 Task: Create a due date automation trigger when advanced on, 2 working days before a card is due add fields with custom field "Resume" set to a date more than 1 working days from now at 11:00 AM.
Action: Mouse moved to (1112, 323)
Screenshot: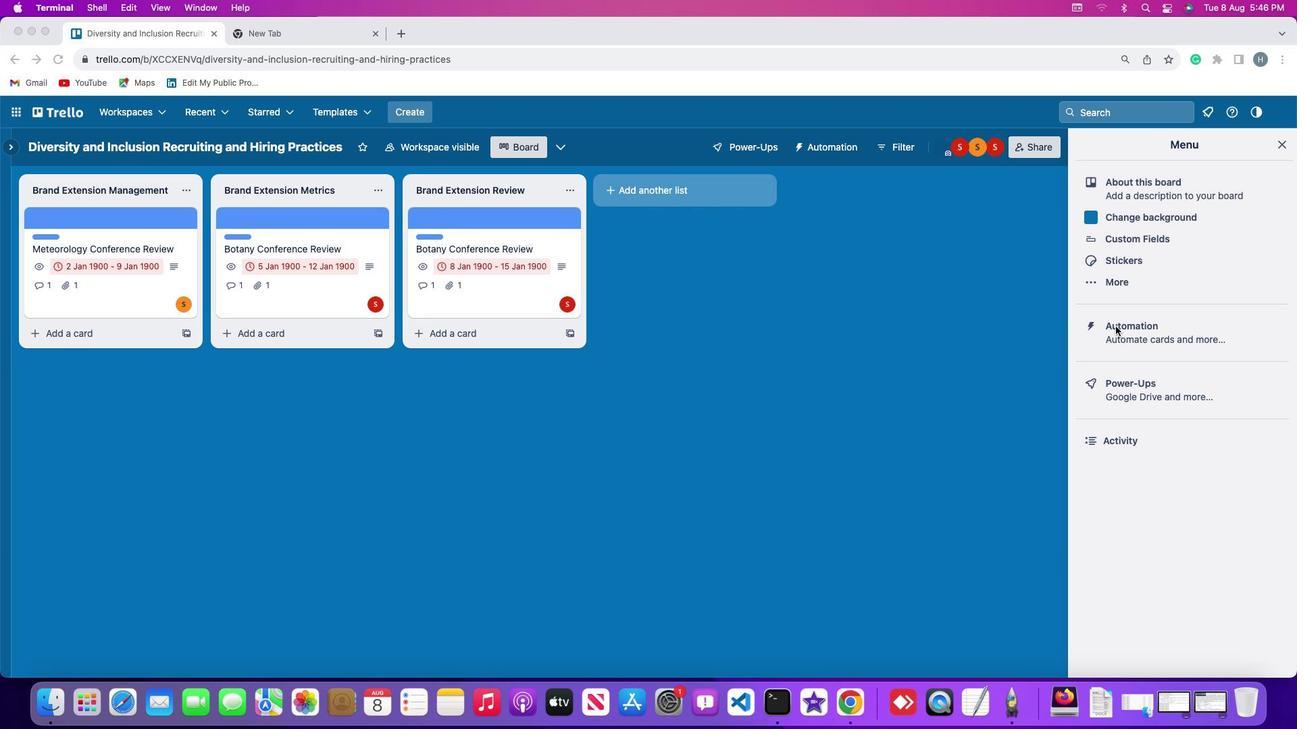 
Action: Mouse pressed left at (1112, 323)
Screenshot: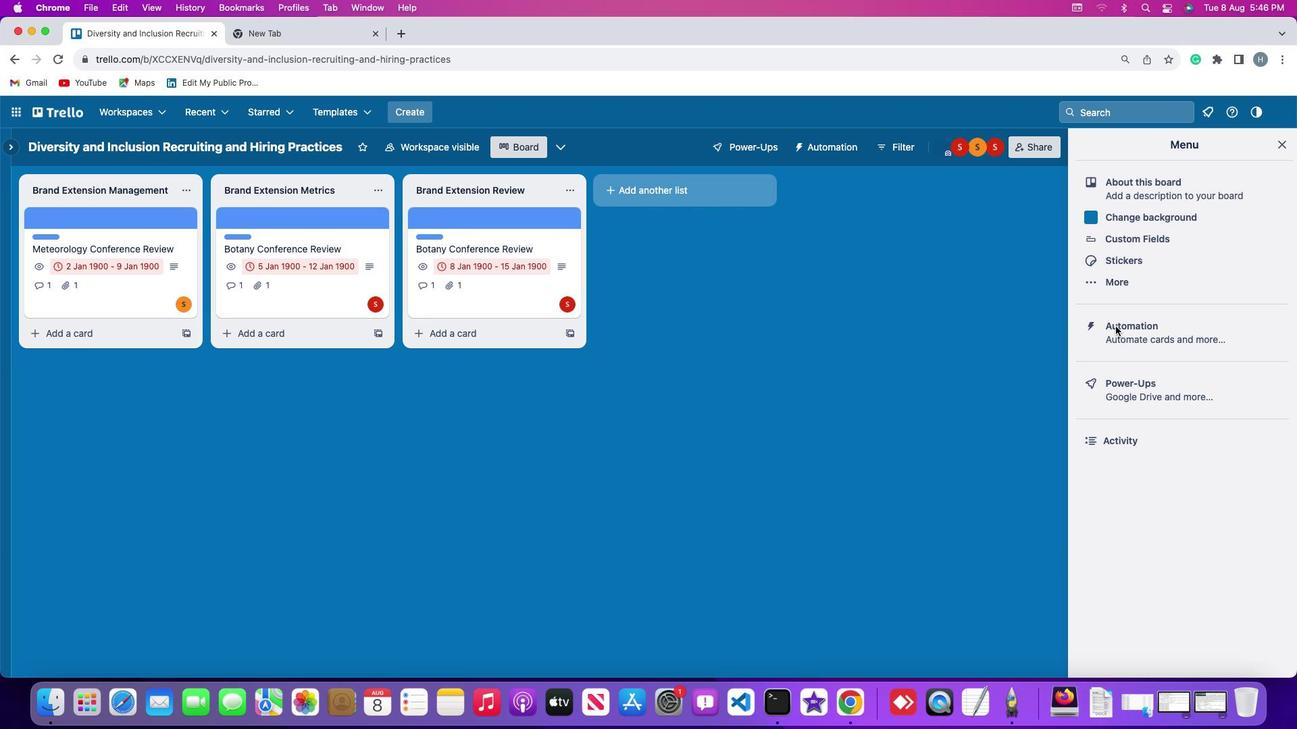 
Action: Mouse moved to (1112, 323)
Screenshot: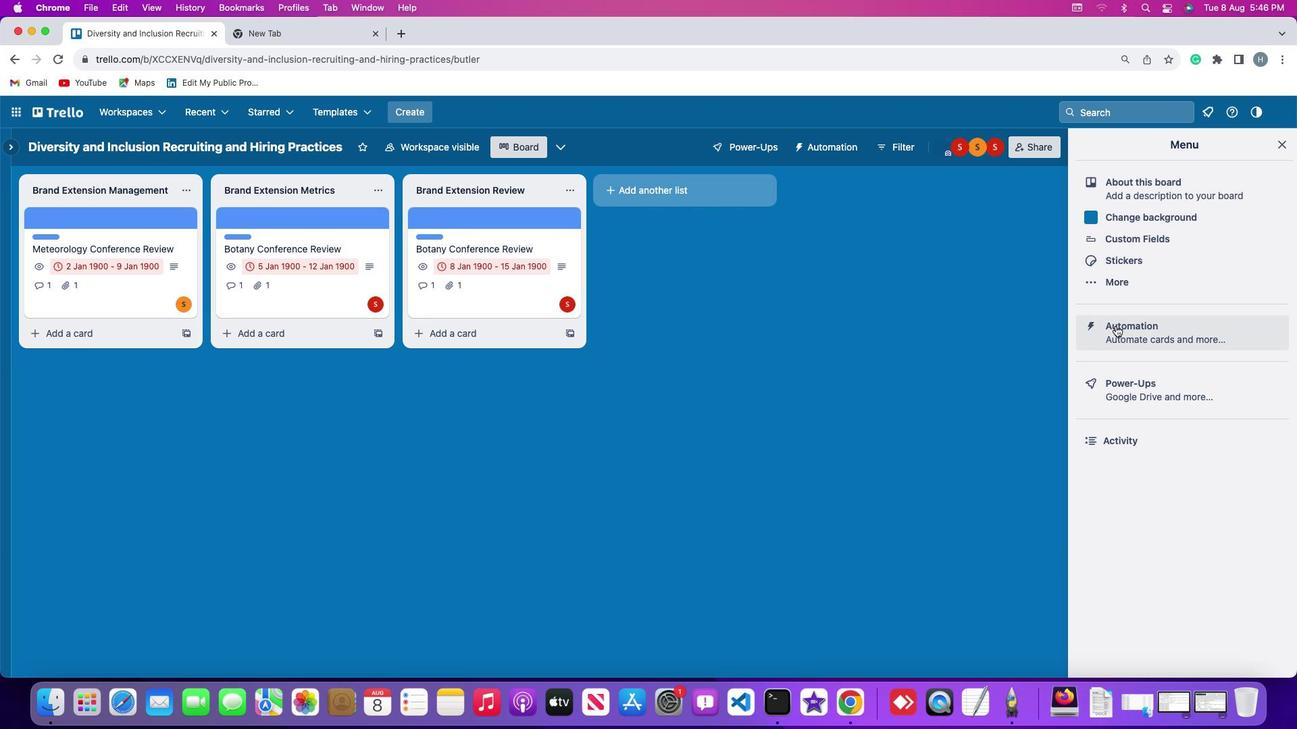 
Action: Mouse pressed left at (1112, 323)
Screenshot: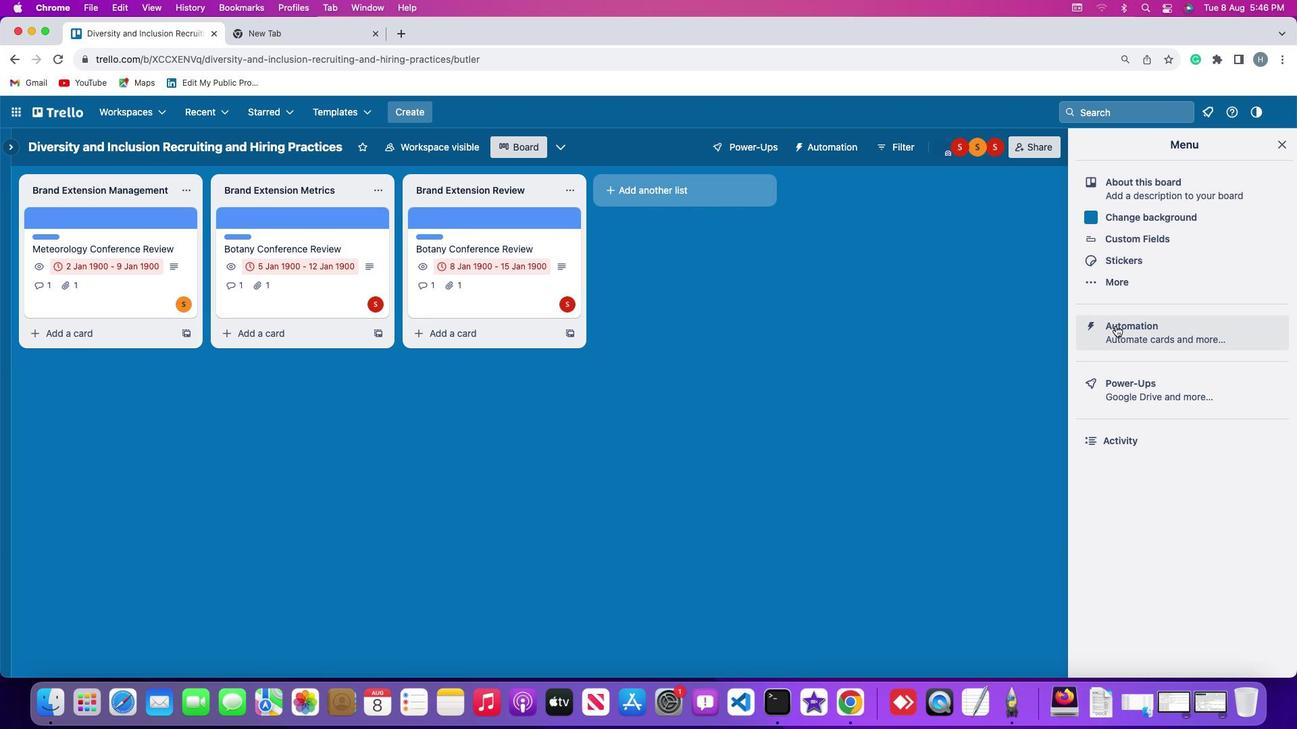 
Action: Mouse moved to (69, 320)
Screenshot: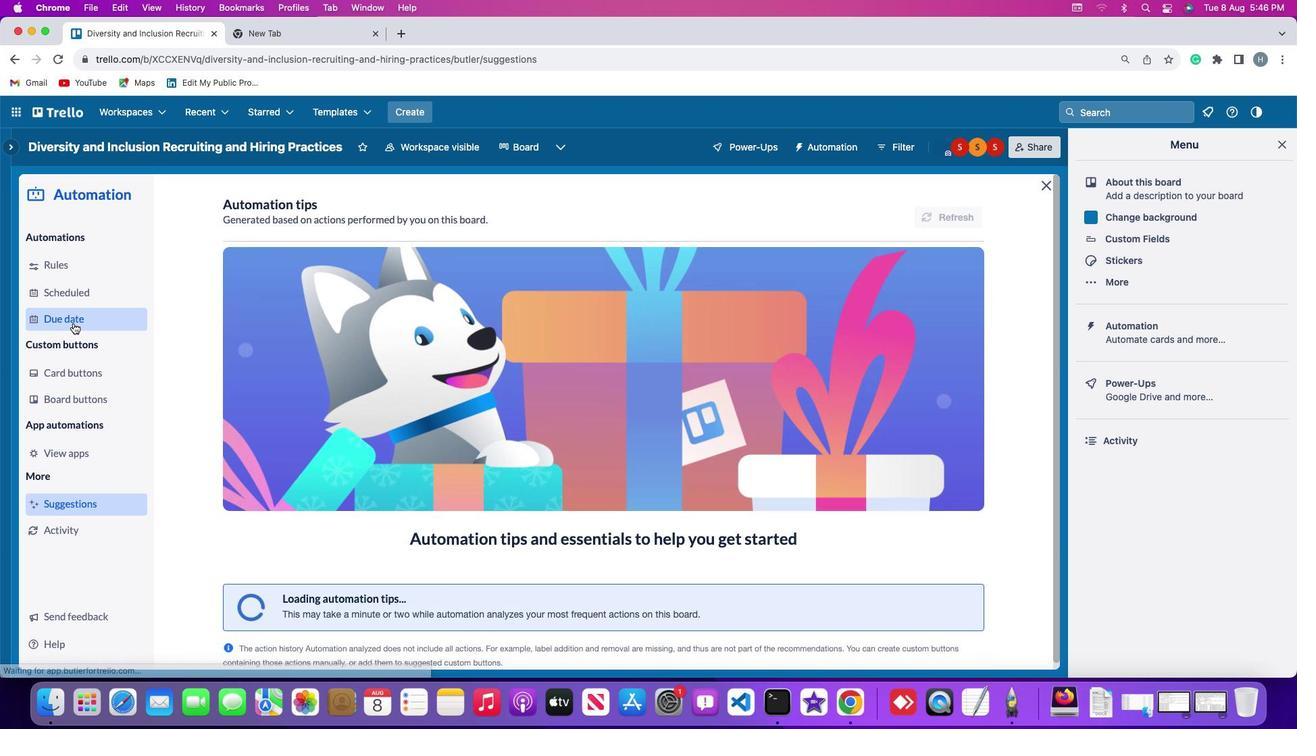 
Action: Mouse pressed left at (69, 320)
Screenshot: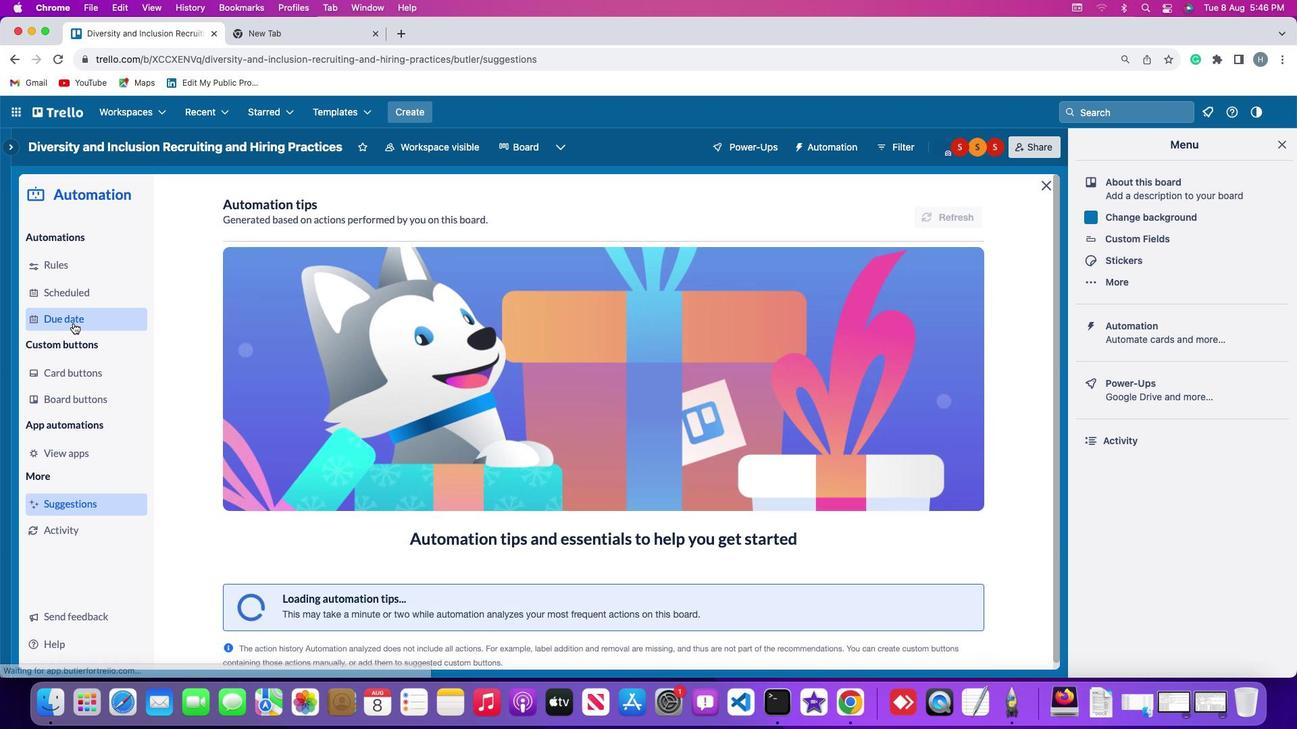 
Action: Mouse moved to (925, 204)
Screenshot: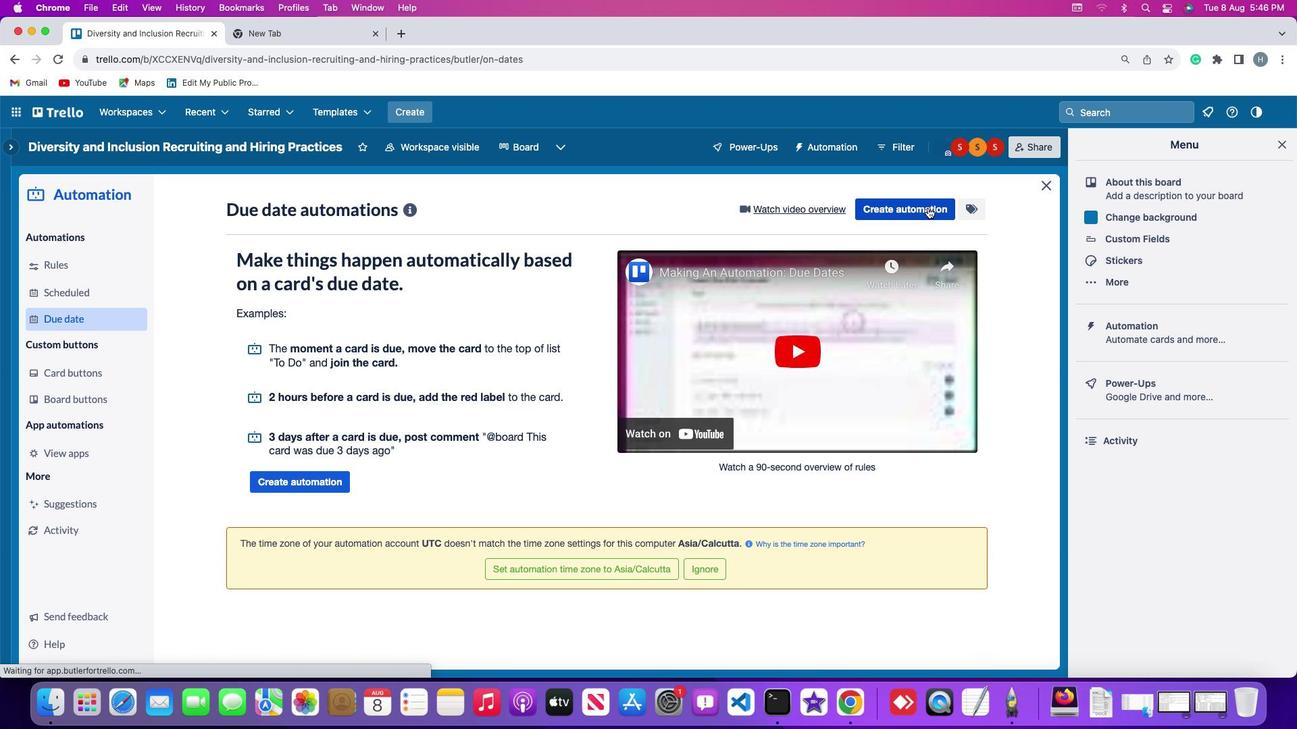 
Action: Mouse pressed left at (925, 204)
Screenshot: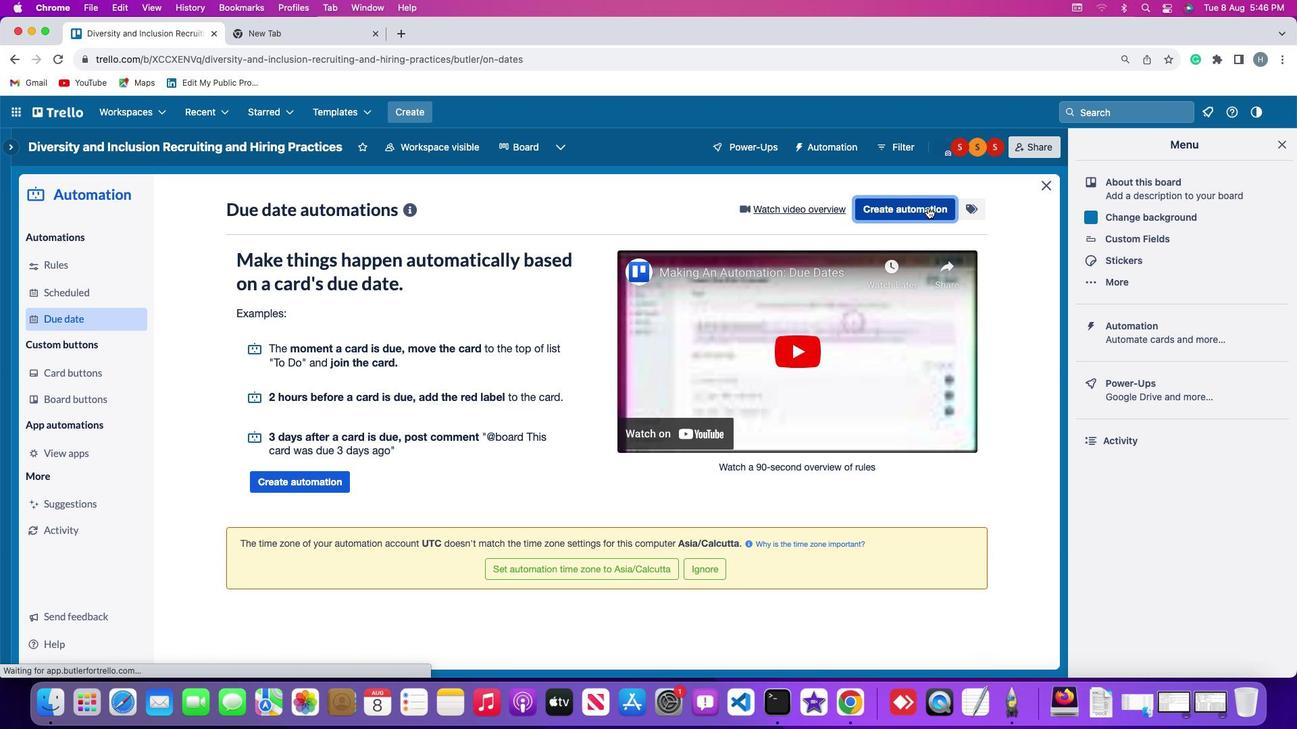 
Action: Mouse moved to (411, 339)
Screenshot: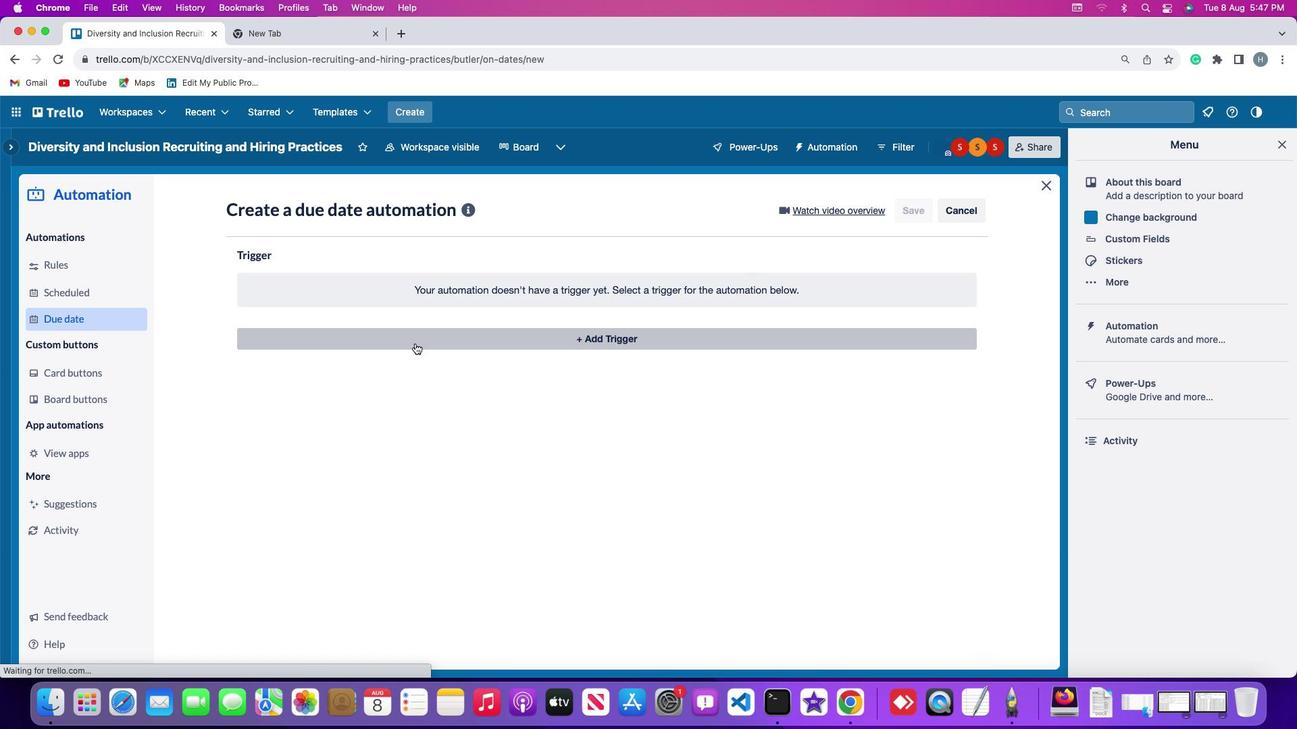 
Action: Mouse pressed left at (411, 339)
Screenshot: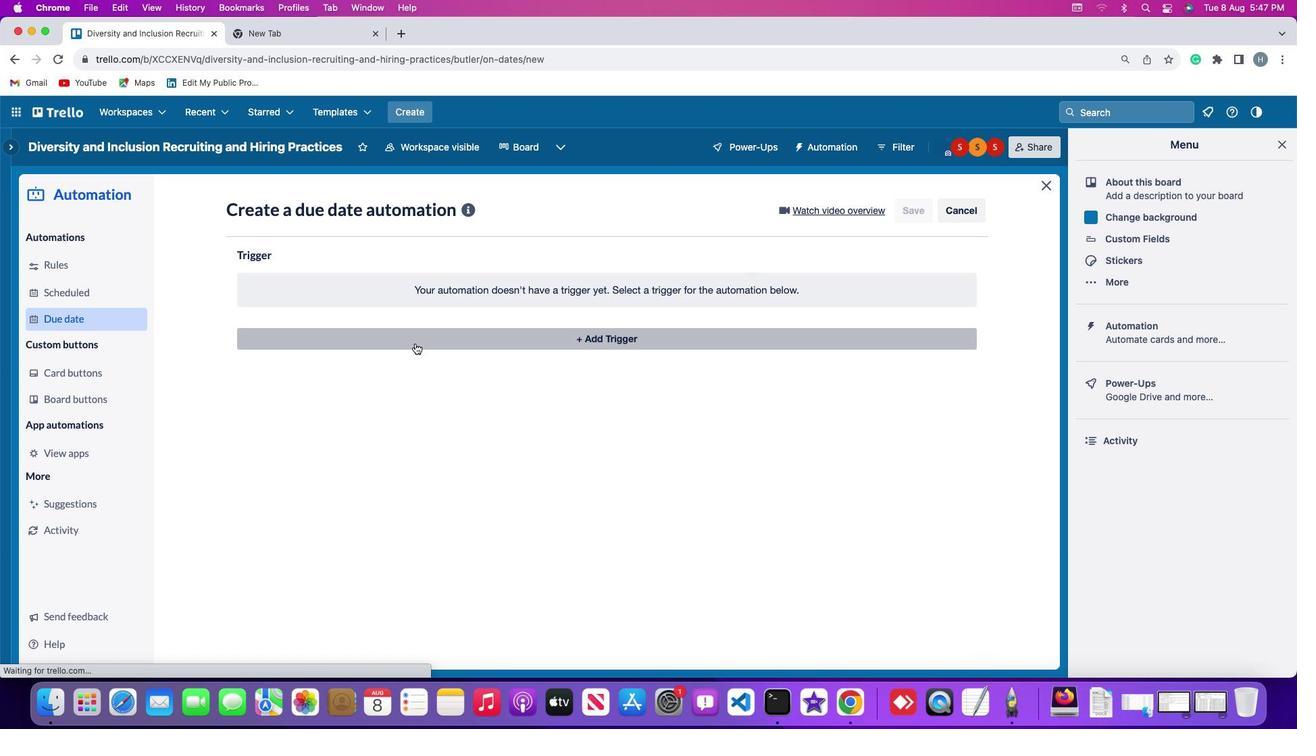 
Action: Mouse moved to (256, 547)
Screenshot: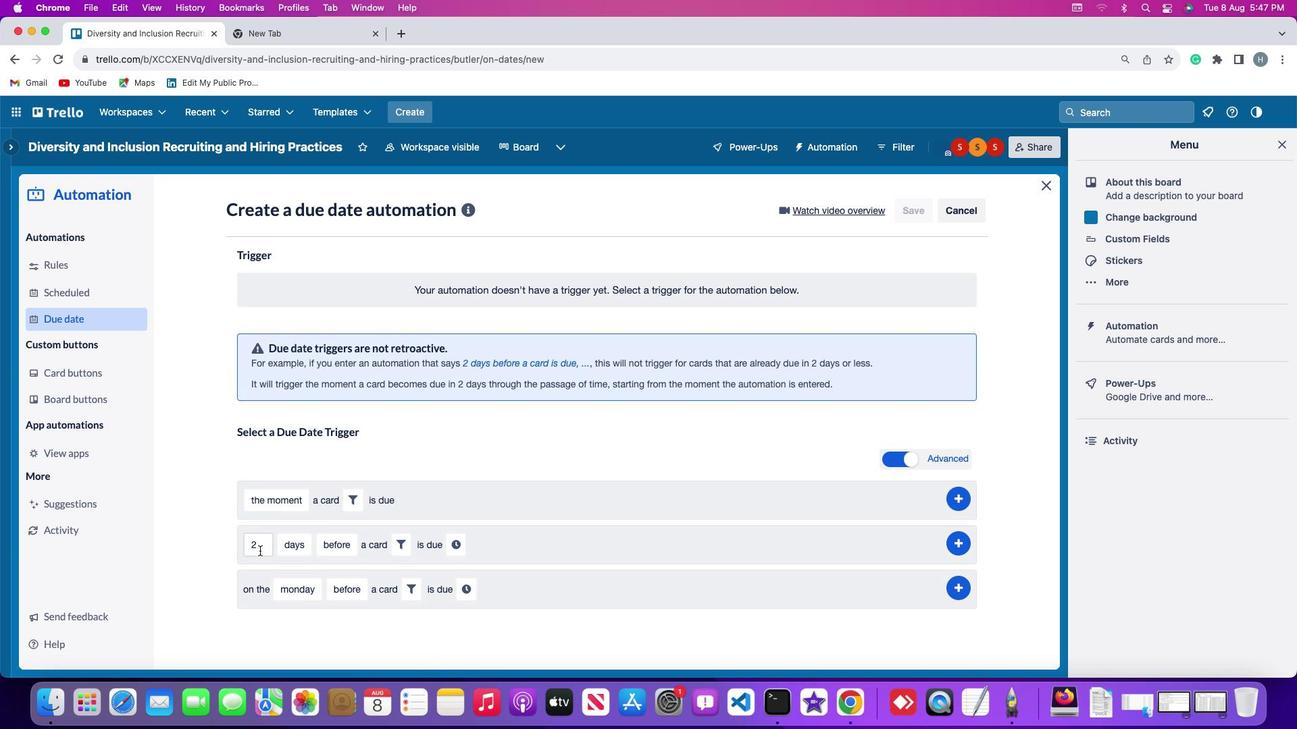 
Action: Mouse pressed left at (256, 547)
Screenshot: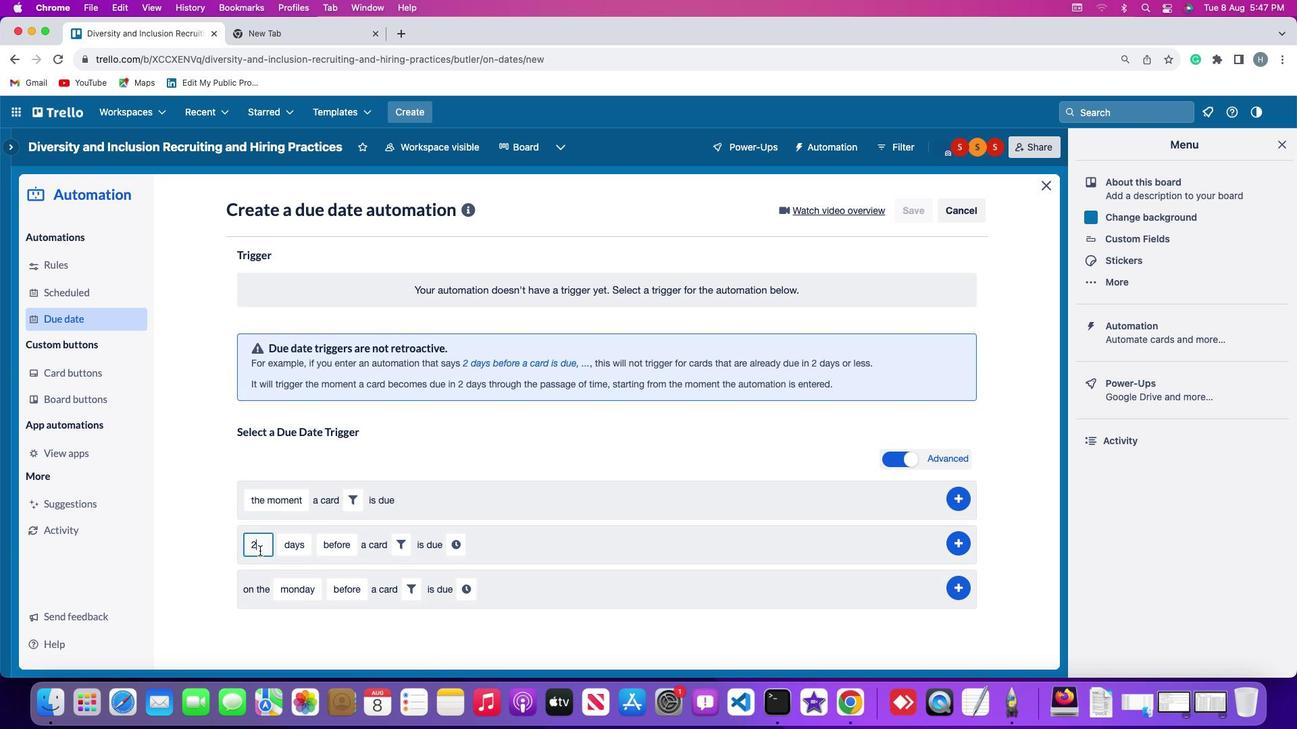 
Action: Key pressed Key.backspace'2'
Screenshot: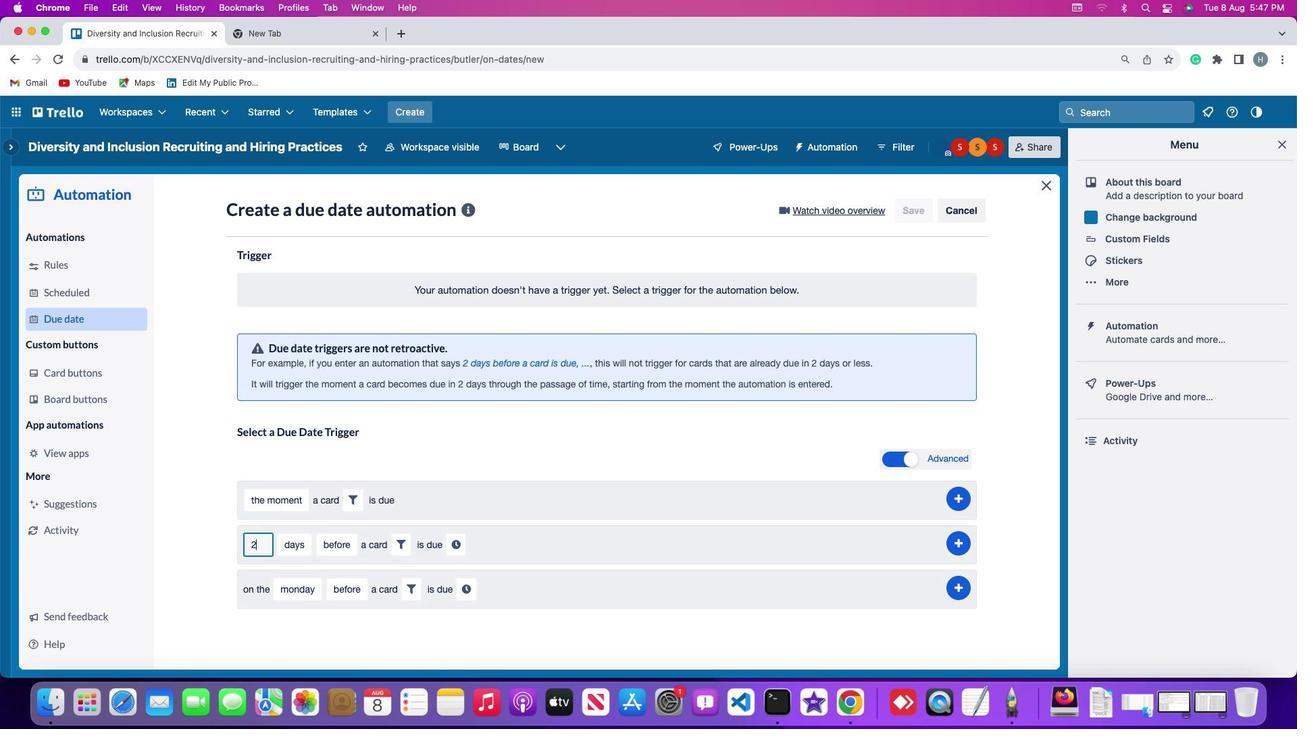 
Action: Mouse moved to (288, 548)
Screenshot: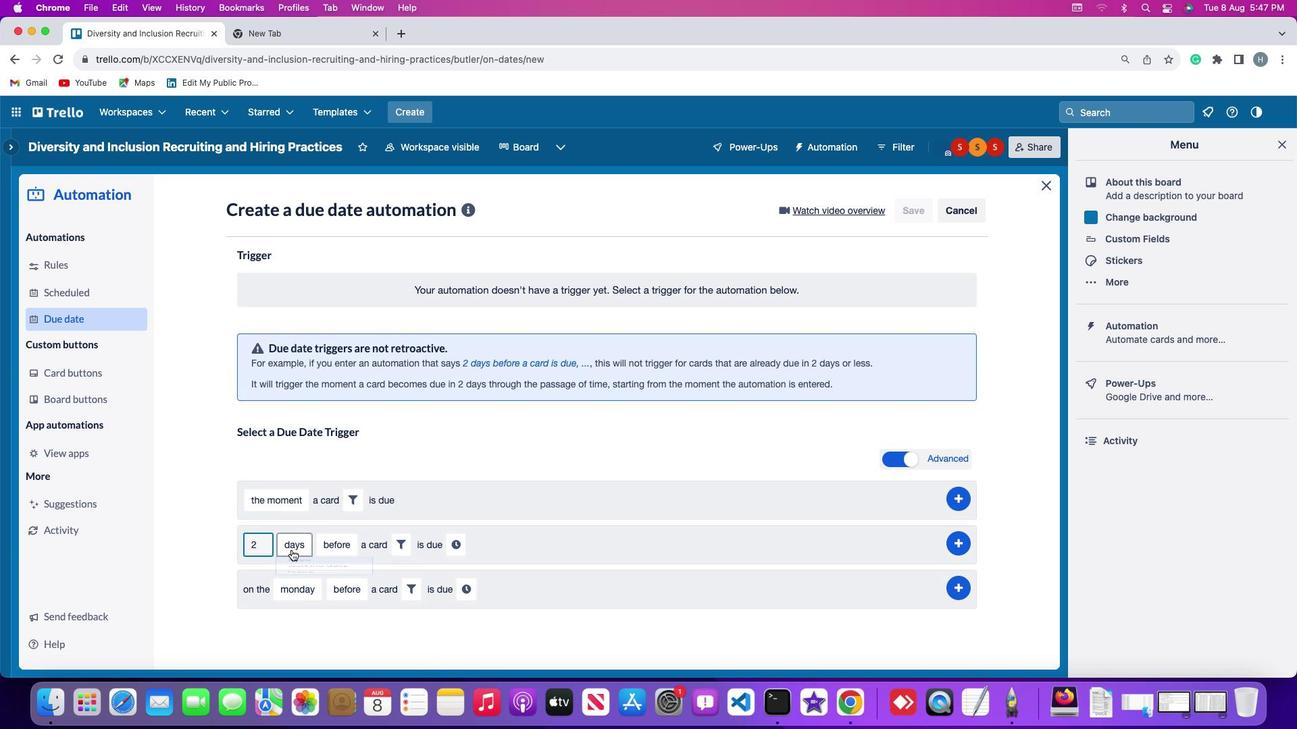 
Action: Mouse pressed left at (288, 548)
Screenshot: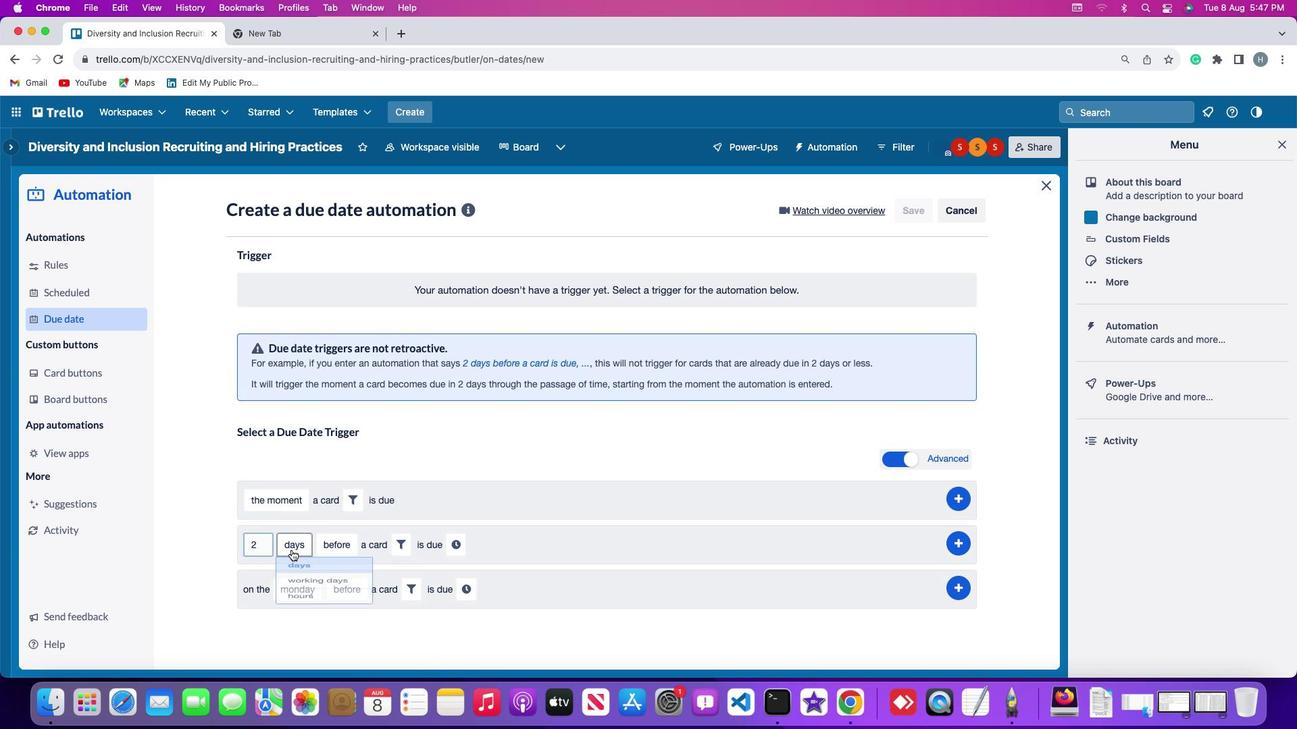 
Action: Mouse moved to (306, 596)
Screenshot: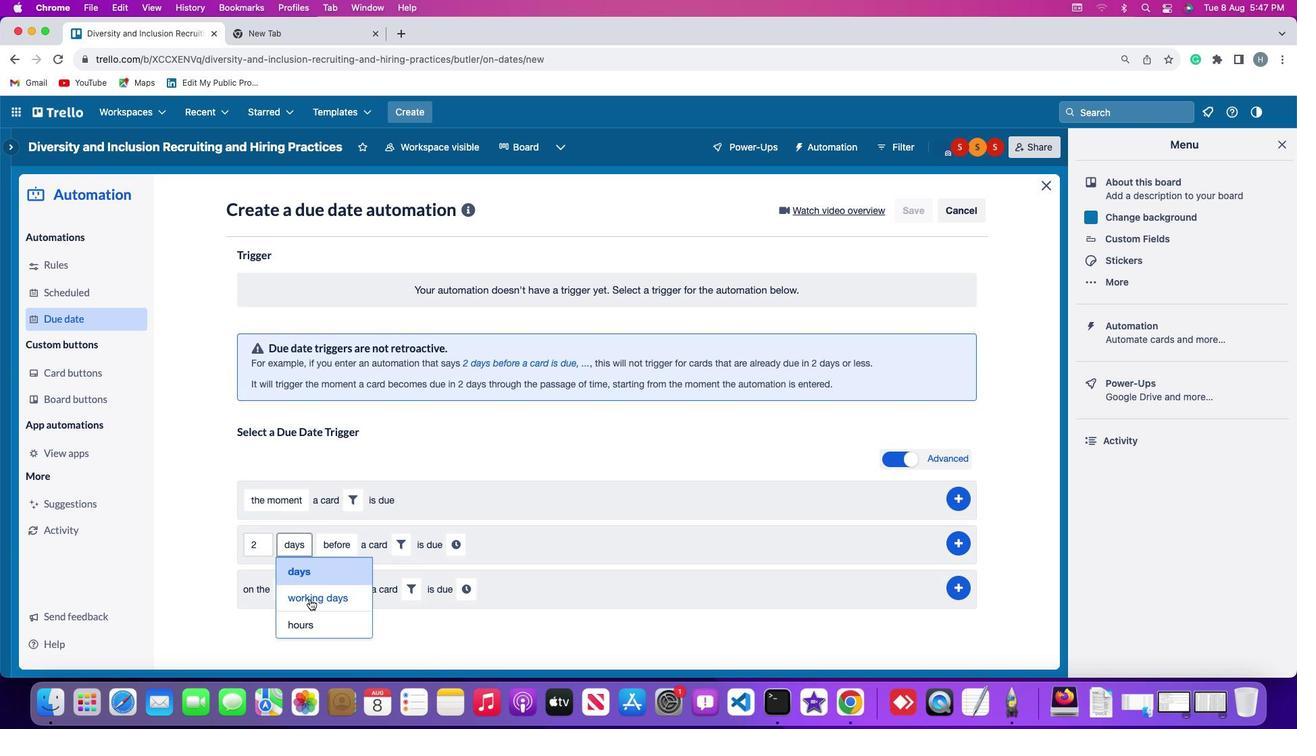 
Action: Mouse pressed left at (306, 596)
Screenshot: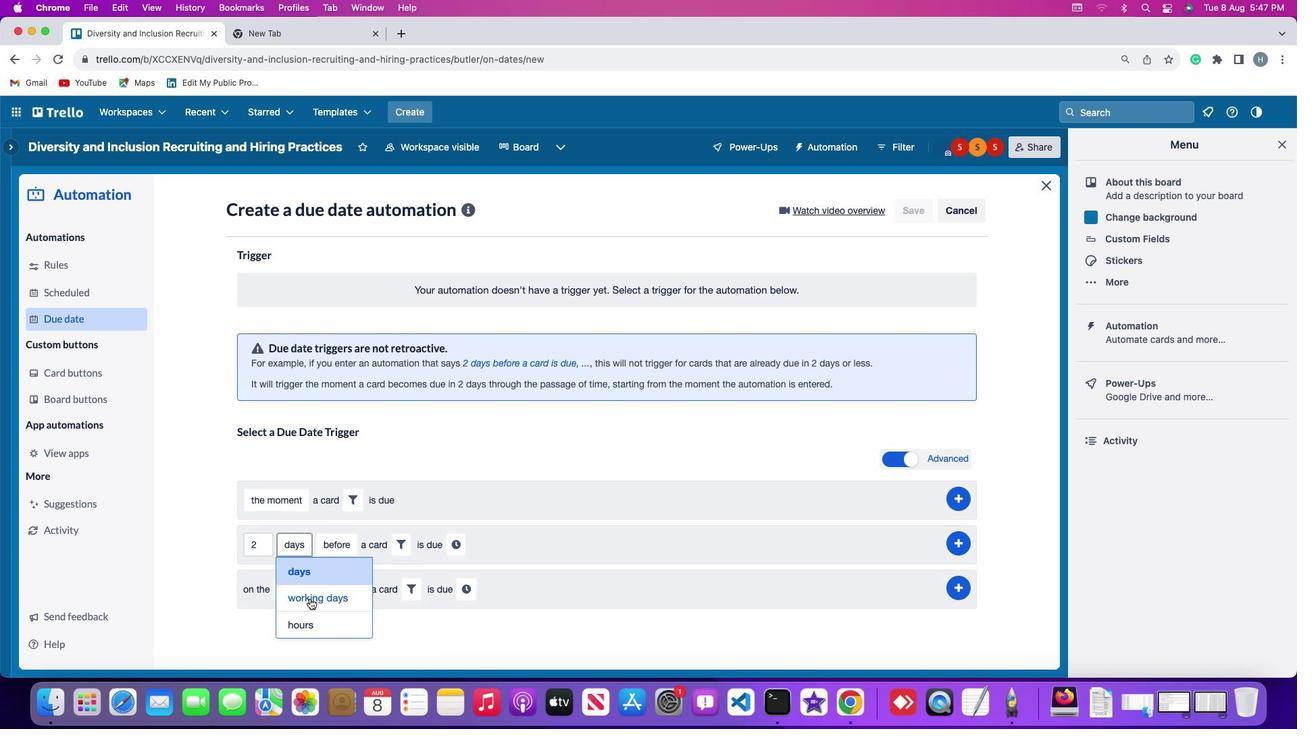 
Action: Mouse moved to (372, 535)
Screenshot: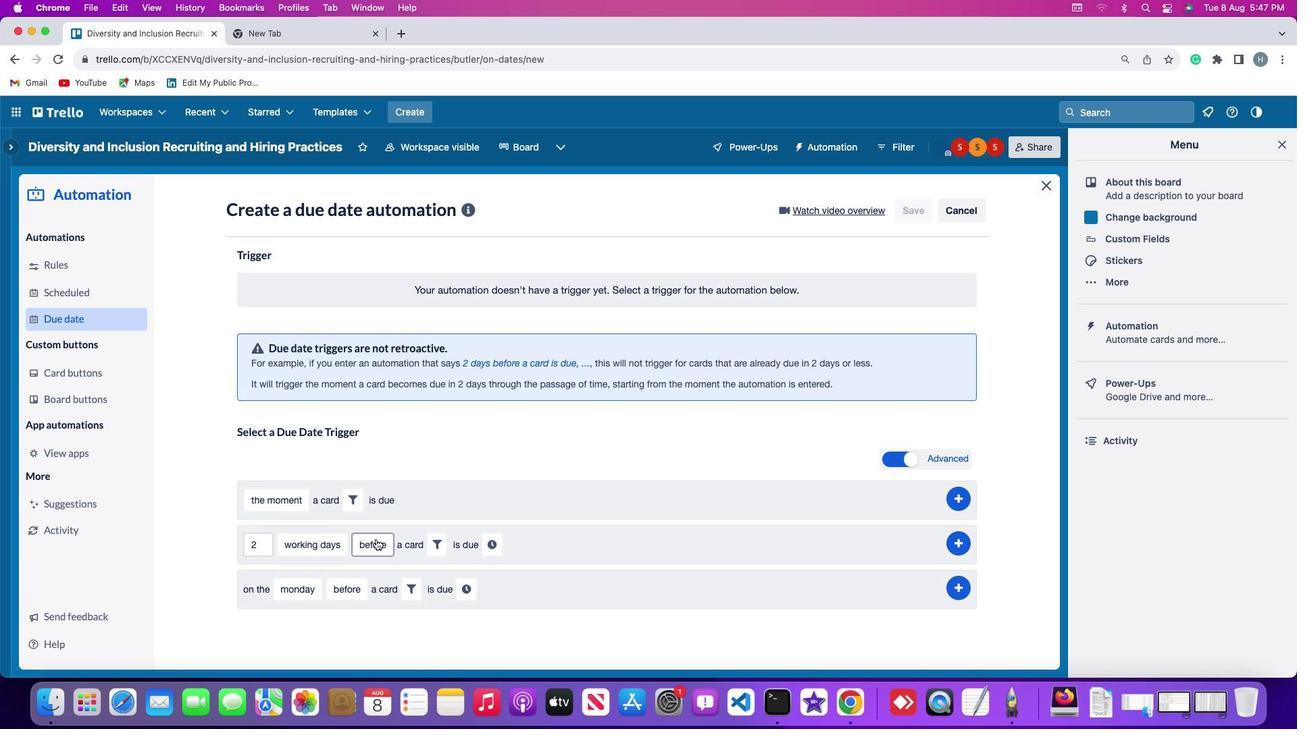 
Action: Mouse pressed left at (372, 535)
Screenshot: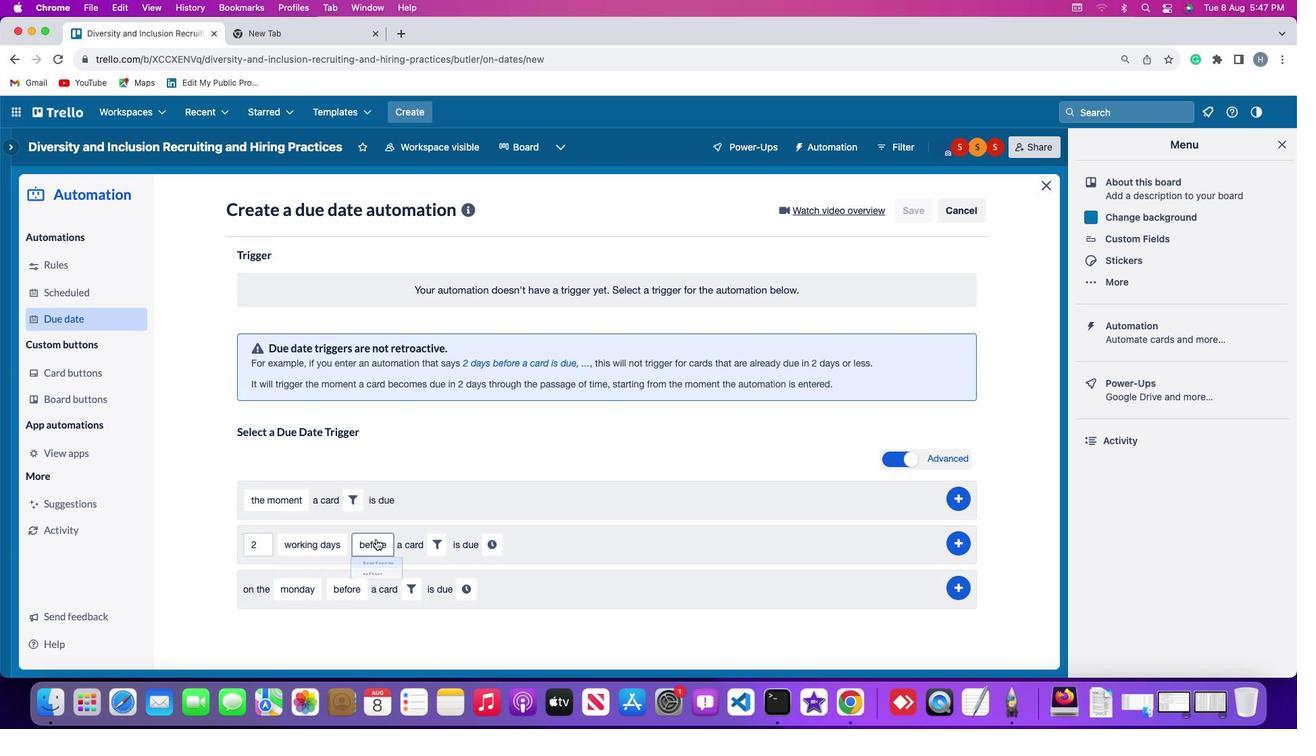 
Action: Mouse moved to (379, 564)
Screenshot: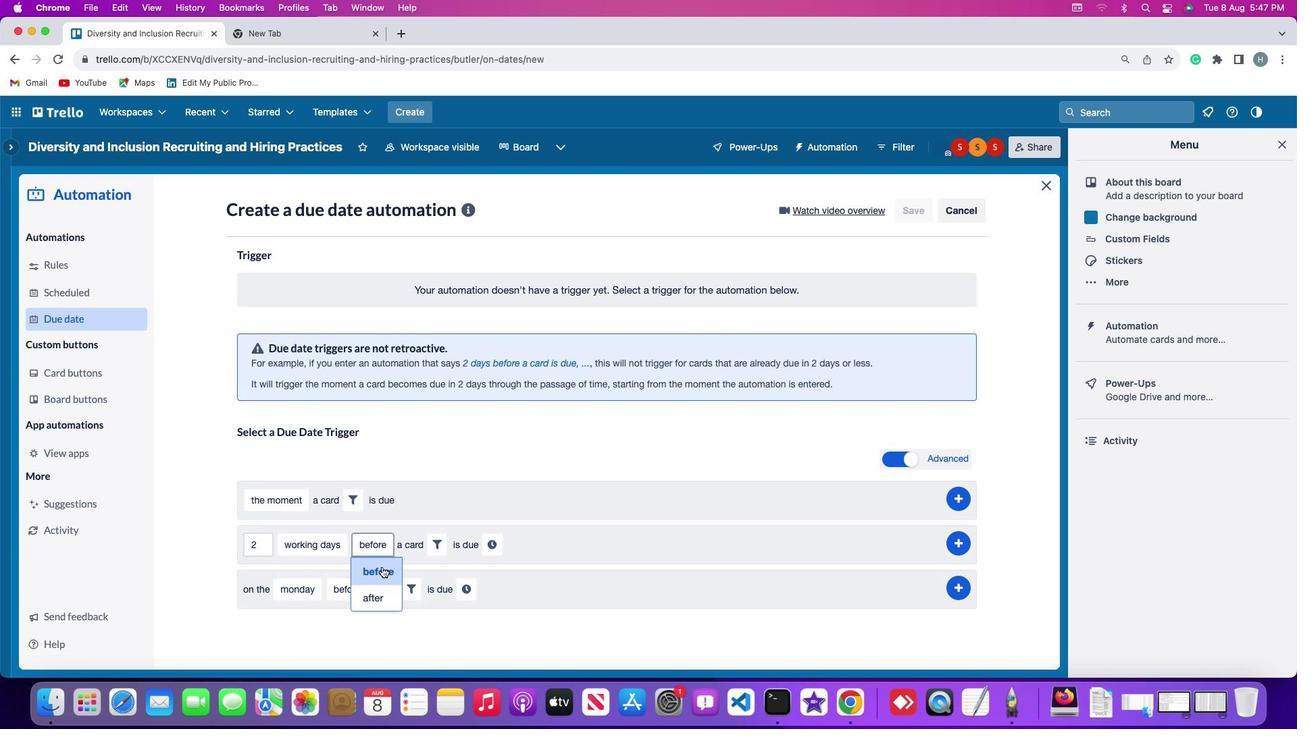 
Action: Mouse pressed left at (379, 564)
Screenshot: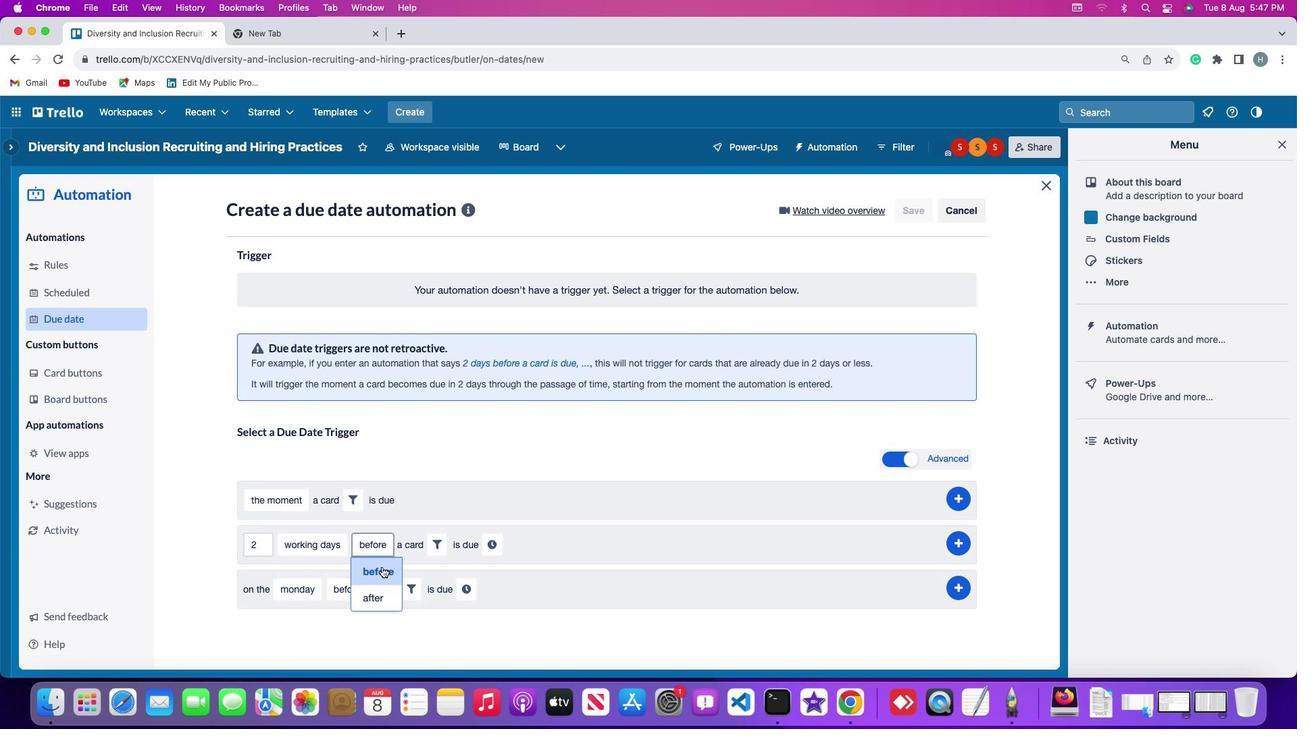 
Action: Mouse moved to (429, 543)
Screenshot: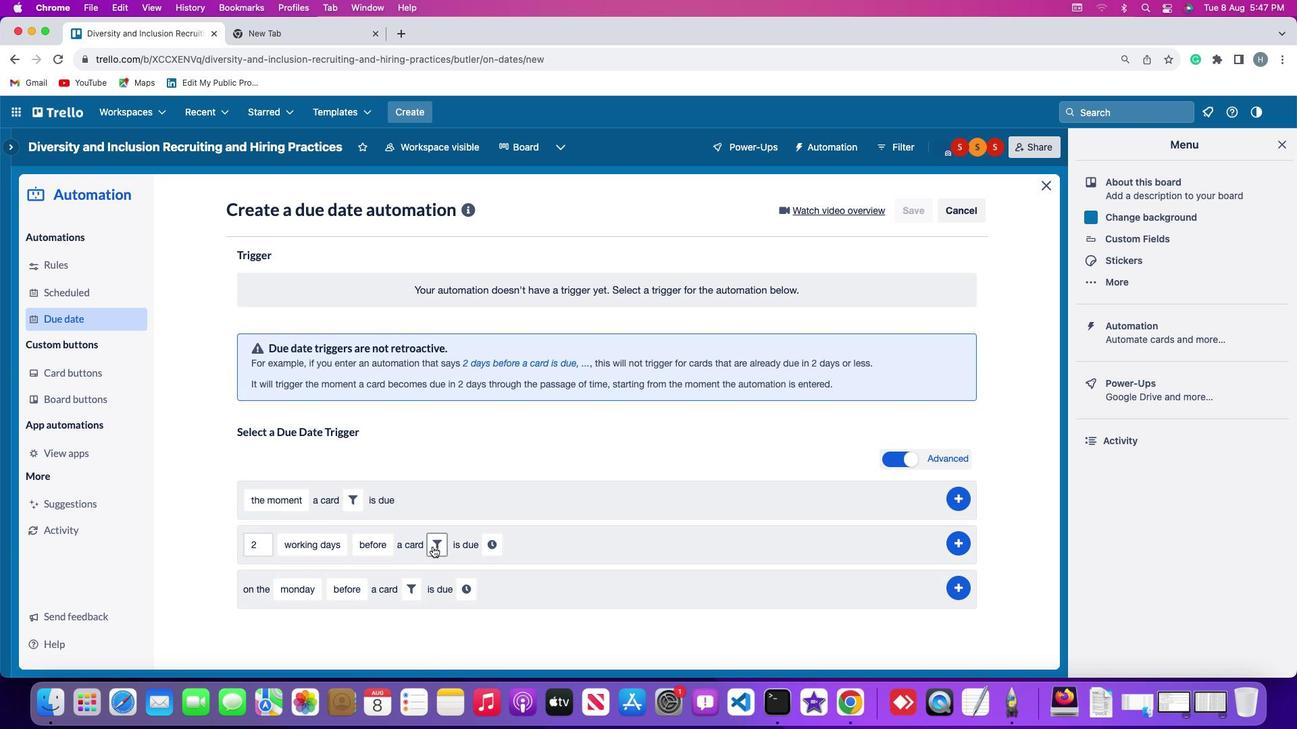 
Action: Mouse pressed left at (429, 543)
Screenshot: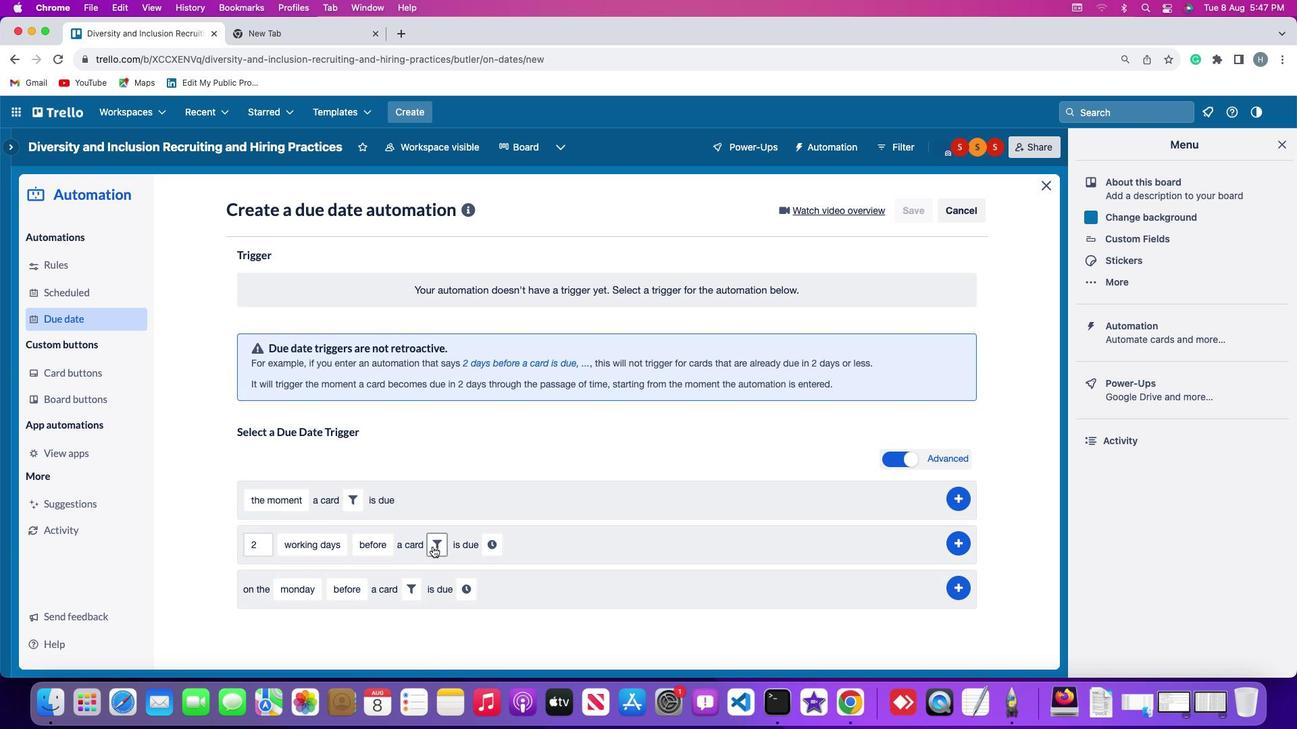 
Action: Mouse moved to (657, 579)
Screenshot: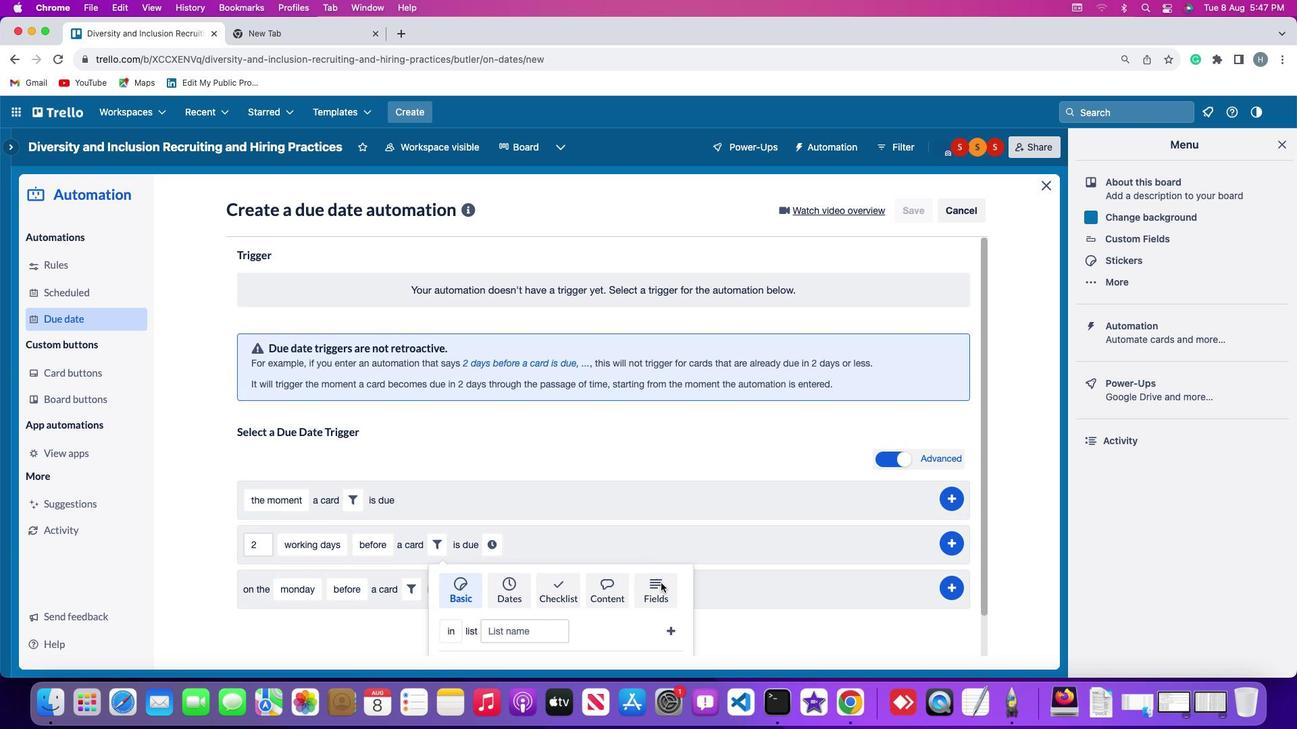
Action: Mouse pressed left at (657, 579)
Screenshot: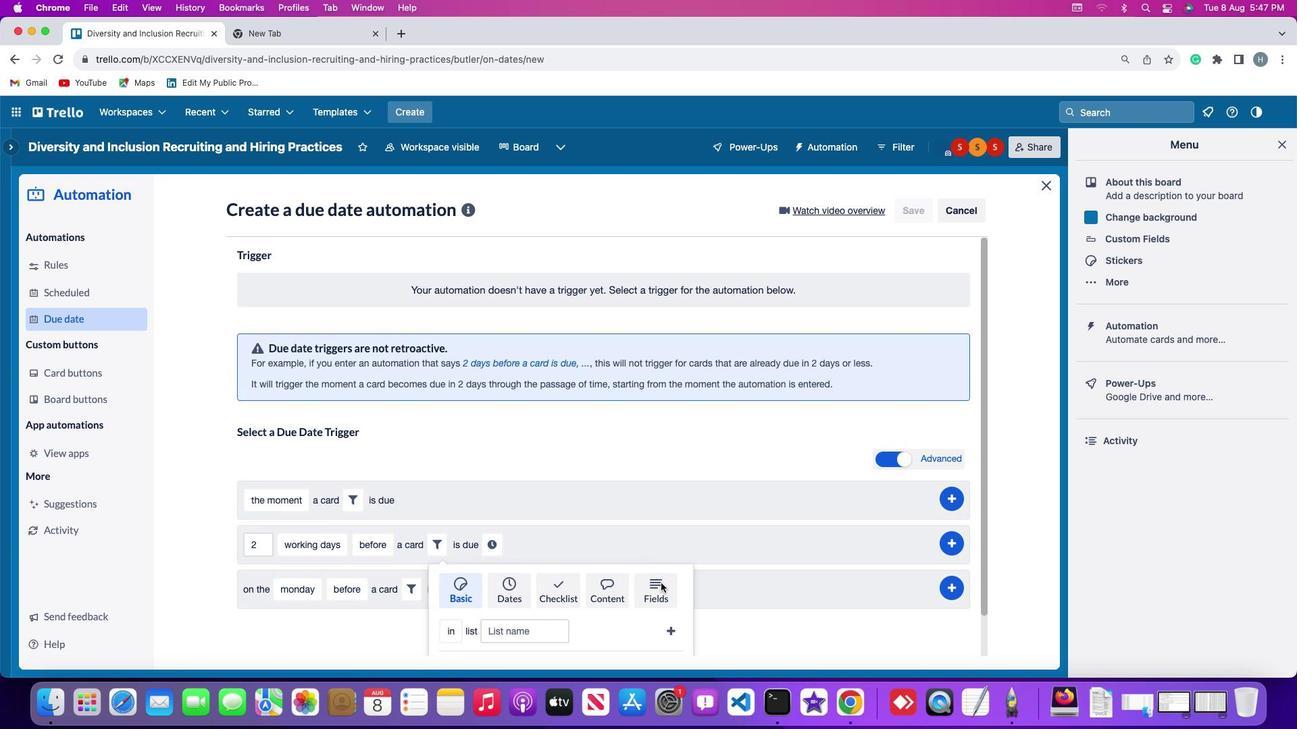
Action: Mouse moved to (399, 619)
Screenshot: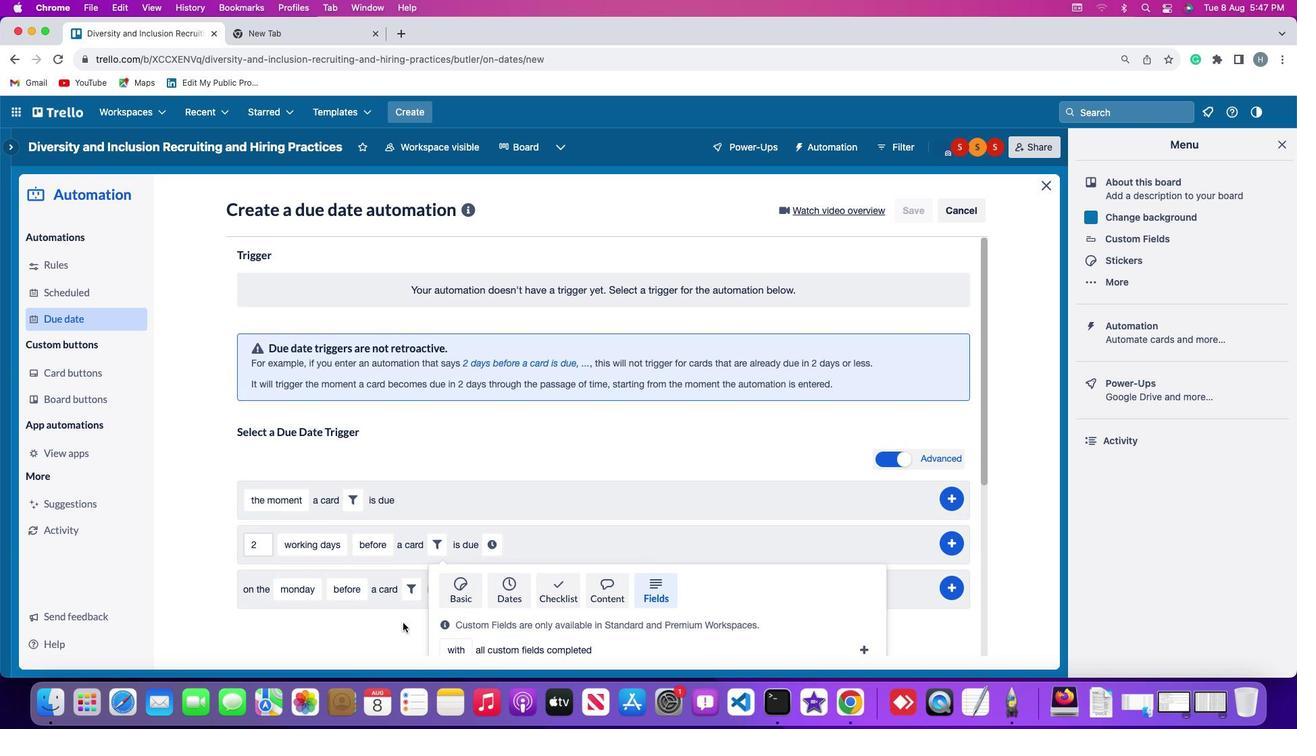 
Action: Mouse scrolled (399, 619) with delta (-2, -3)
Screenshot: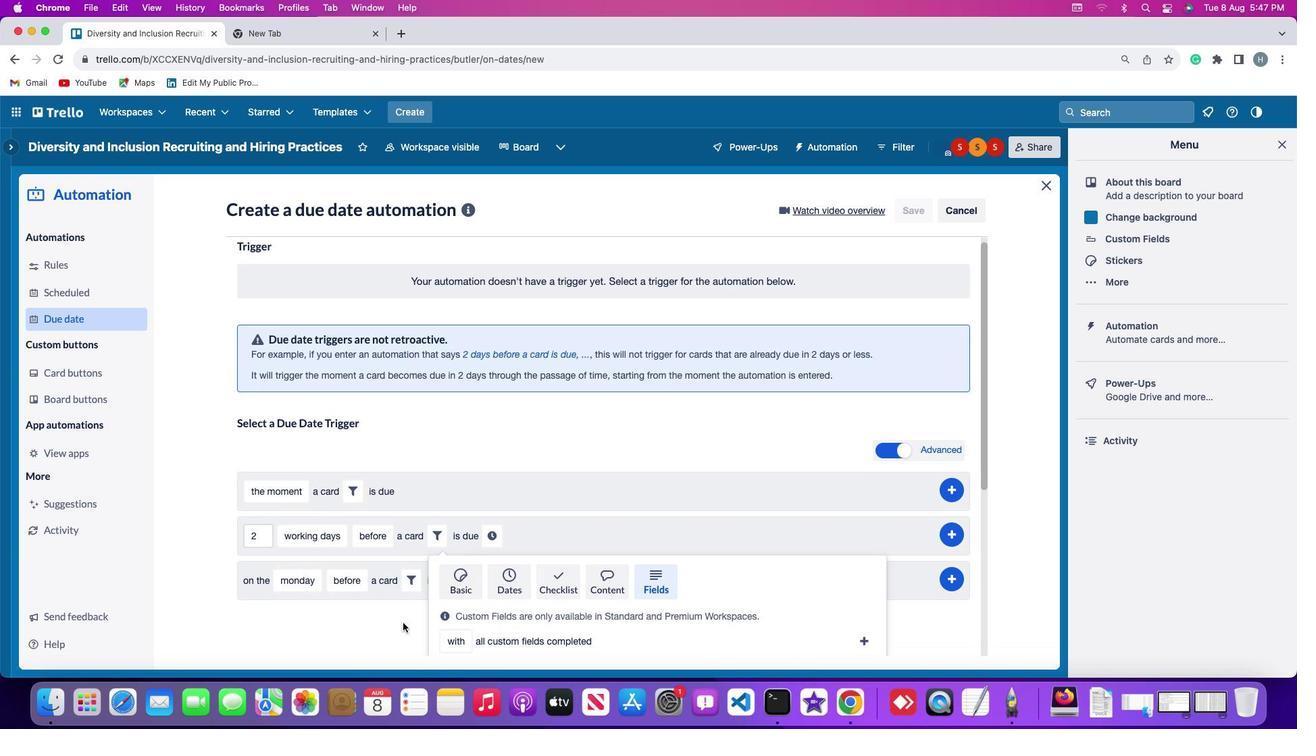 
Action: Mouse scrolled (399, 619) with delta (-2, -3)
Screenshot: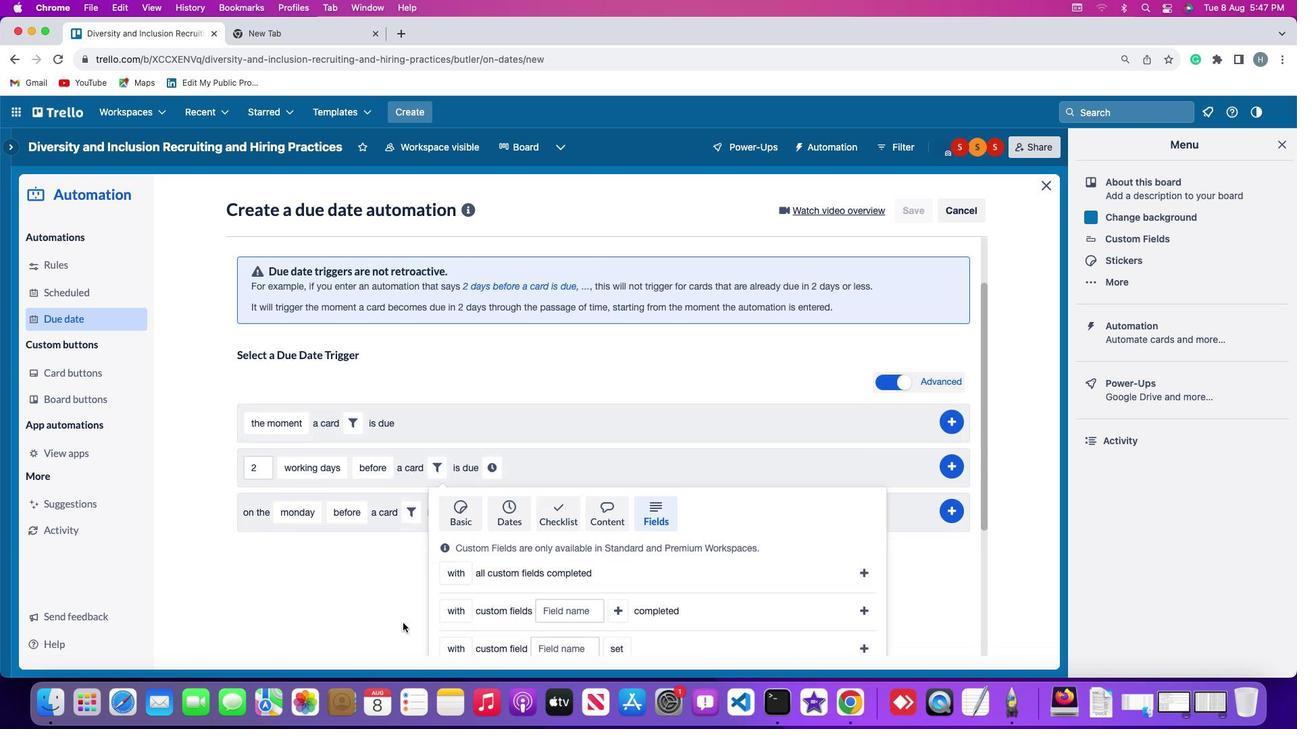 
Action: Mouse scrolled (399, 619) with delta (-2, -4)
Screenshot: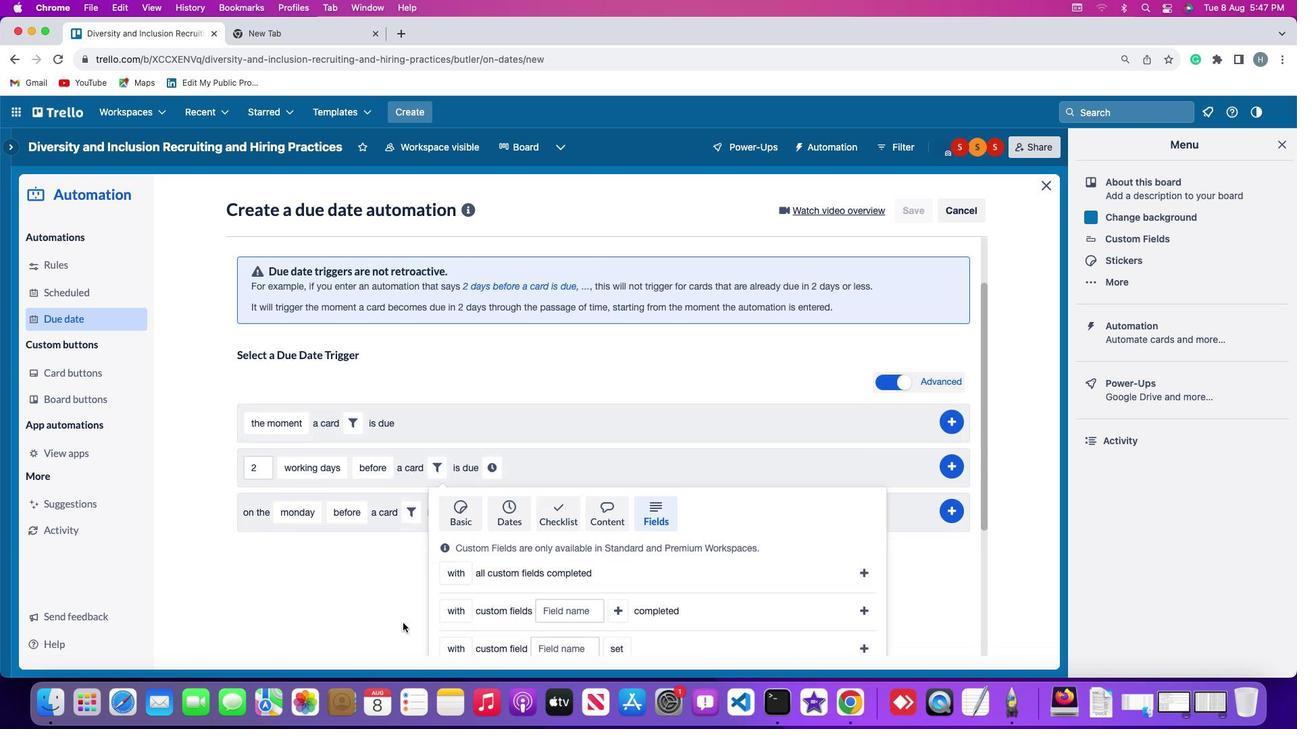 
Action: Mouse scrolled (399, 619) with delta (-2, -6)
Screenshot: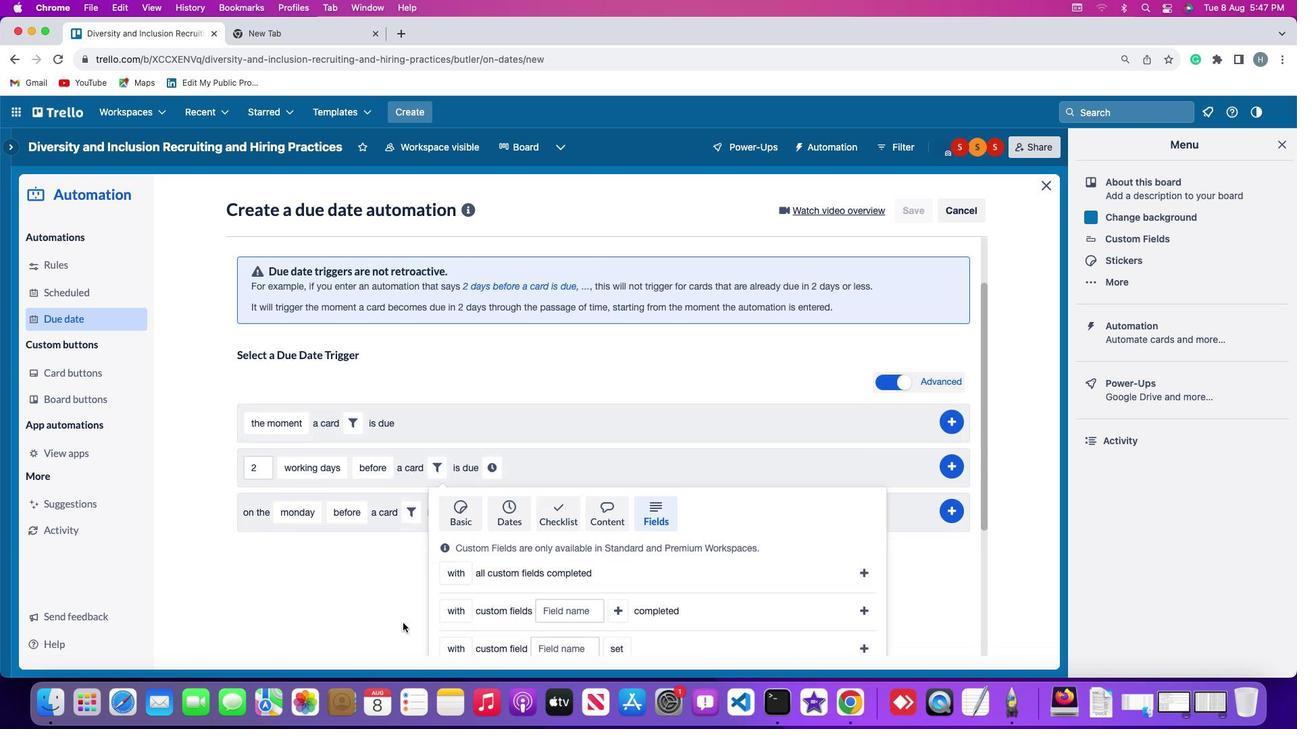 
Action: Mouse scrolled (399, 619) with delta (-2, -6)
Screenshot: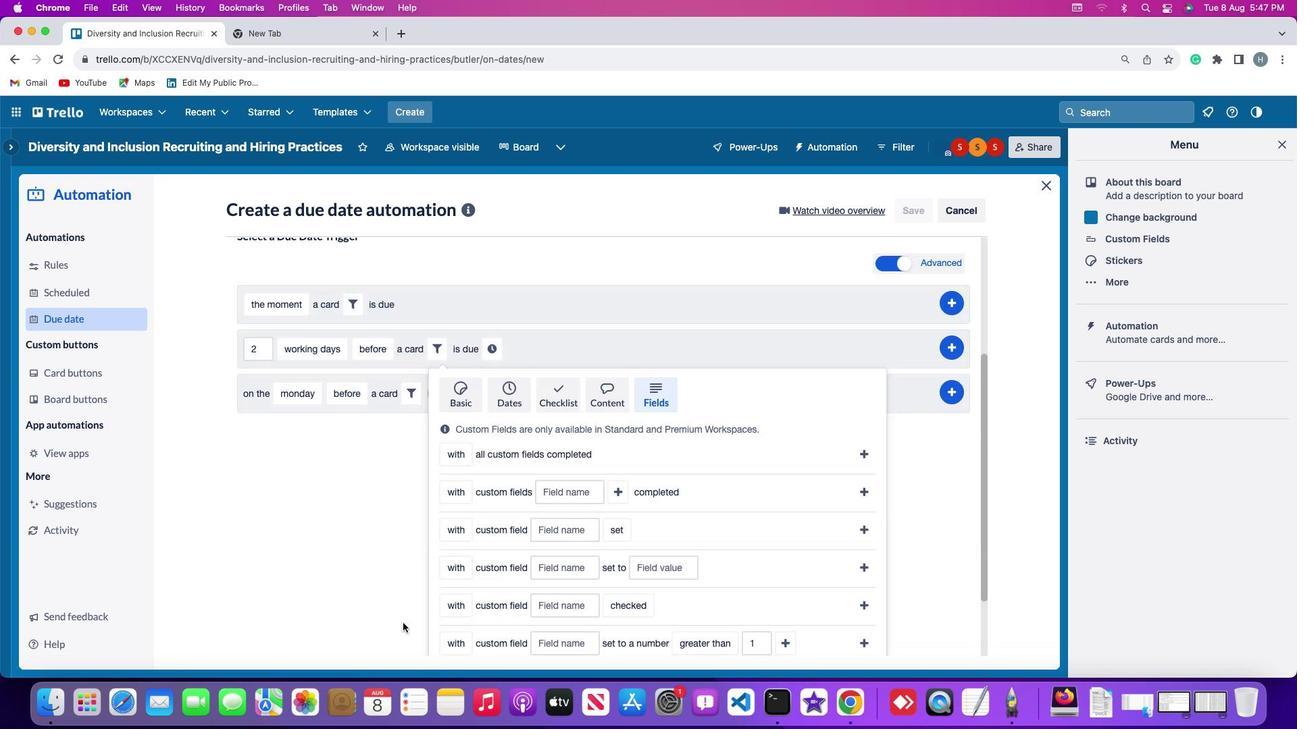 
Action: Mouse scrolled (399, 619) with delta (-2, -7)
Screenshot: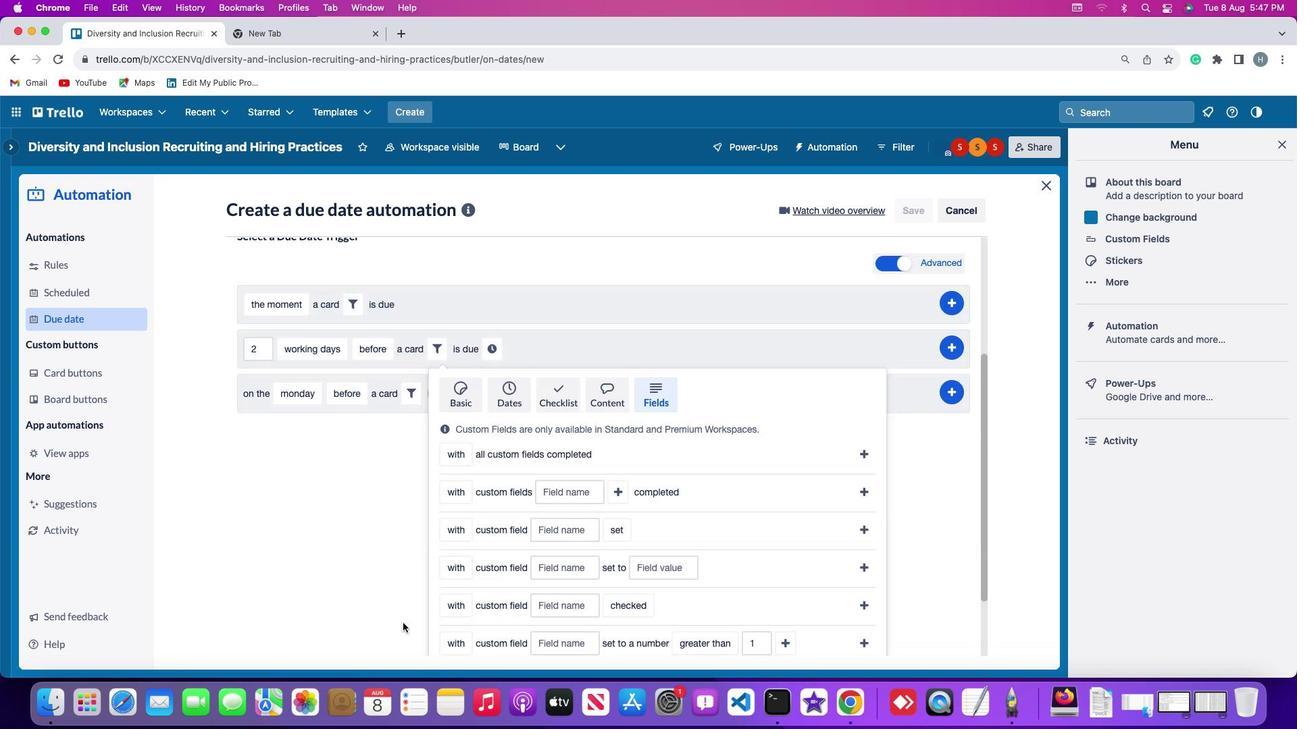 
Action: Mouse scrolled (399, 619) with delta (-2, -7)
Screenshot: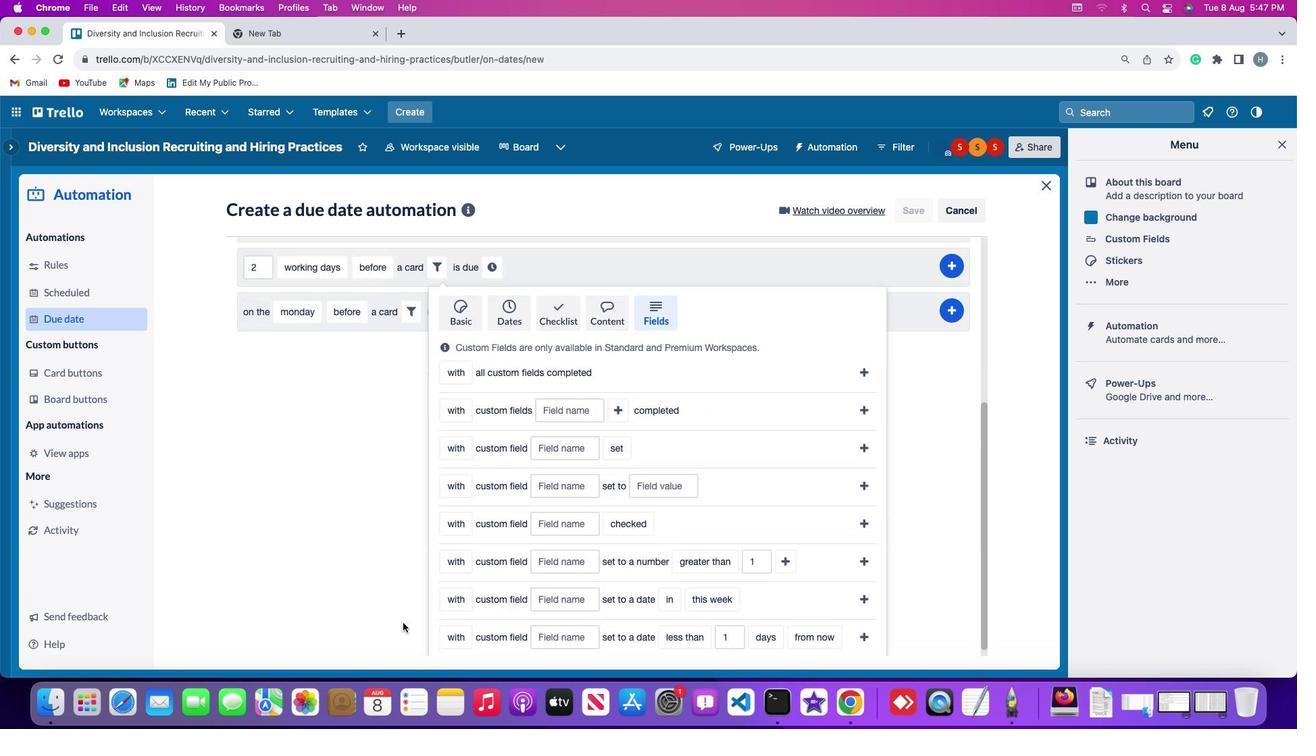 
Action: Mouse scrolled (399, 619) with delta (-2, -8)
Screenshot: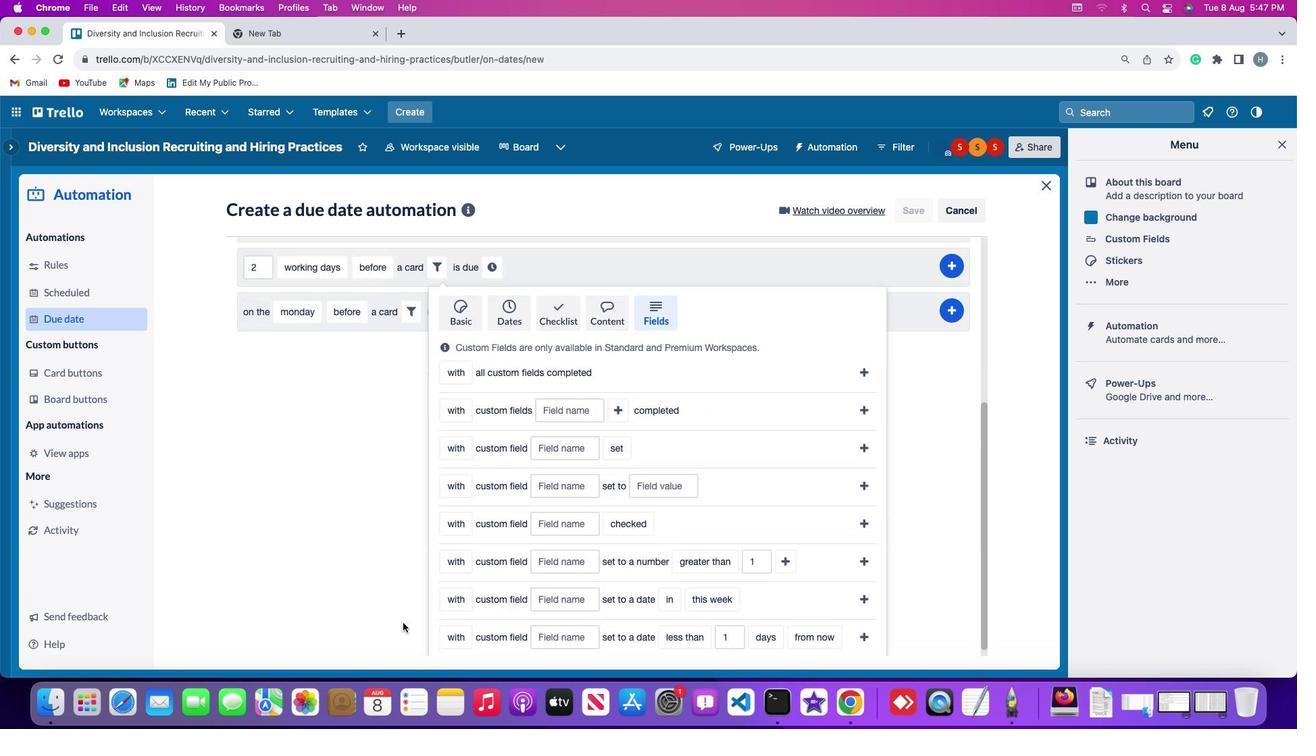 
Action: Mouse scrolled (399, 619) with delta (-2, -3)
Screenshot: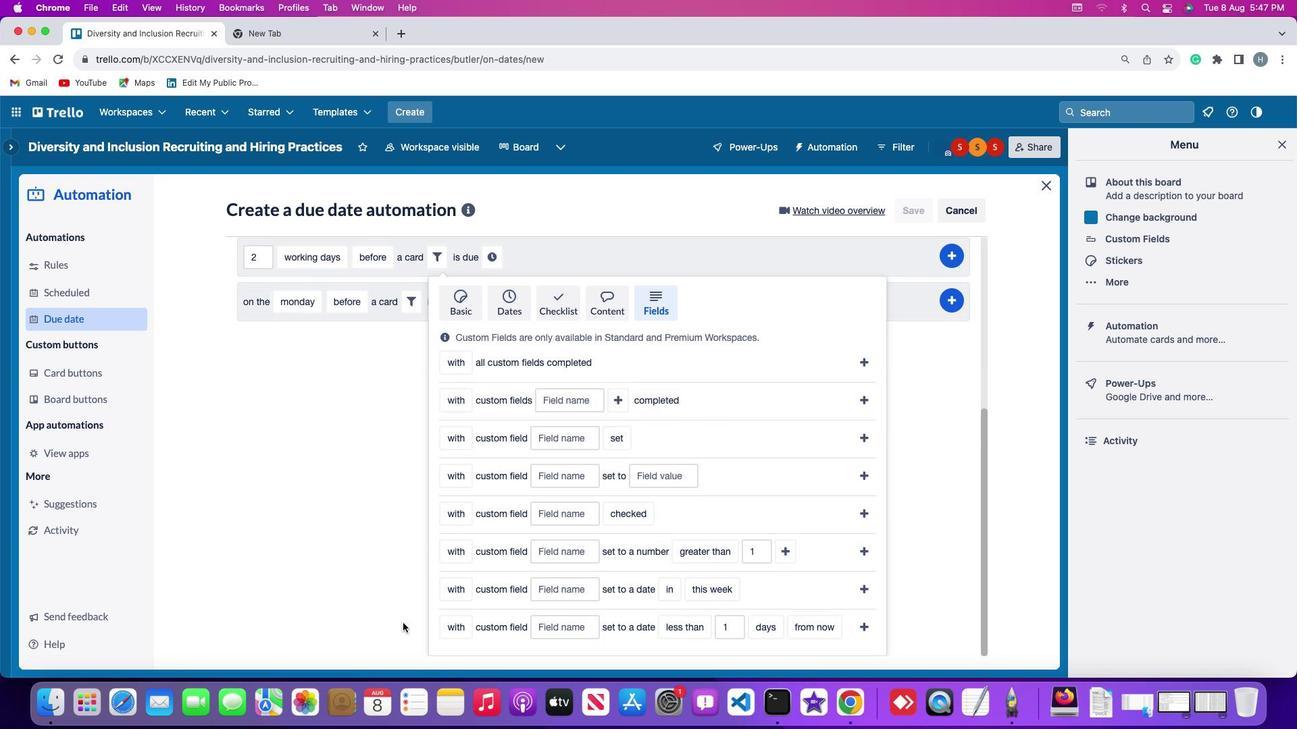 
Action: Mouse scrolled (399, 619) with delta (-2, -3)
Screenshot: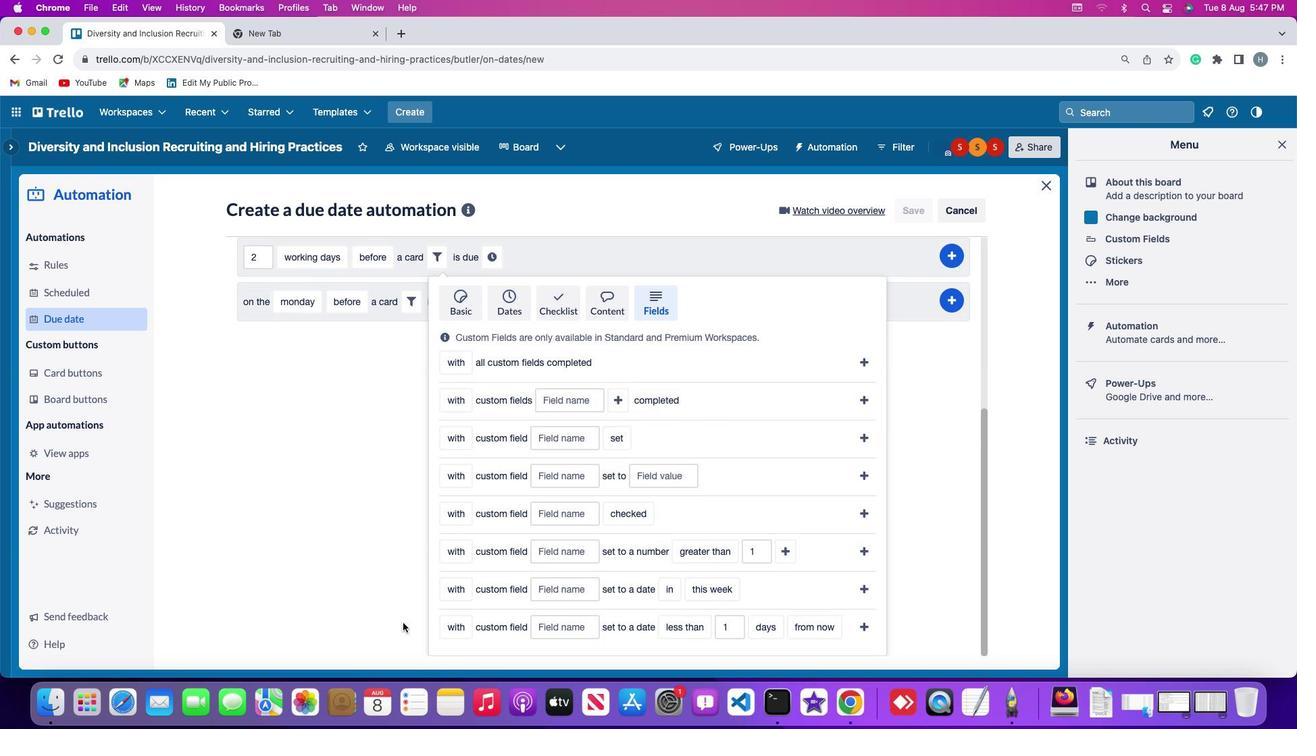 
Action: Mouse scrolled (399, 619) with delta (-2, -5)
Screenshot: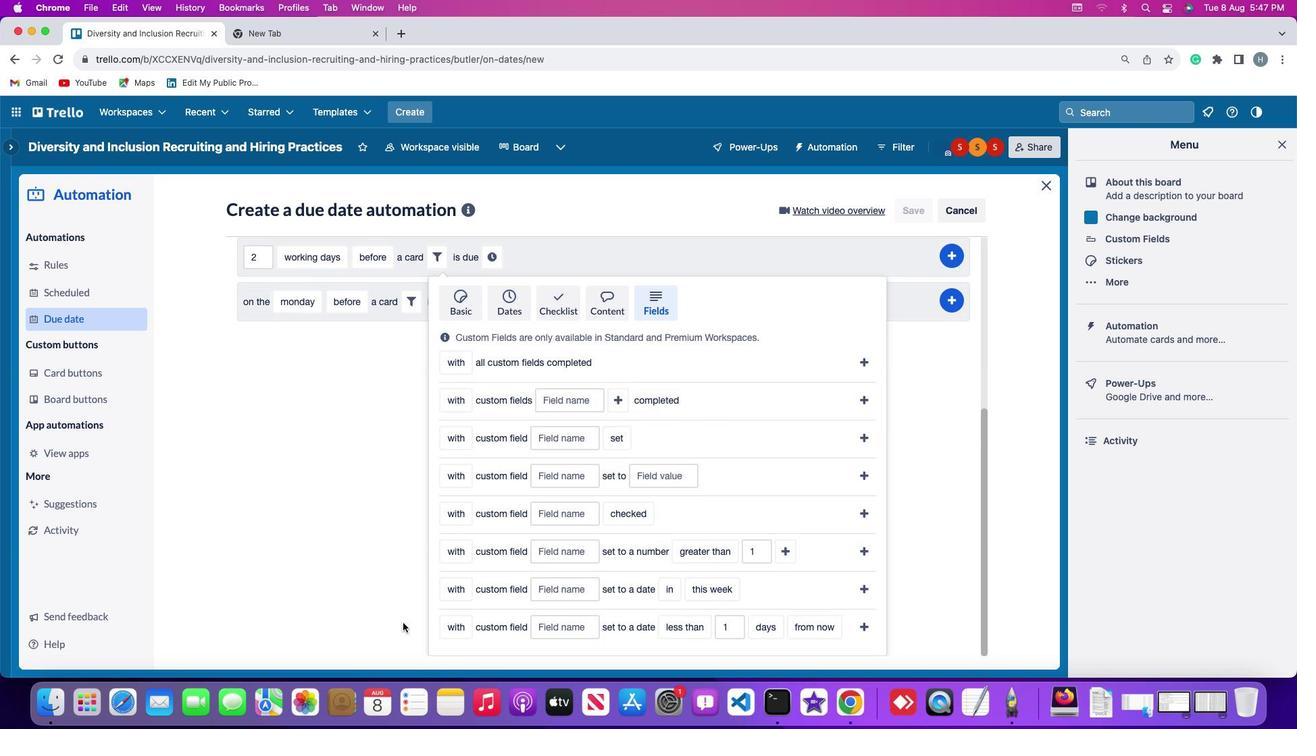 
Action: Mouse scrolled (399, 619) with delta (-2, -6)
Screenshot: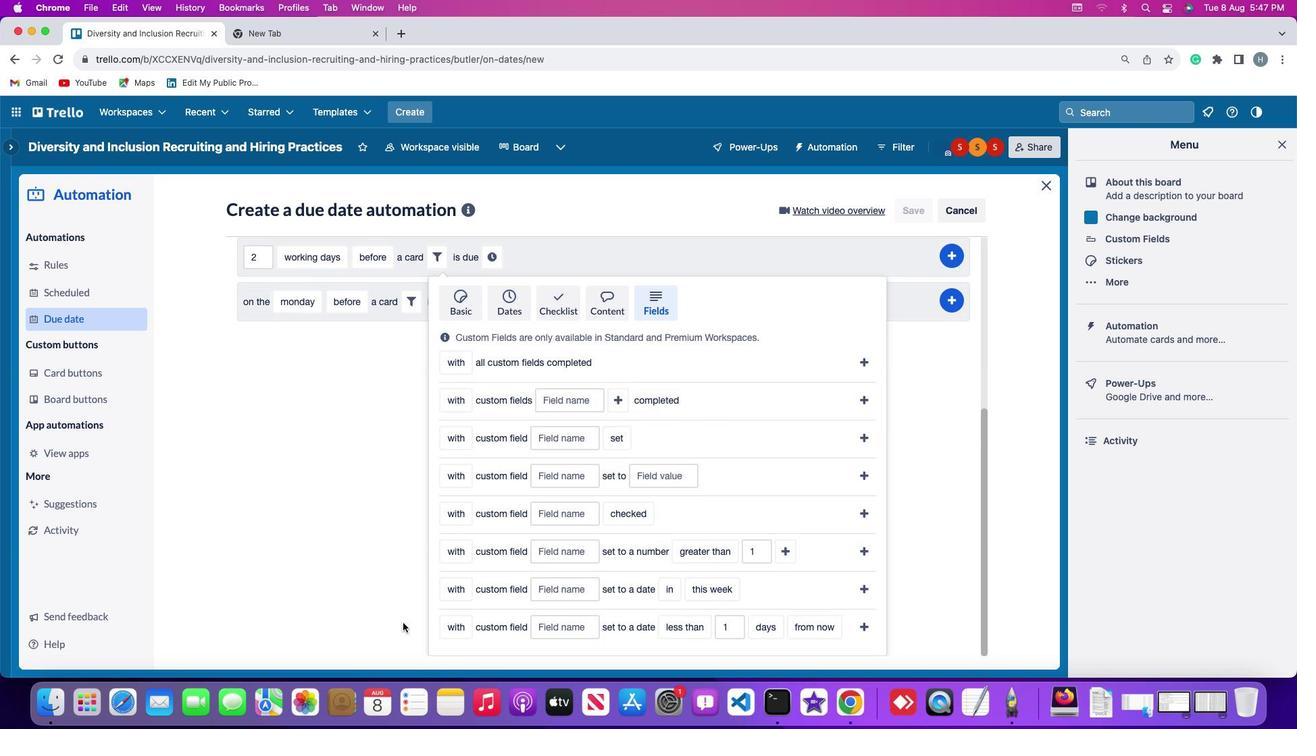 
Action: Mouse scrolled (399, 619) with delta (-2, -6)
Screenshot: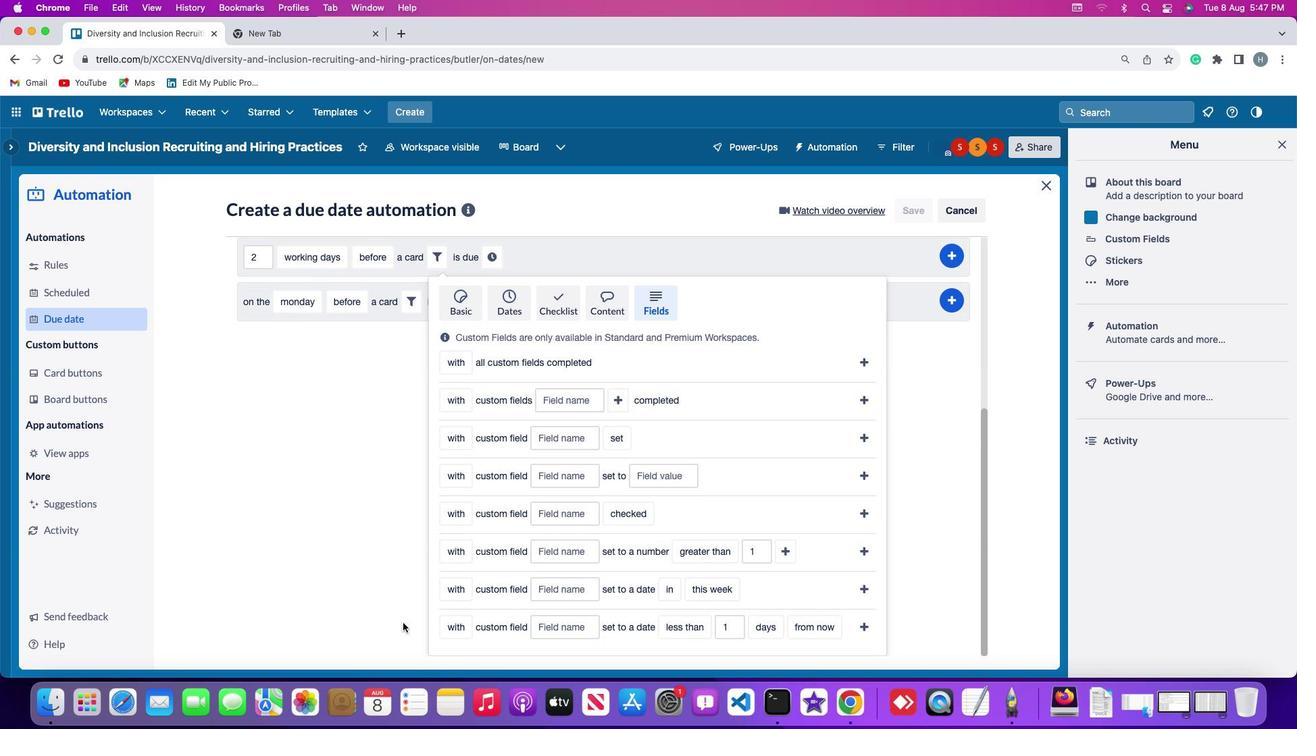 
Action: Mouse moved to (439, 619)
Screenshot: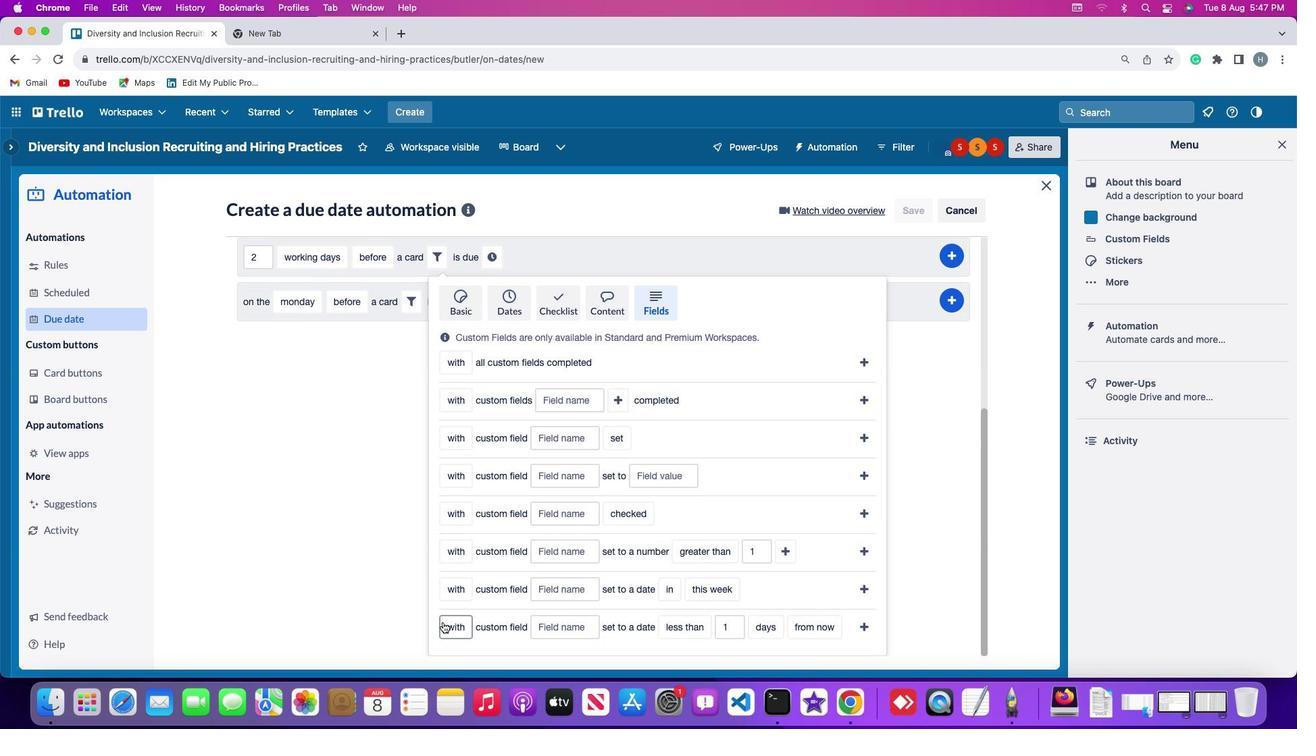 
Action: Mouse pressed left at (439, 619)
Screenshot: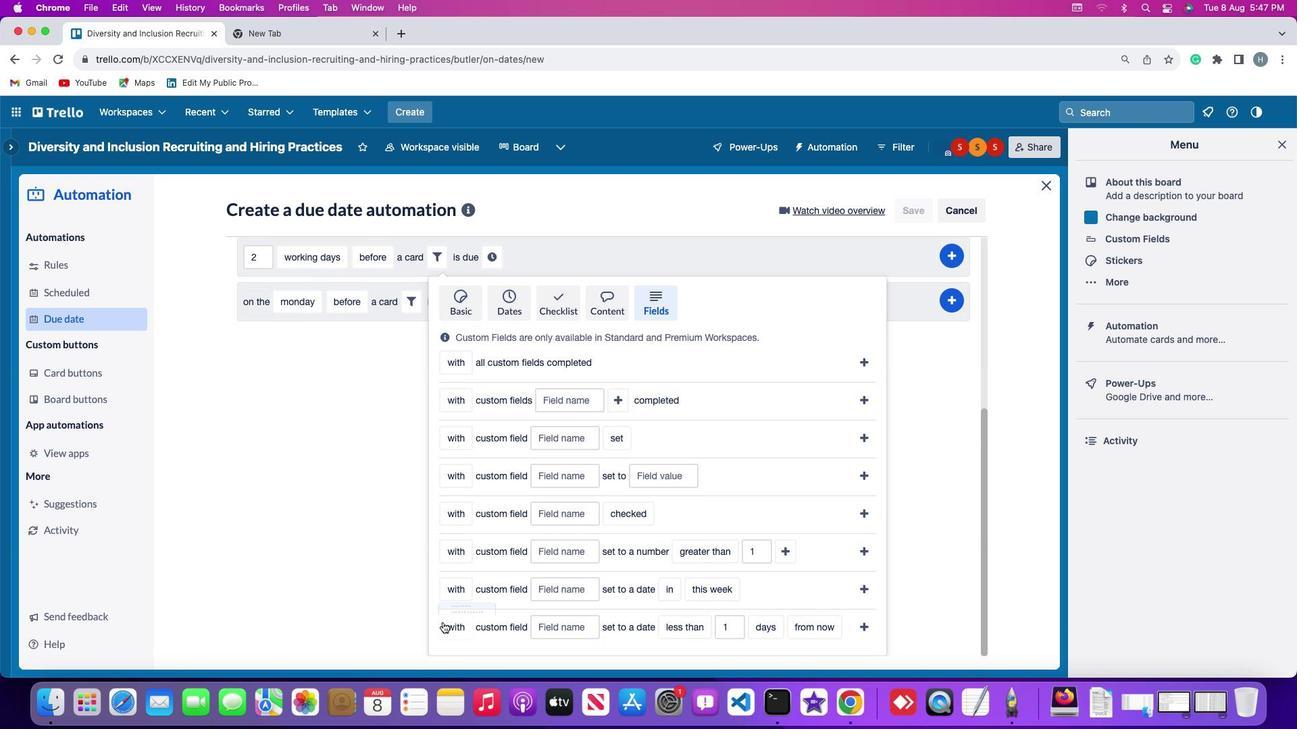 
Action: Mouse moved to (467, 573)
Screenshot: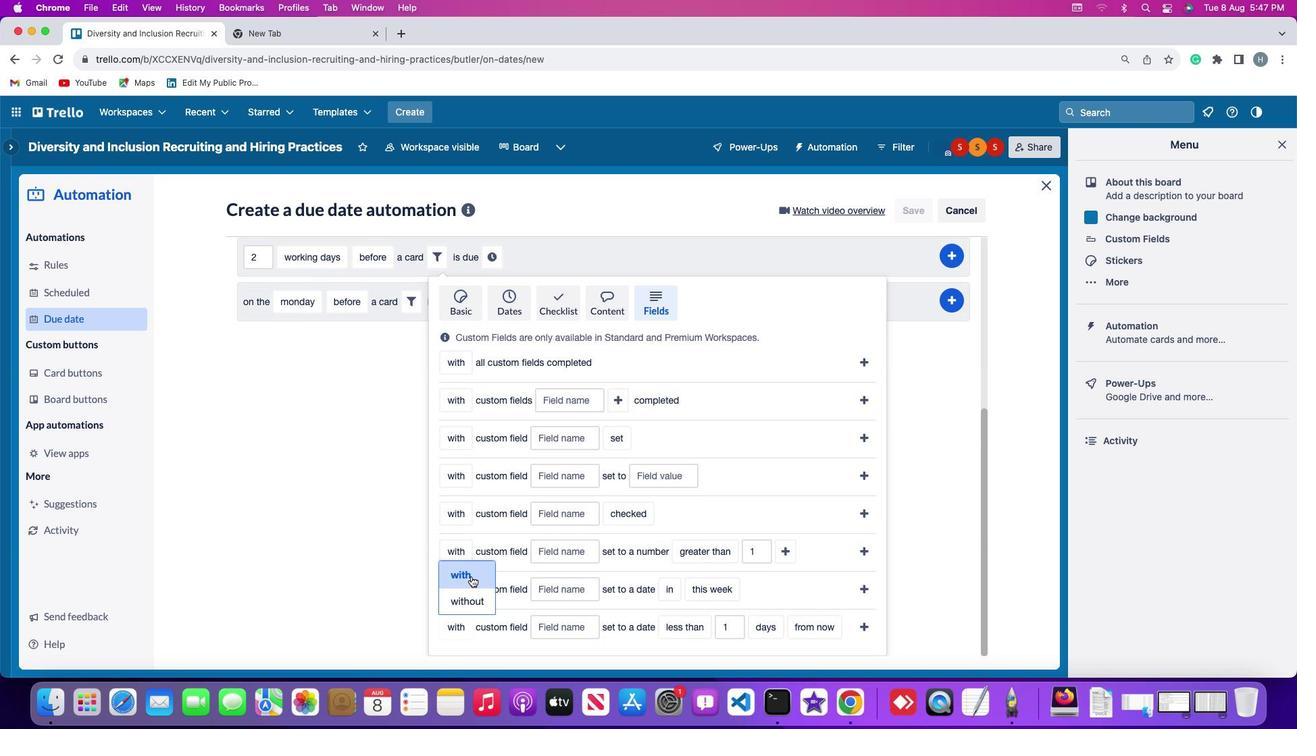 
Action: Mouse pressed left at (467, 573)
Screenshot: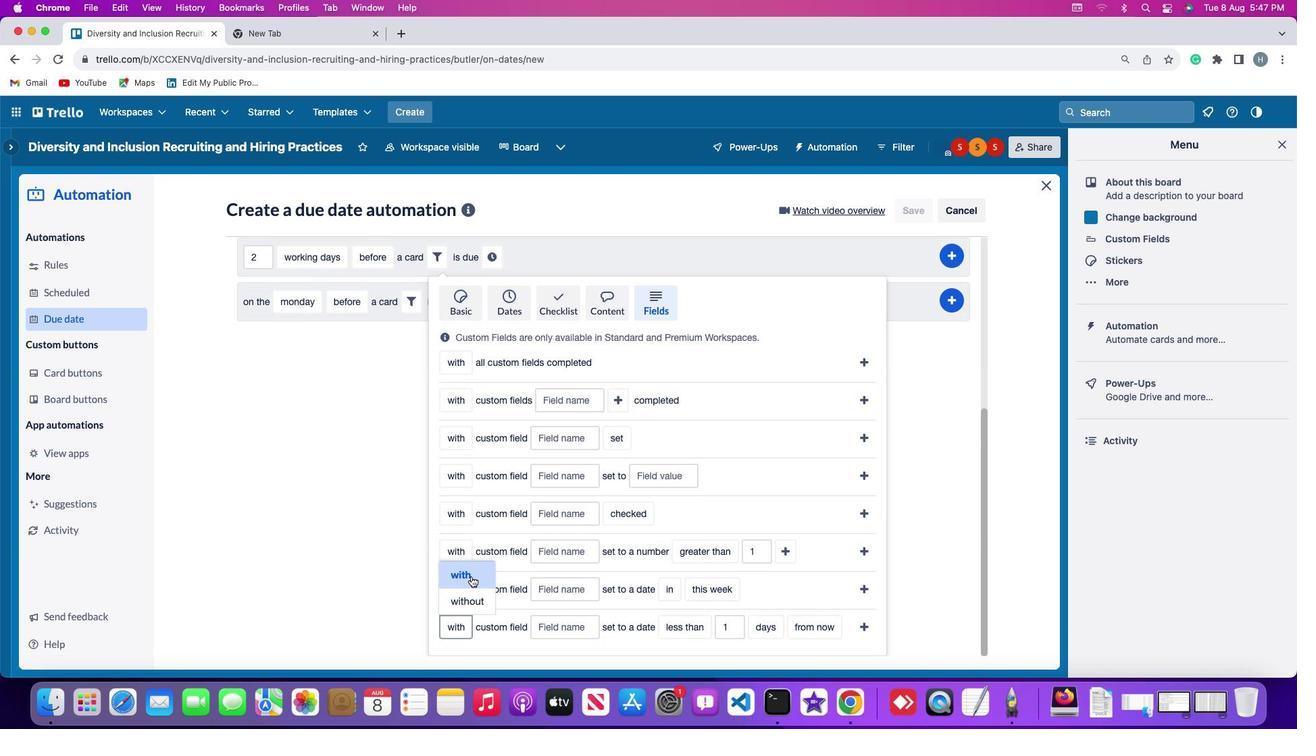 
Action: Mouse moved to (564, 625)
Screenshot: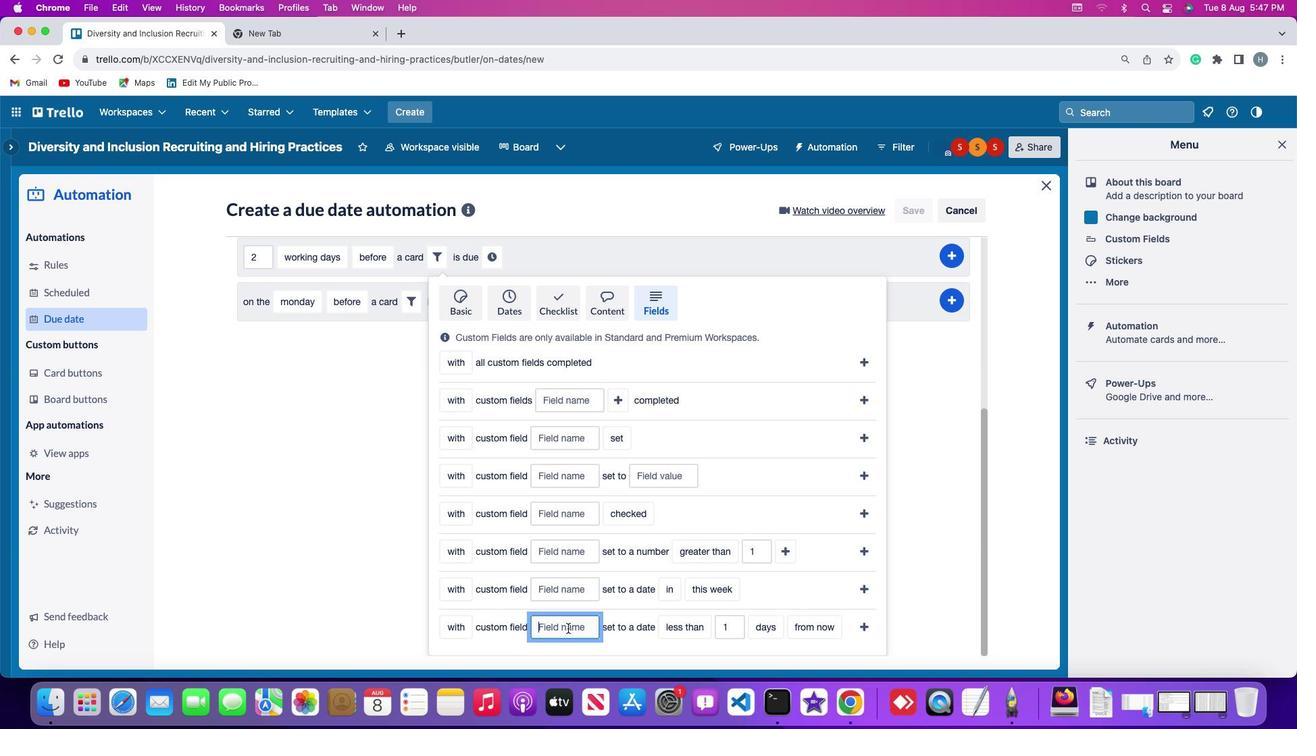 
Action: Mouse pressed left at (564, 625)
Screenshot: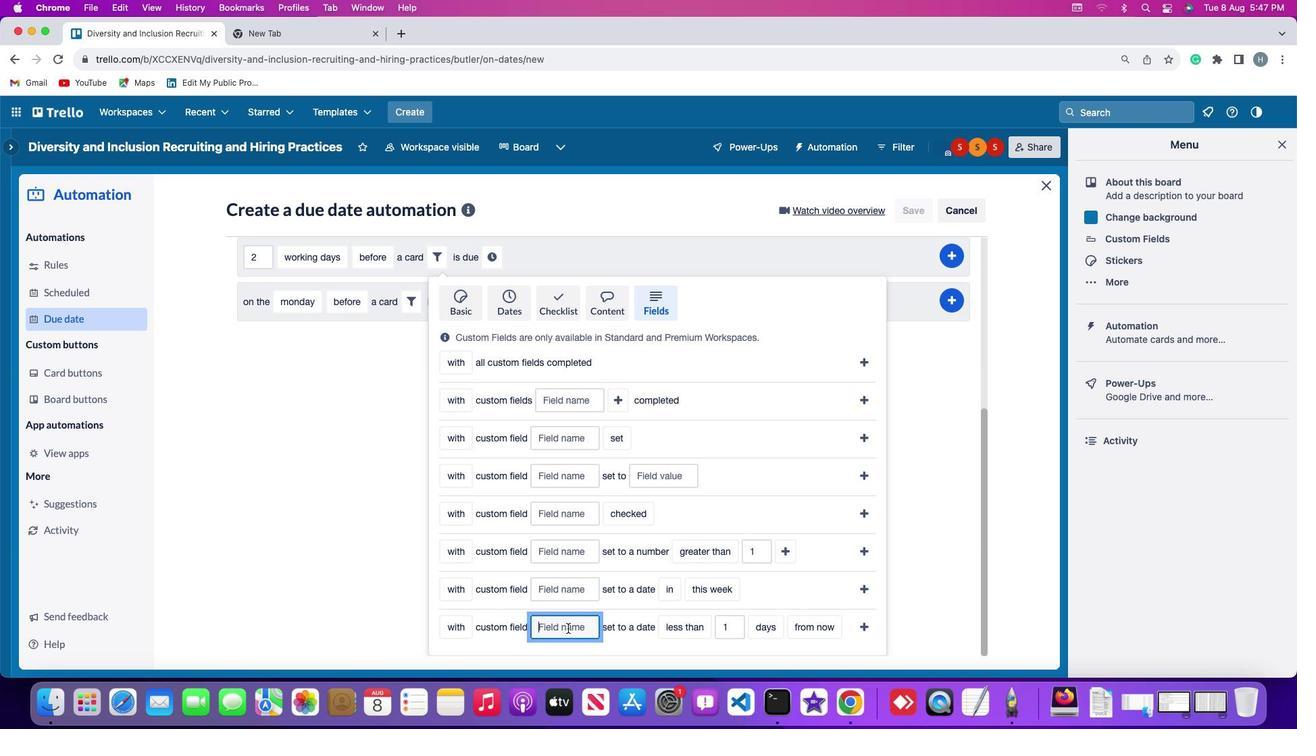 
Action: Key pressed Key.shift'R''e''s''u''m''e'
Screenshot: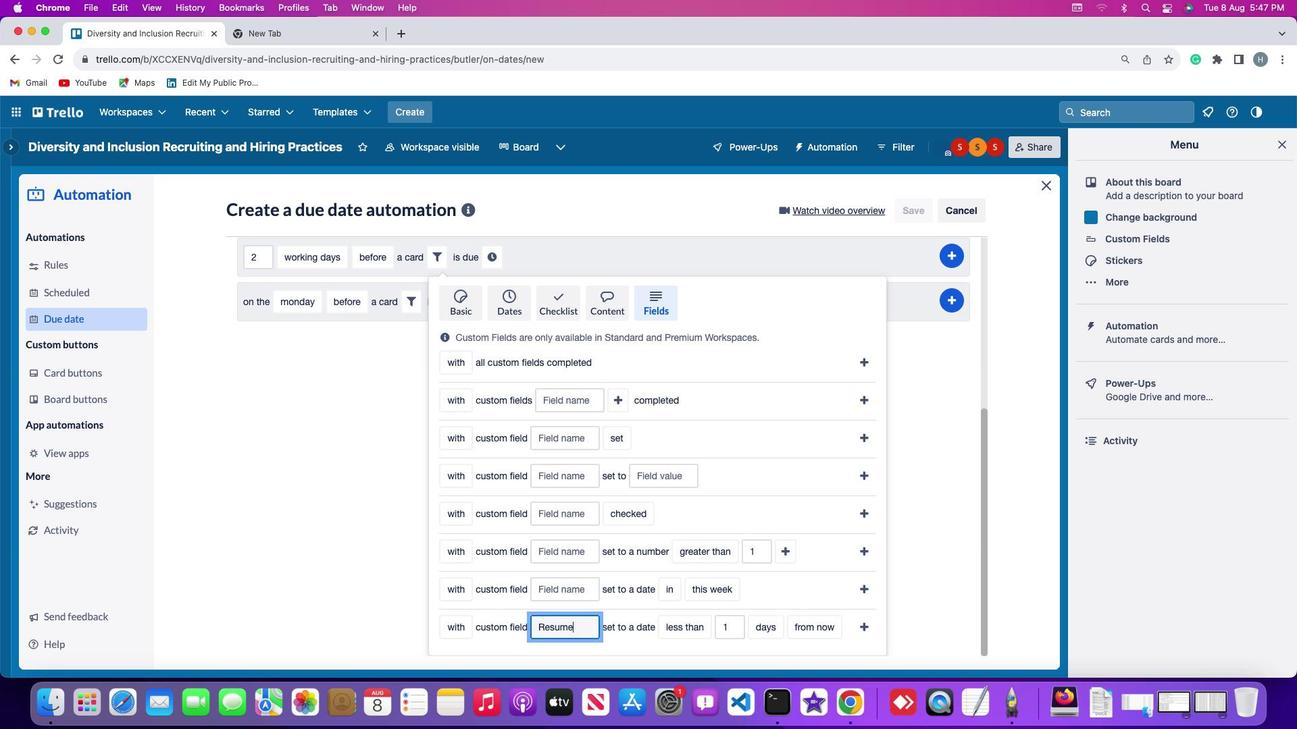
Action: Mouse moved to (681, 631)
Screenshot: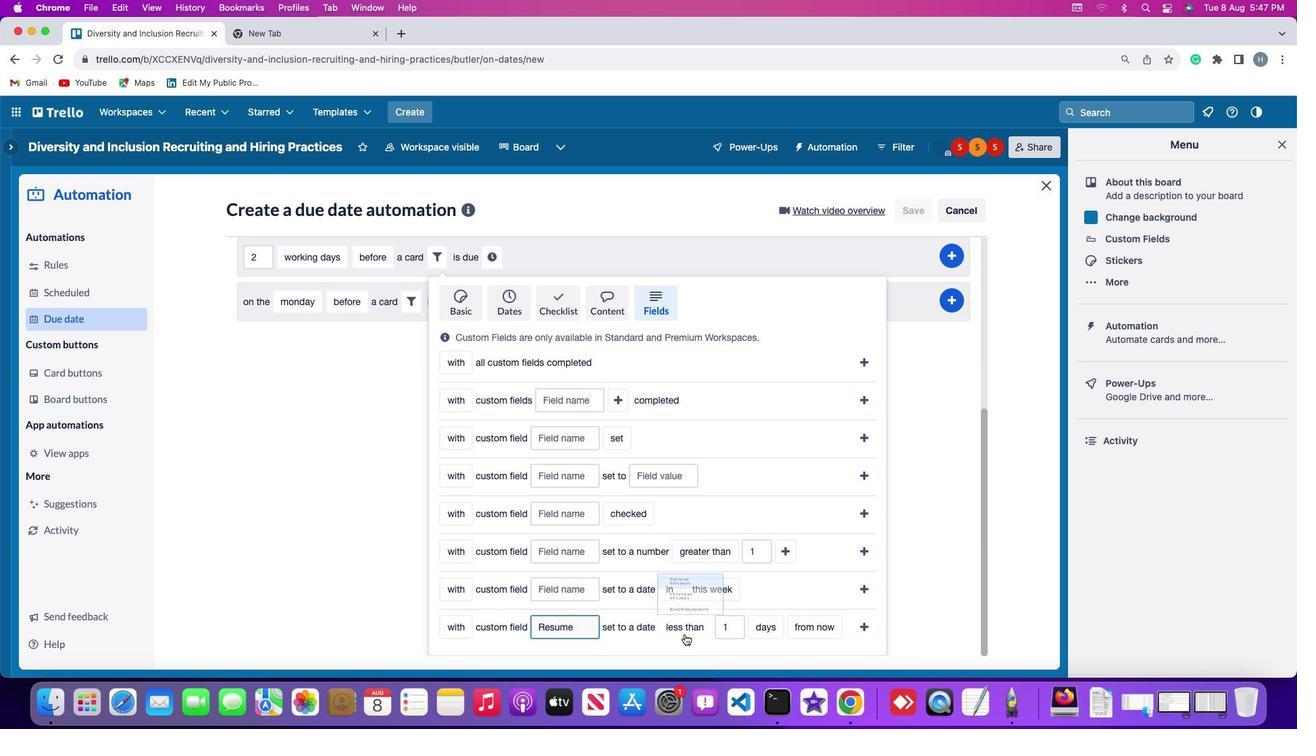 
Action: Mouse pressed left at (681, 631)
Screenshot: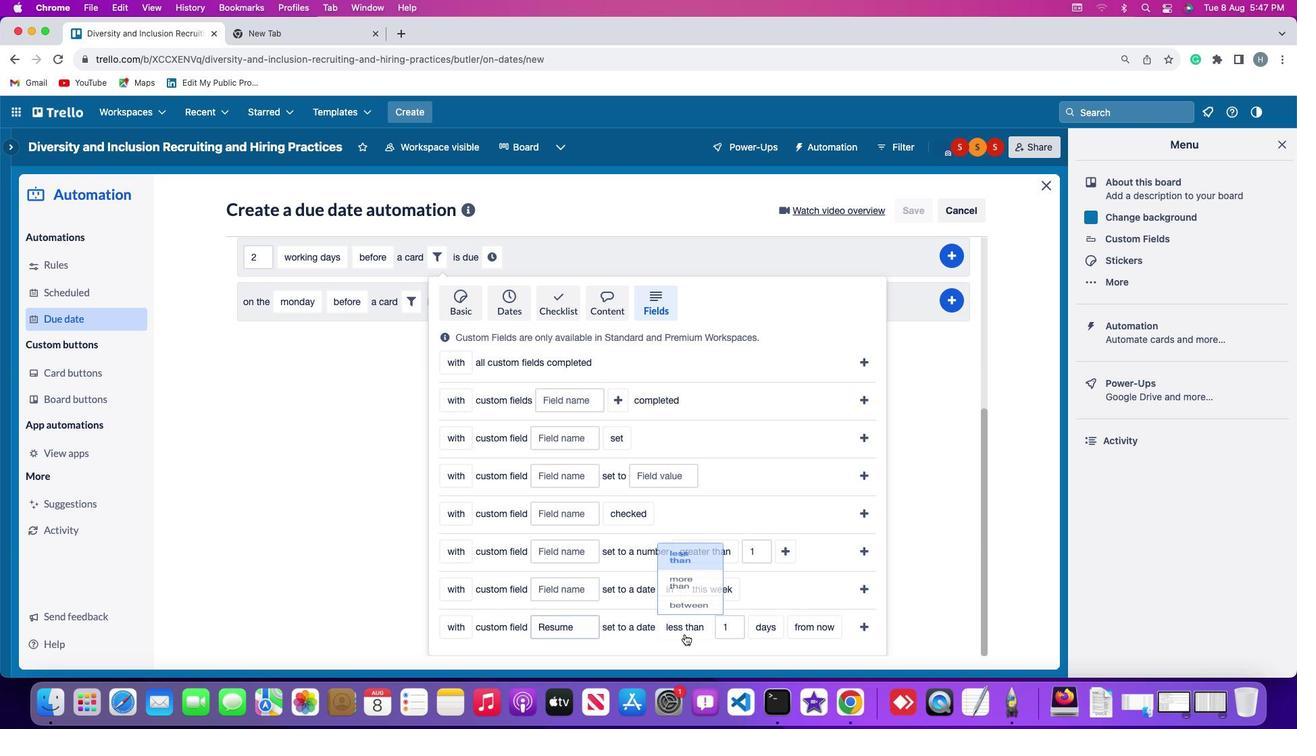
Action: Mouse moved to (686, 571)
Screenshot: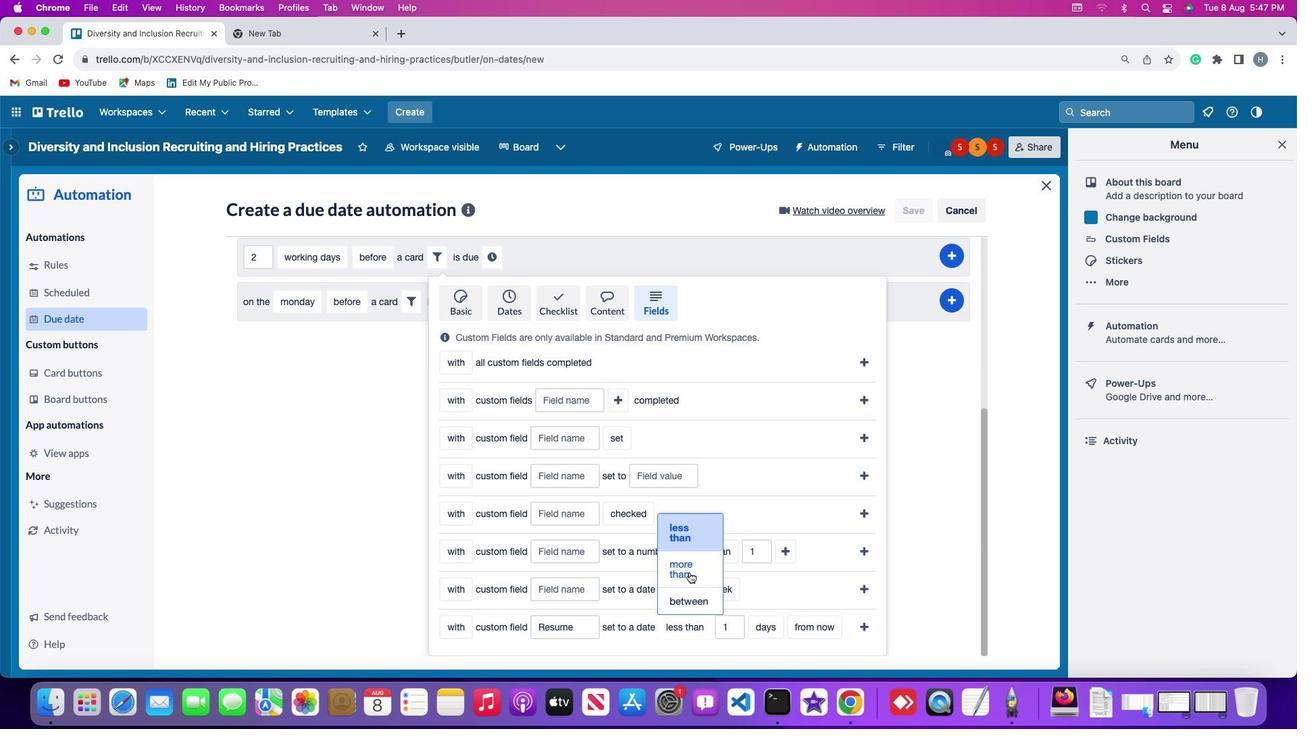 
Action: Mouse pressed left at (686, 571)
Screenshot: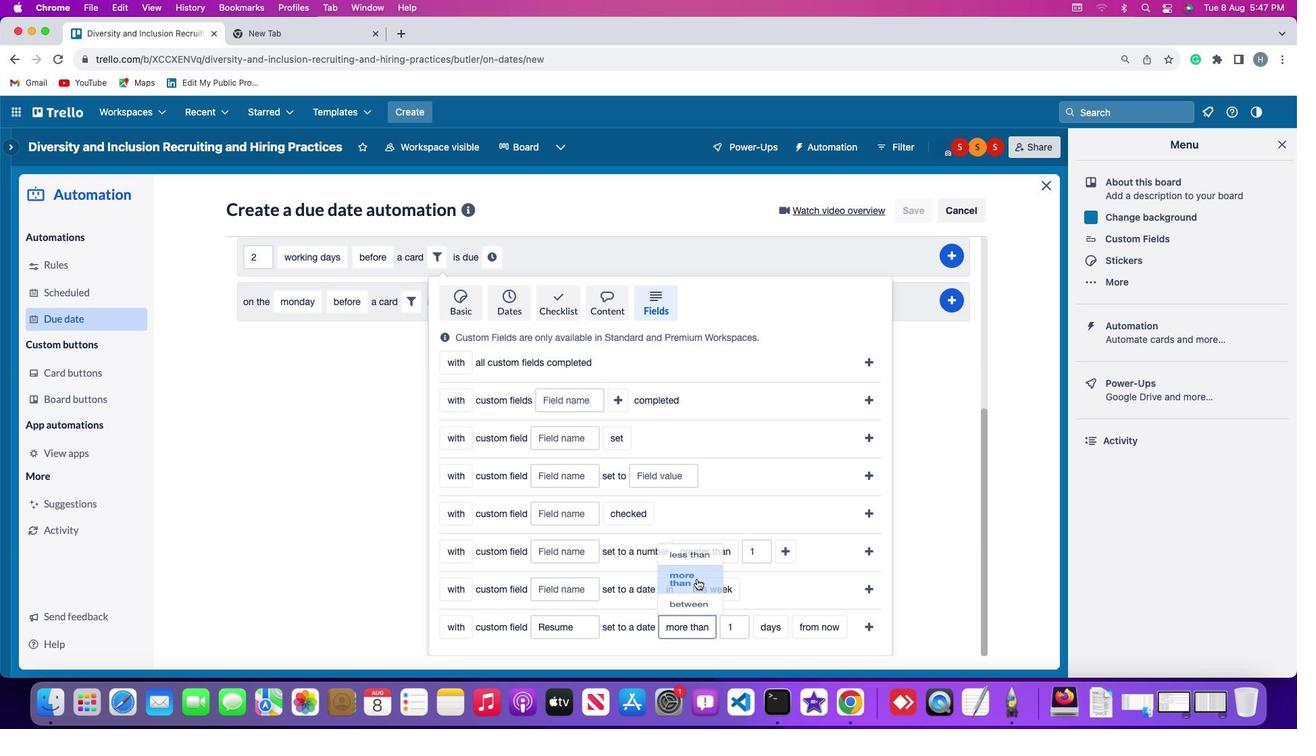 
Action: Mouse moved to (733, 622)
Screenshot: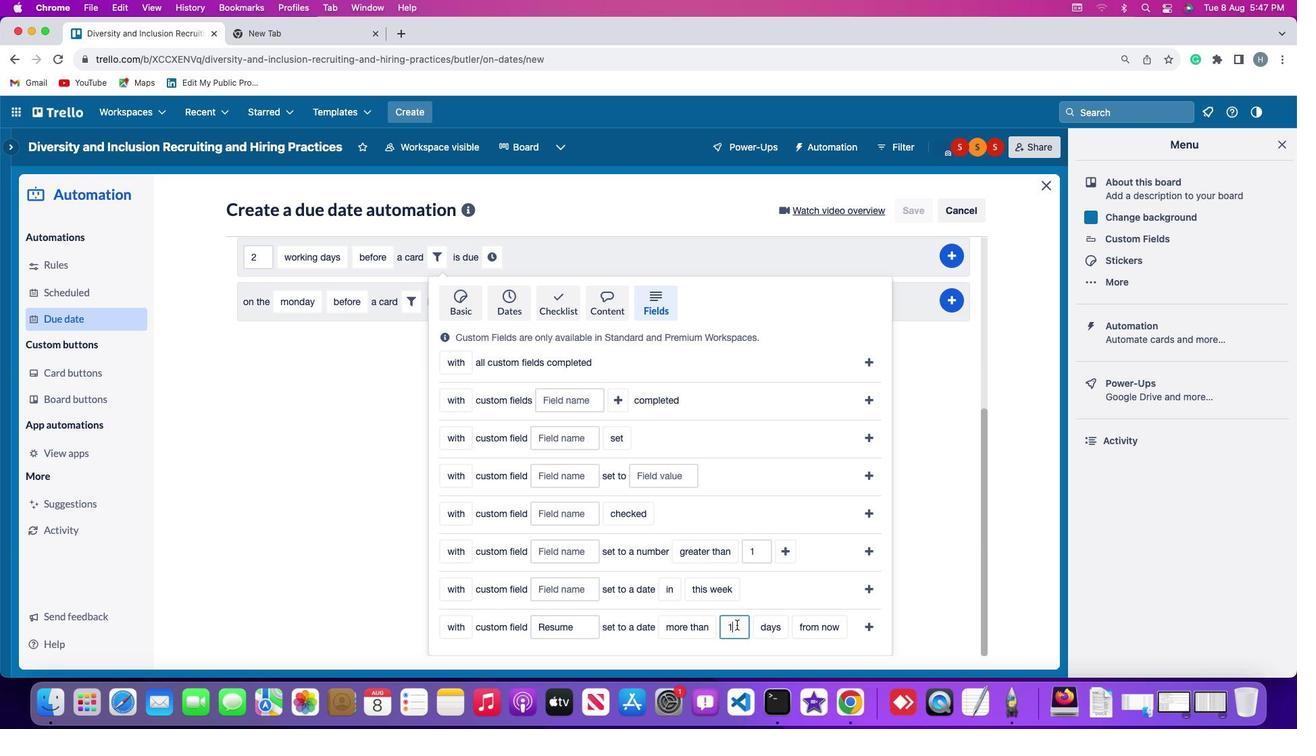 
Action: Mouse pressed left at (733, 622)
Screenshot: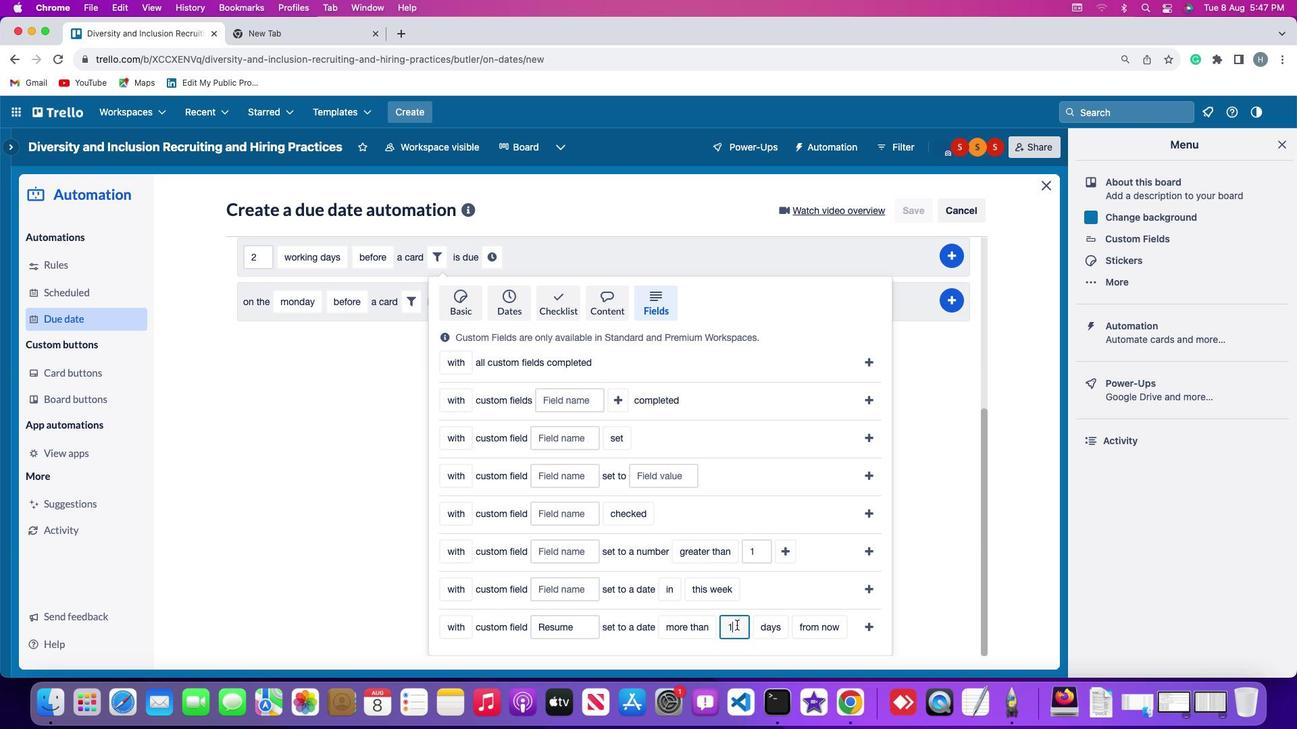 
Action: Mouse moved to (733, 622)
Screenshot: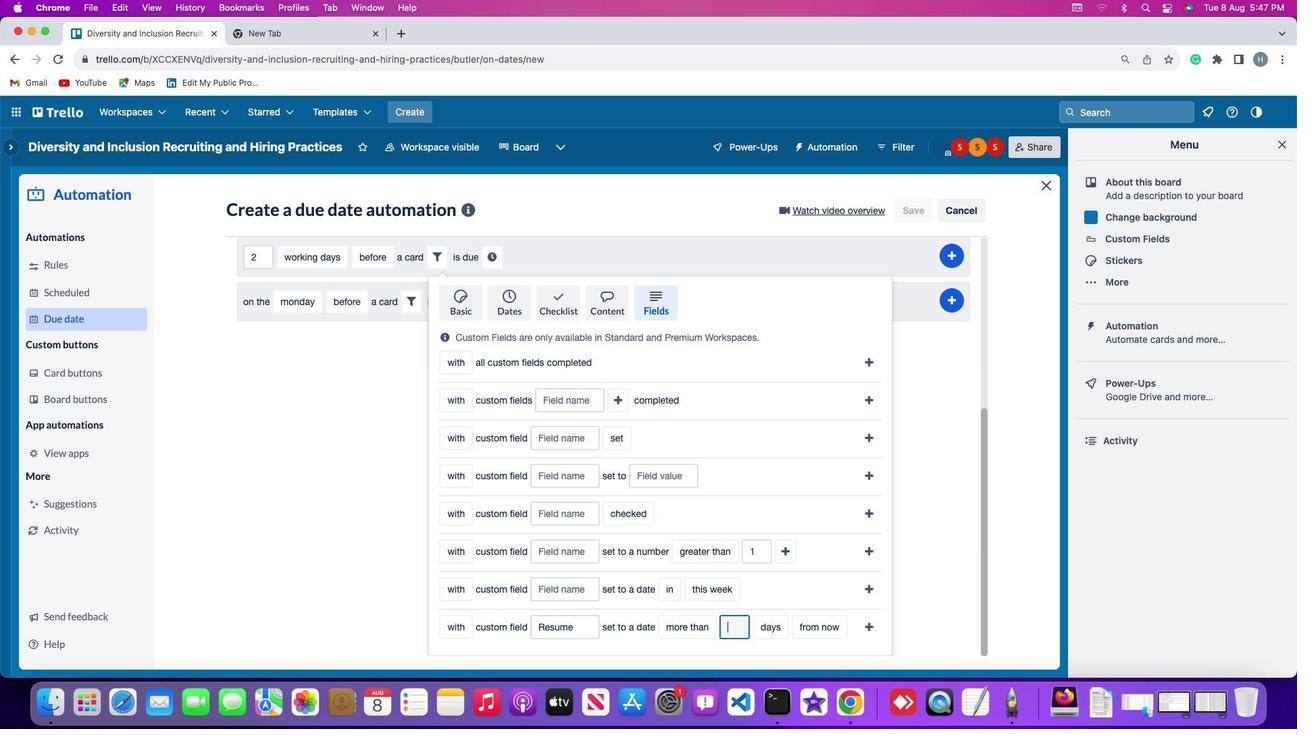 
Action: Key pressed Key.backspace'1'
Screenshot: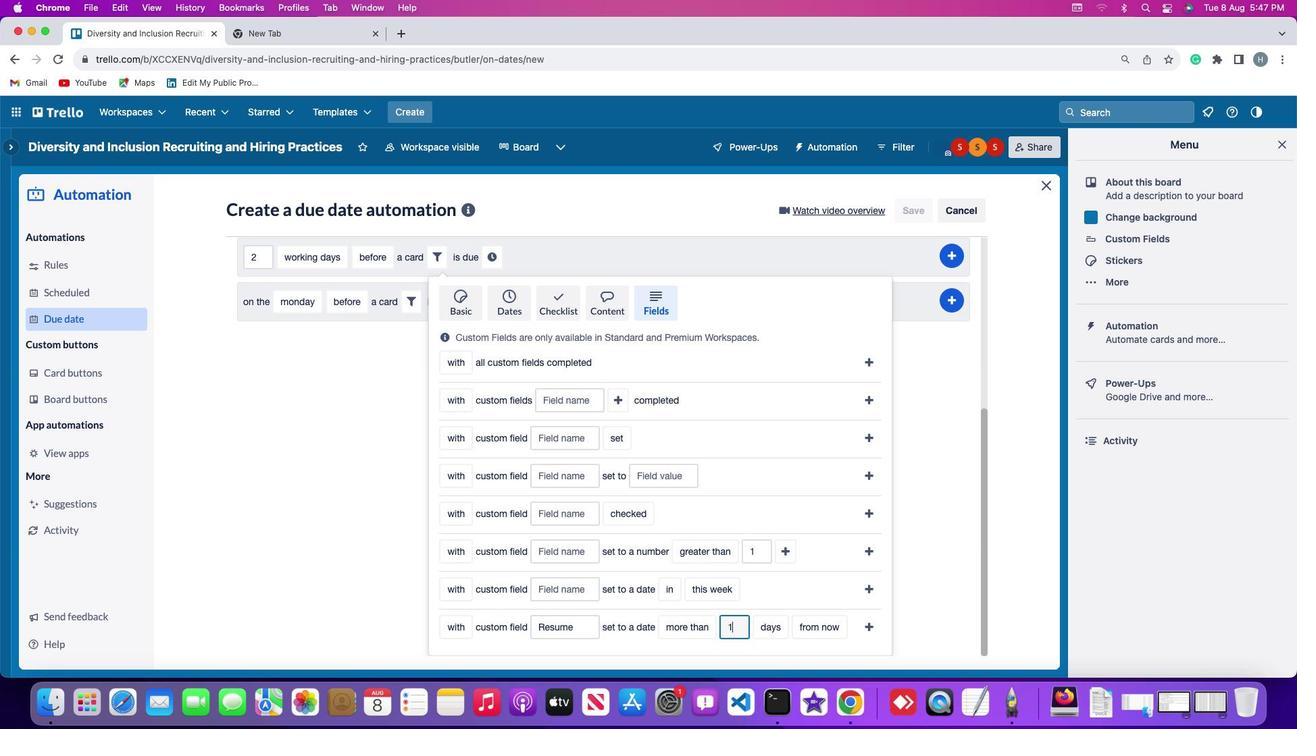 
Action: Mouse moved to (754, 625)
Screenshot: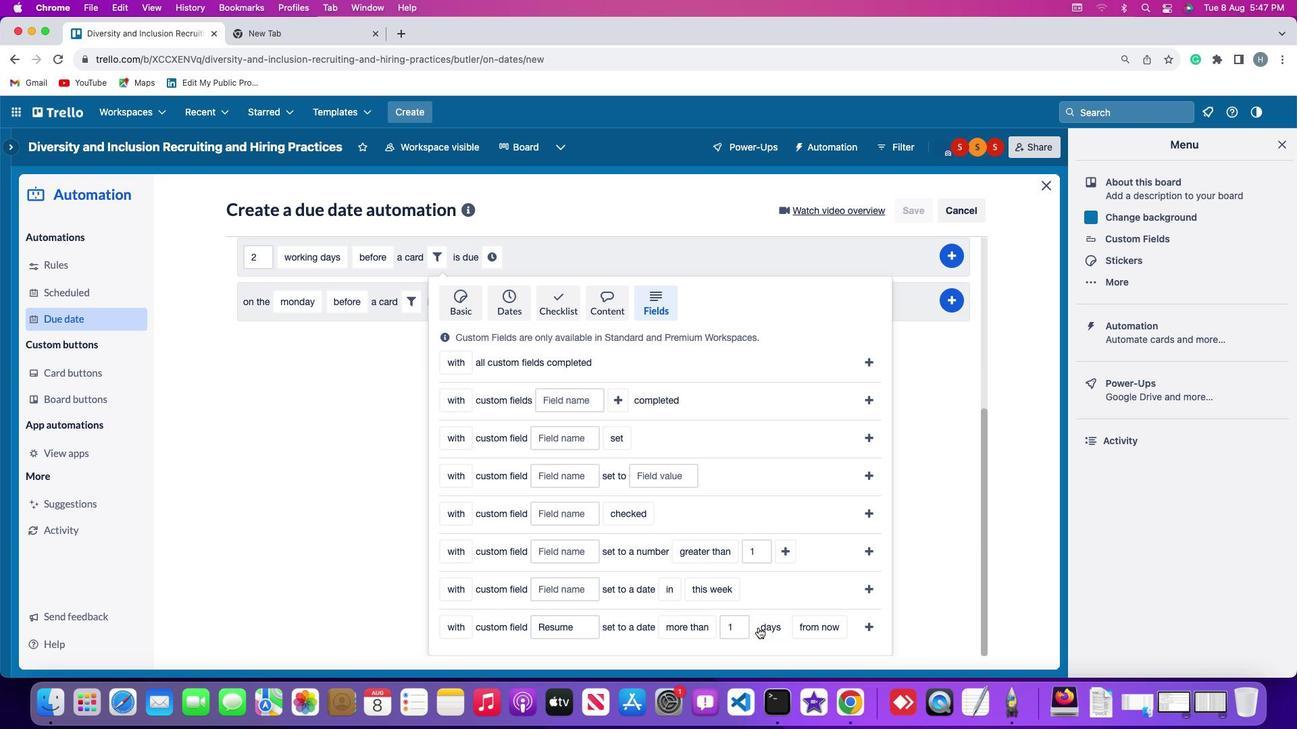 
Action: Mouse pressed left at (754, 625)
Screenshot: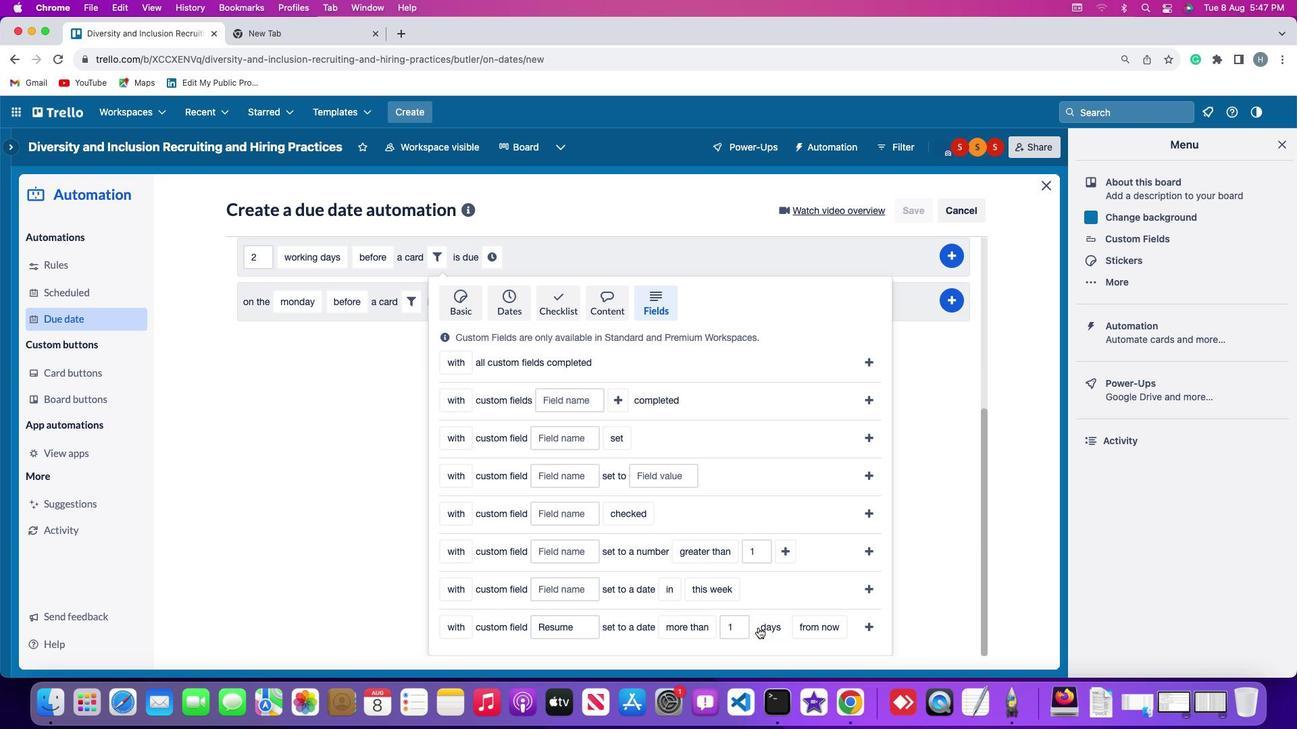 
Action: Mouse moved to (777, 599)
Screenshot: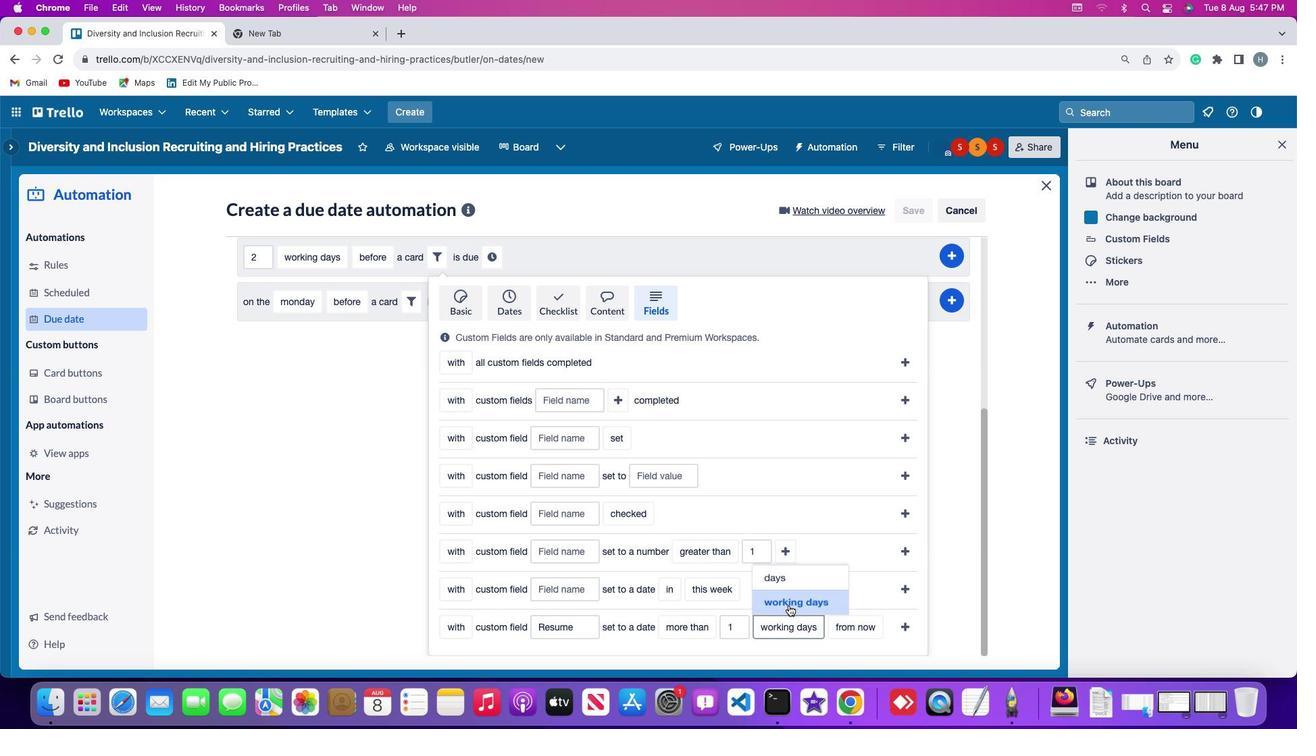 
Action: Mouse pressed left at (777, 599)
Screenshot: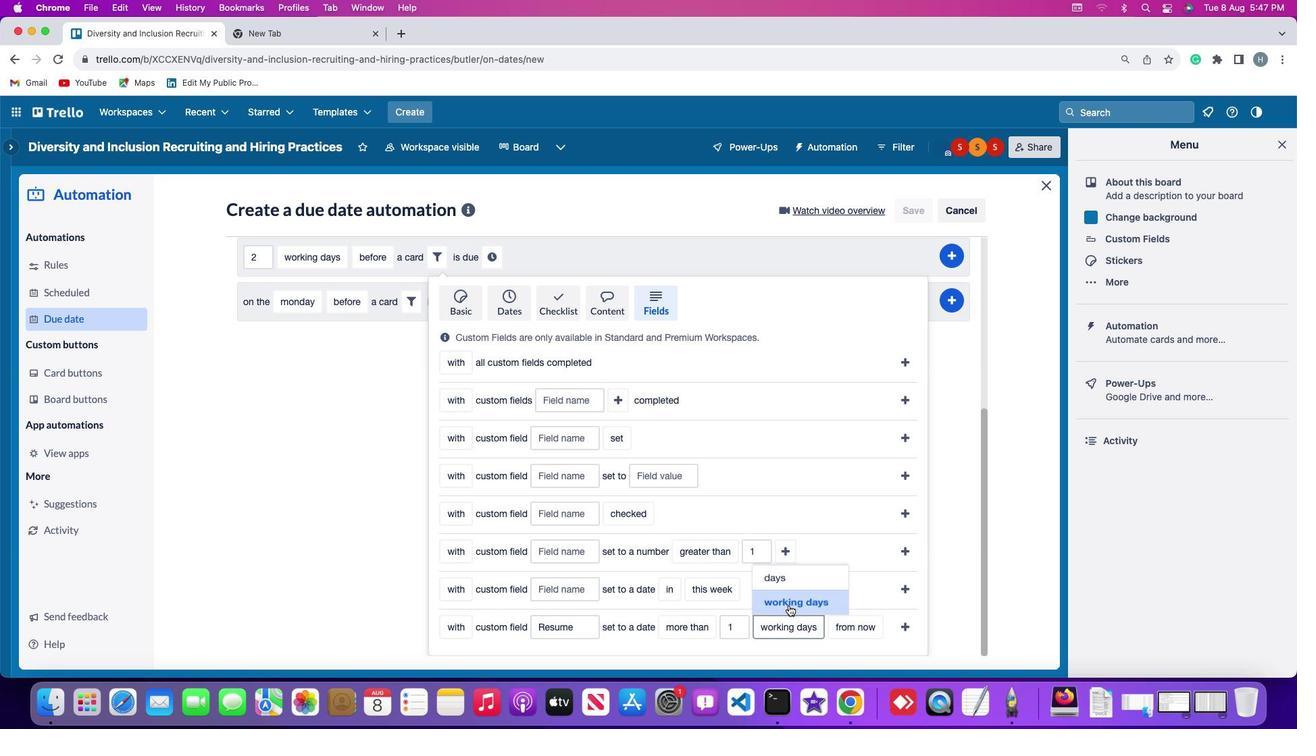 
Action: Mouse moved to (835, 623)
Screenshot: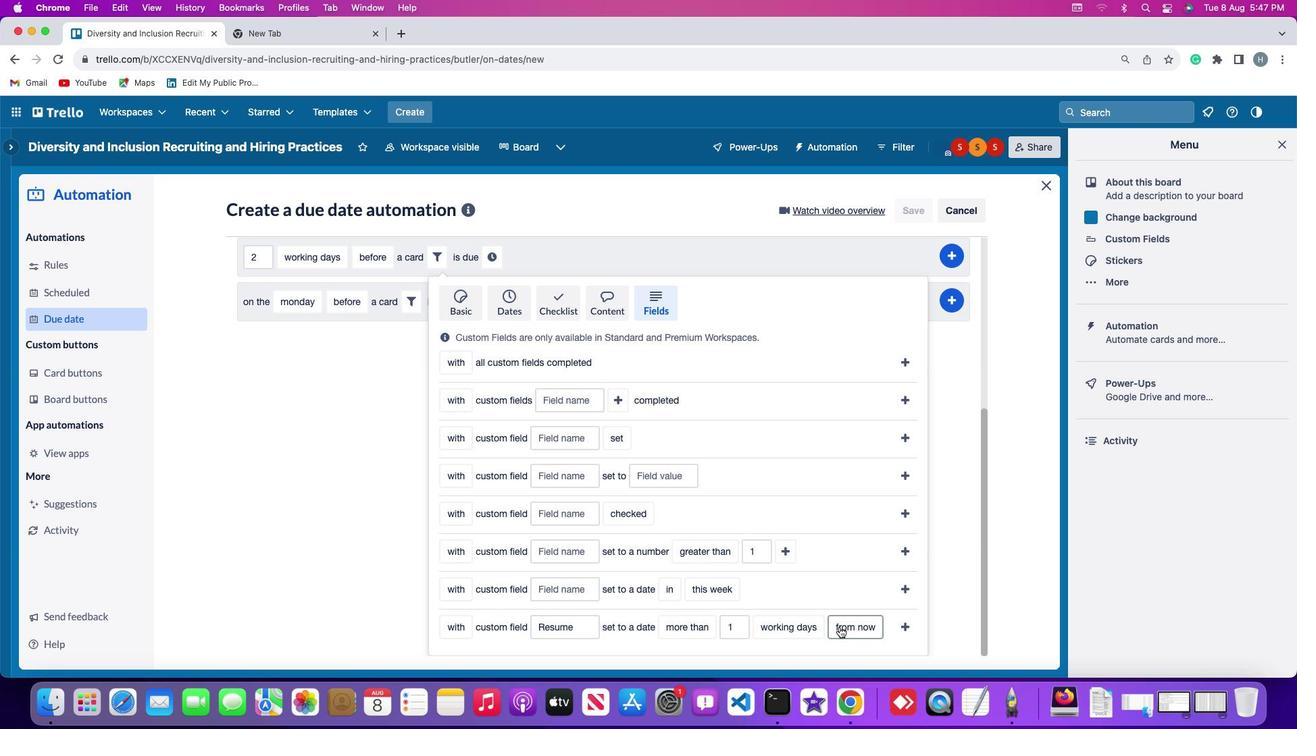 
Action: Mouse pressed left at (835, 623)
Screenshot: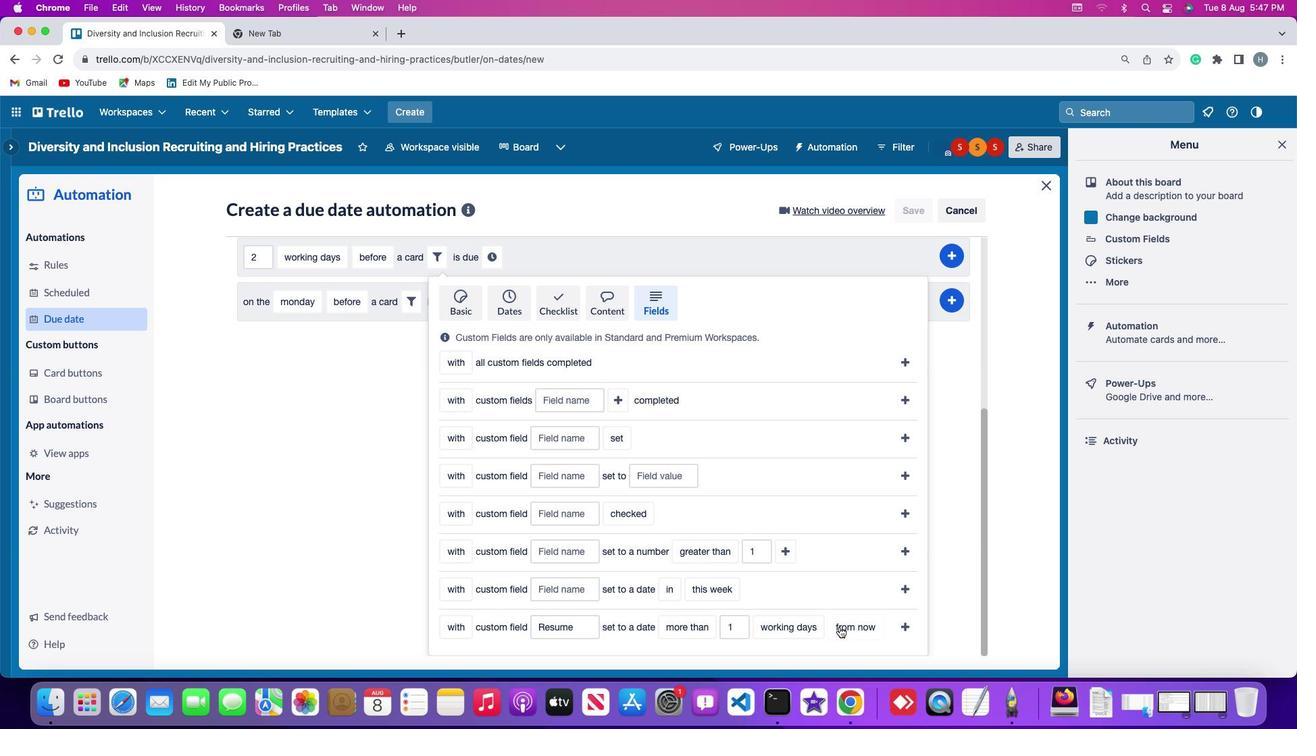 
Action: Mouse moved to (842, 572)
Screenshot: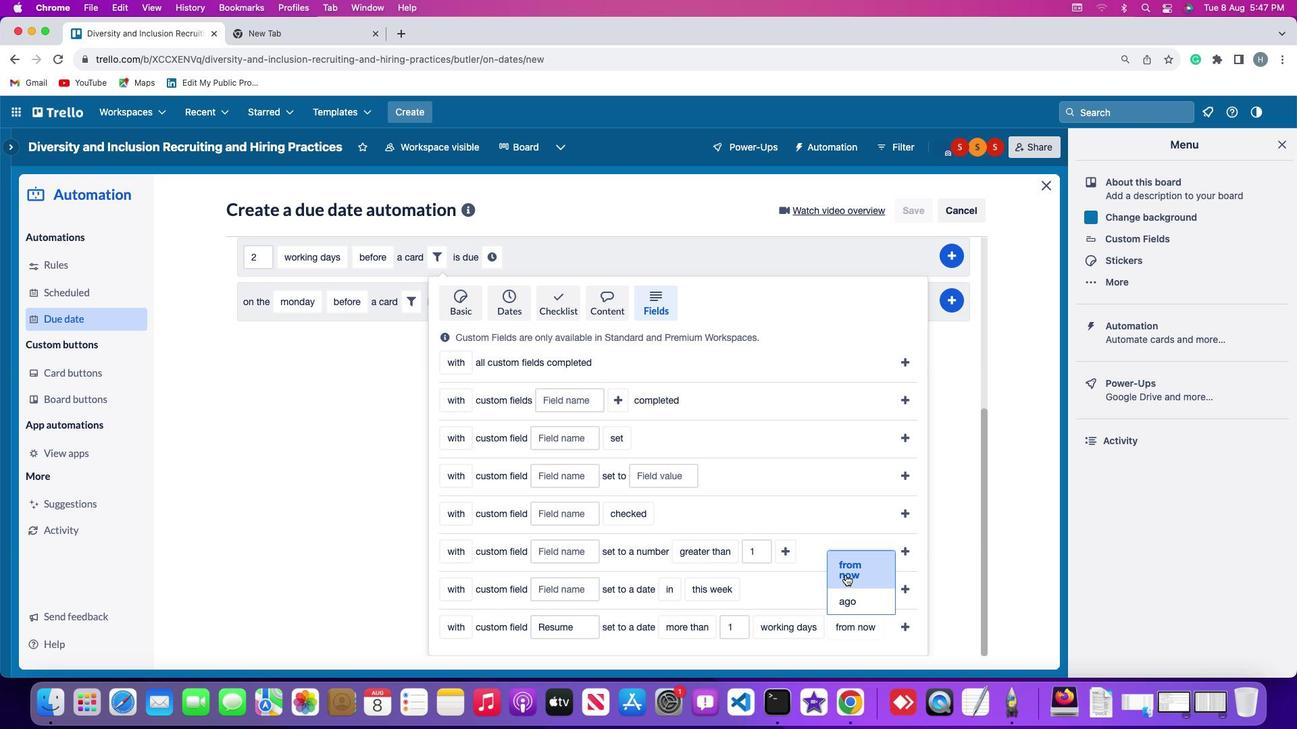 
Action: Mouse pressed left at (842, 572)
Screenshot: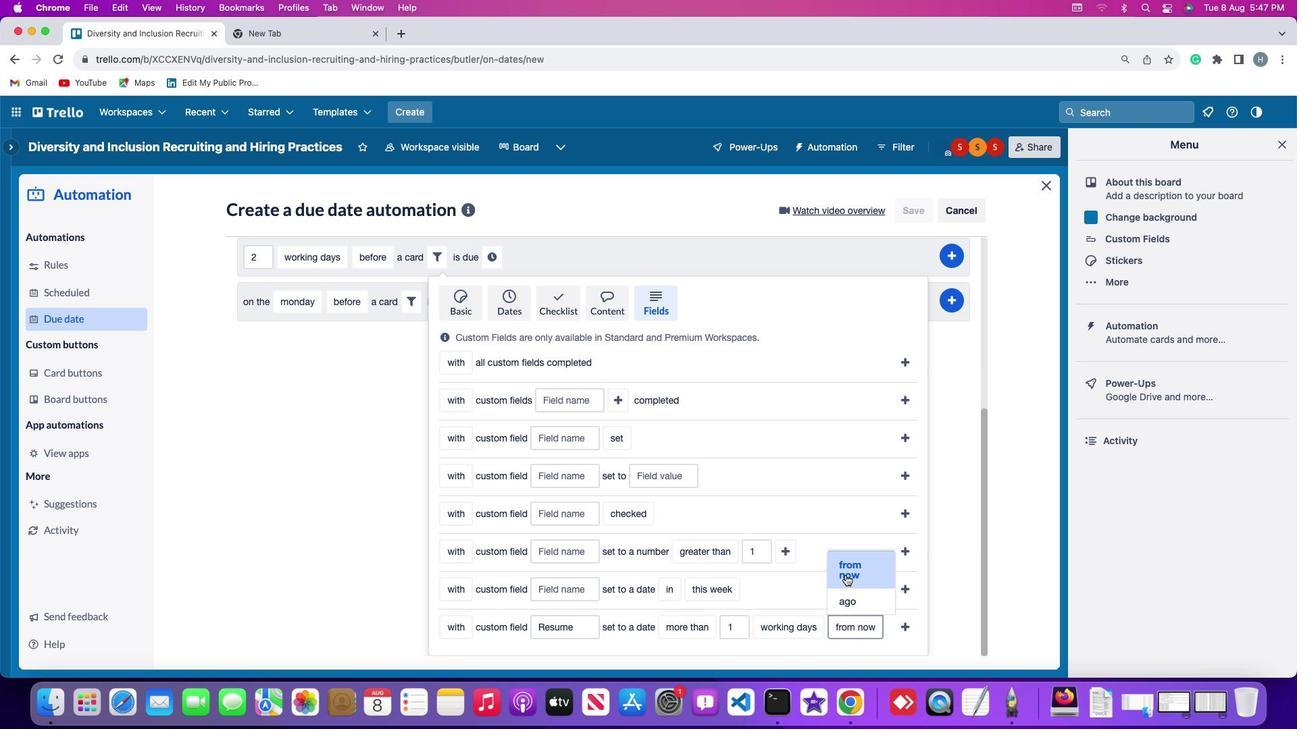 
Action: Mouse moved to (902, 623)
Screenshot: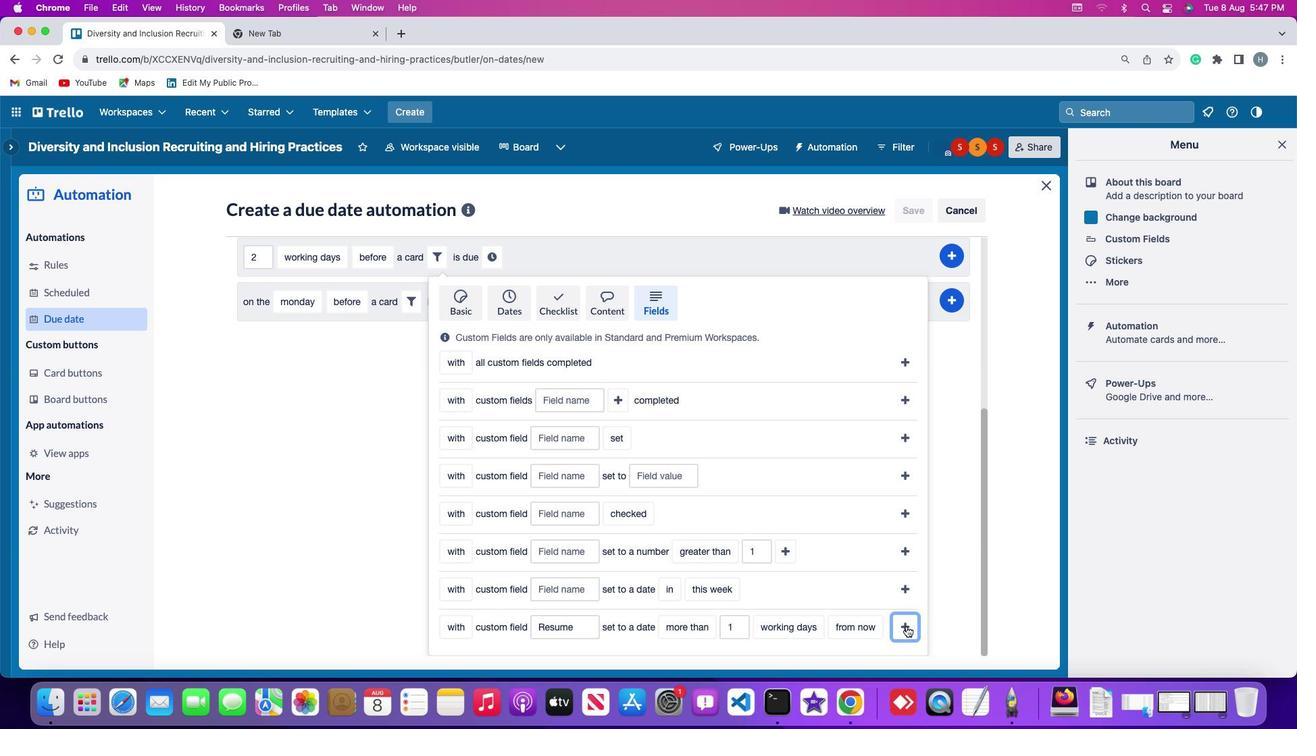 
Action: Mouse pressed left at (902, 623)
Screenshot: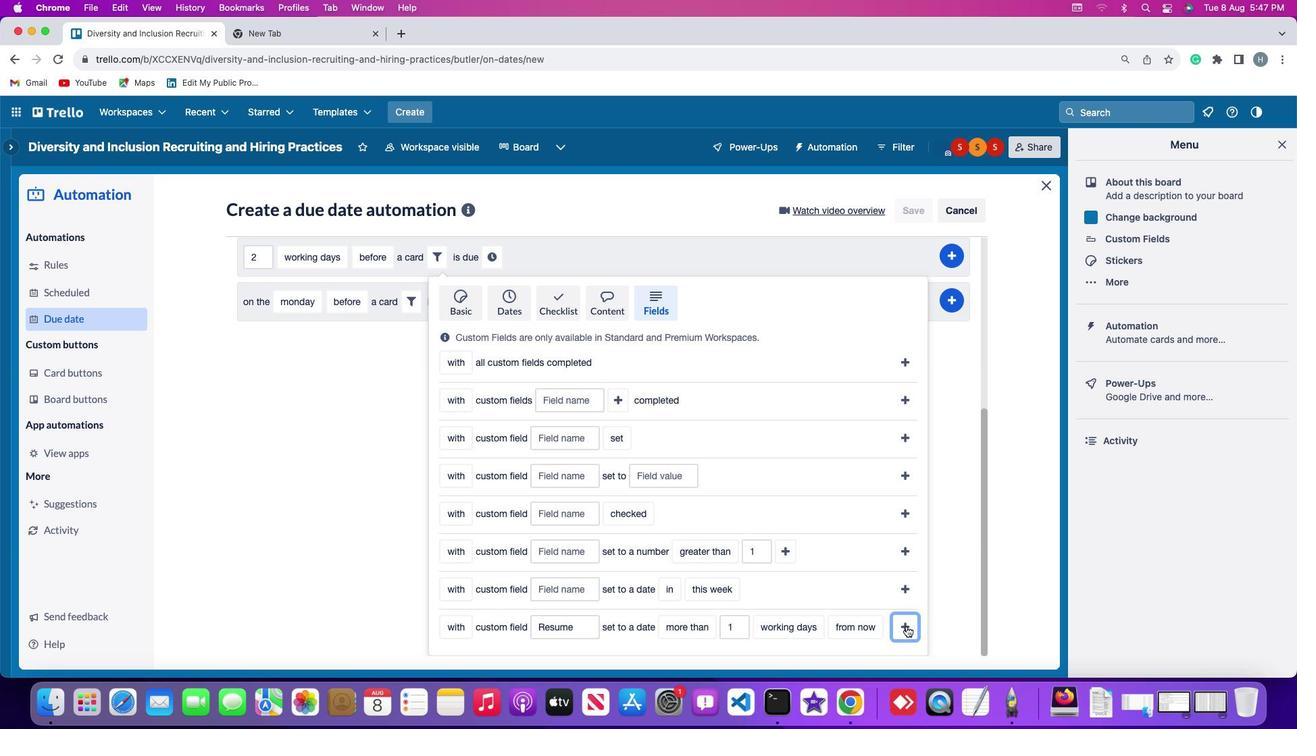 
Action: Mouse moved to (852, 538)
Screenshot: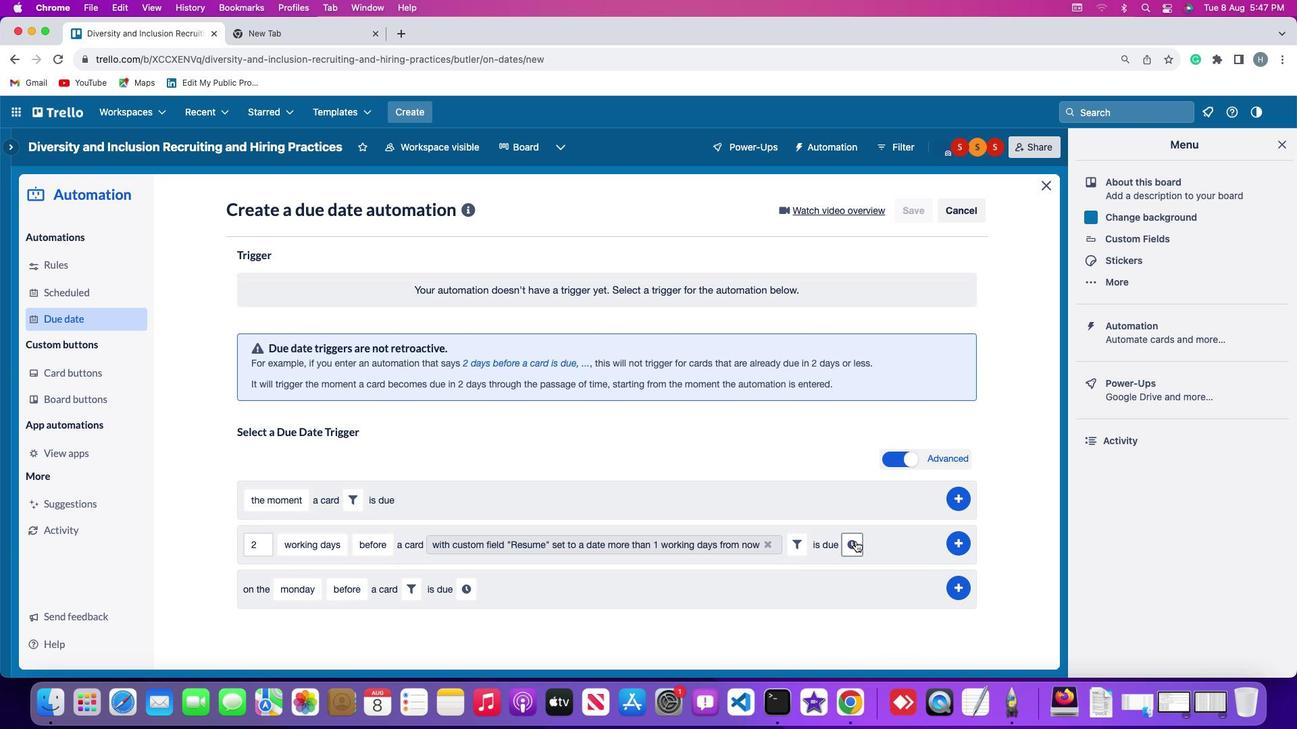 
Action: Mouse pressed left at (852, 538)
Screenshot: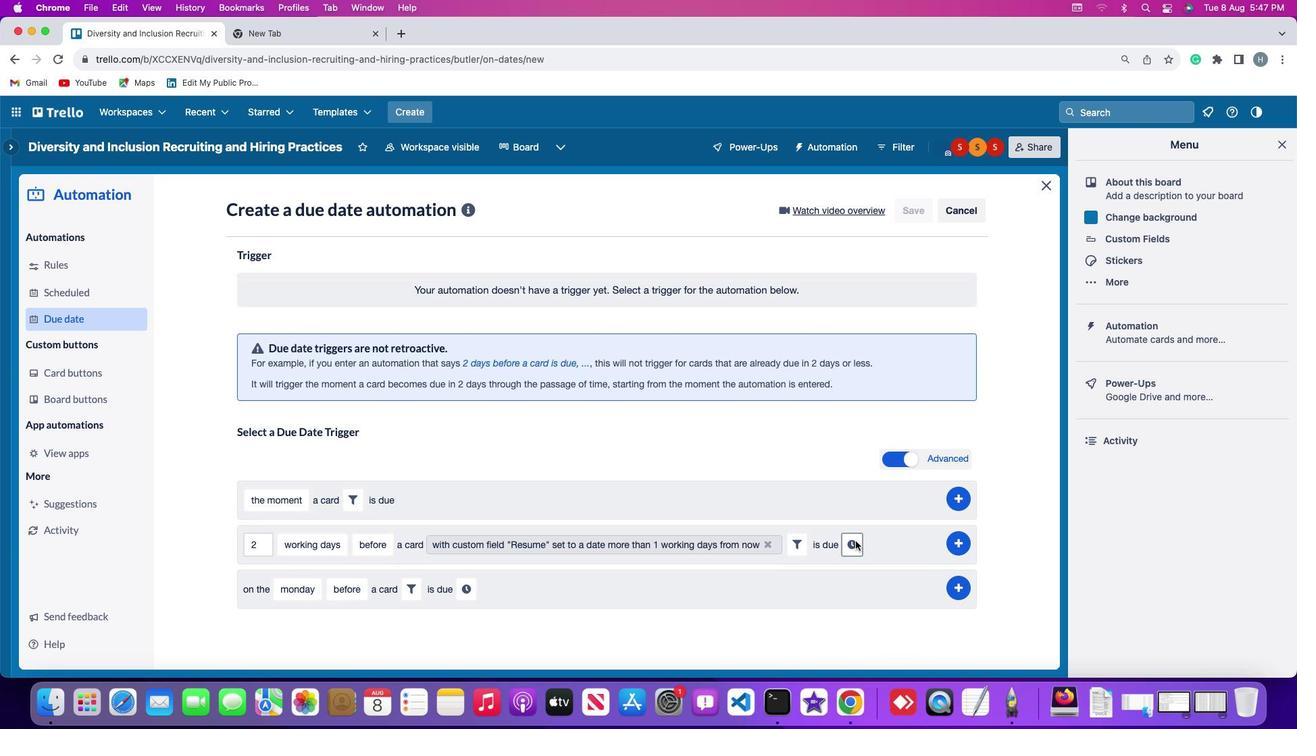 
Action: Mouse moved to (276, 569)
Screenshot: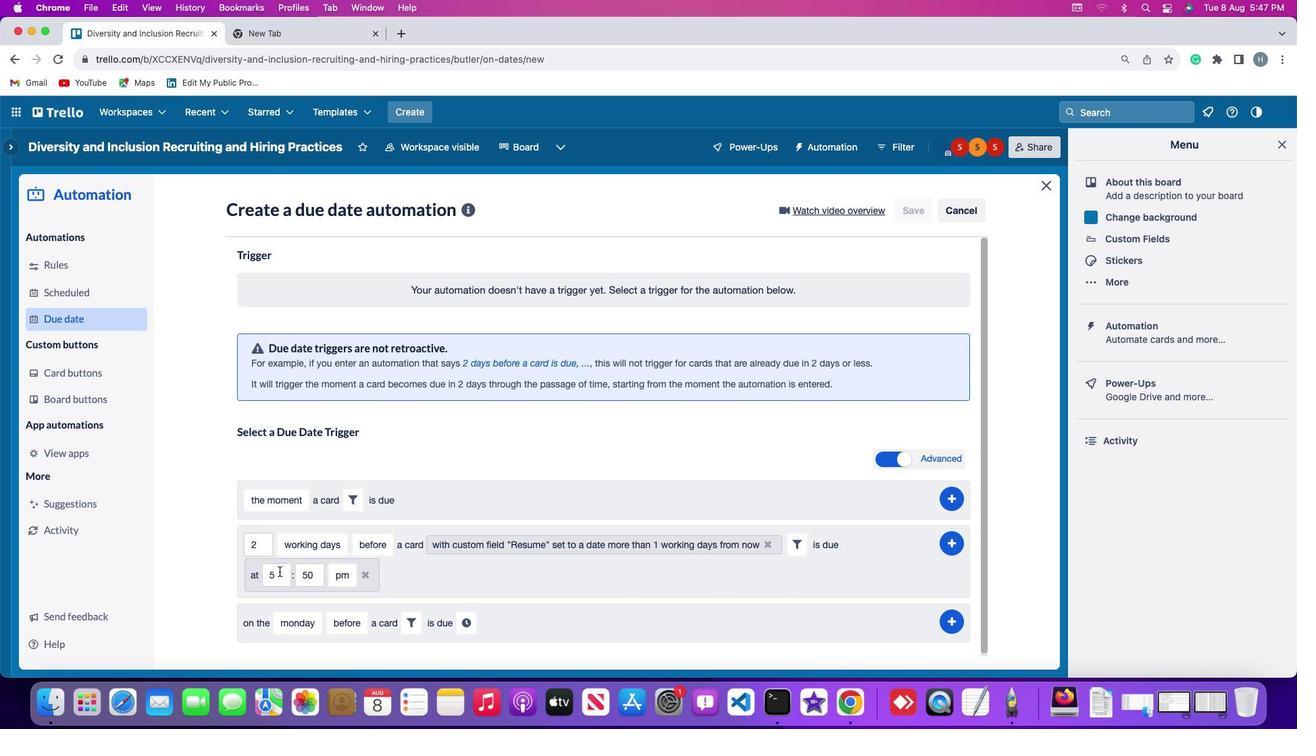 
Action: Mouse pressed left at (276, 569)
Screenshot: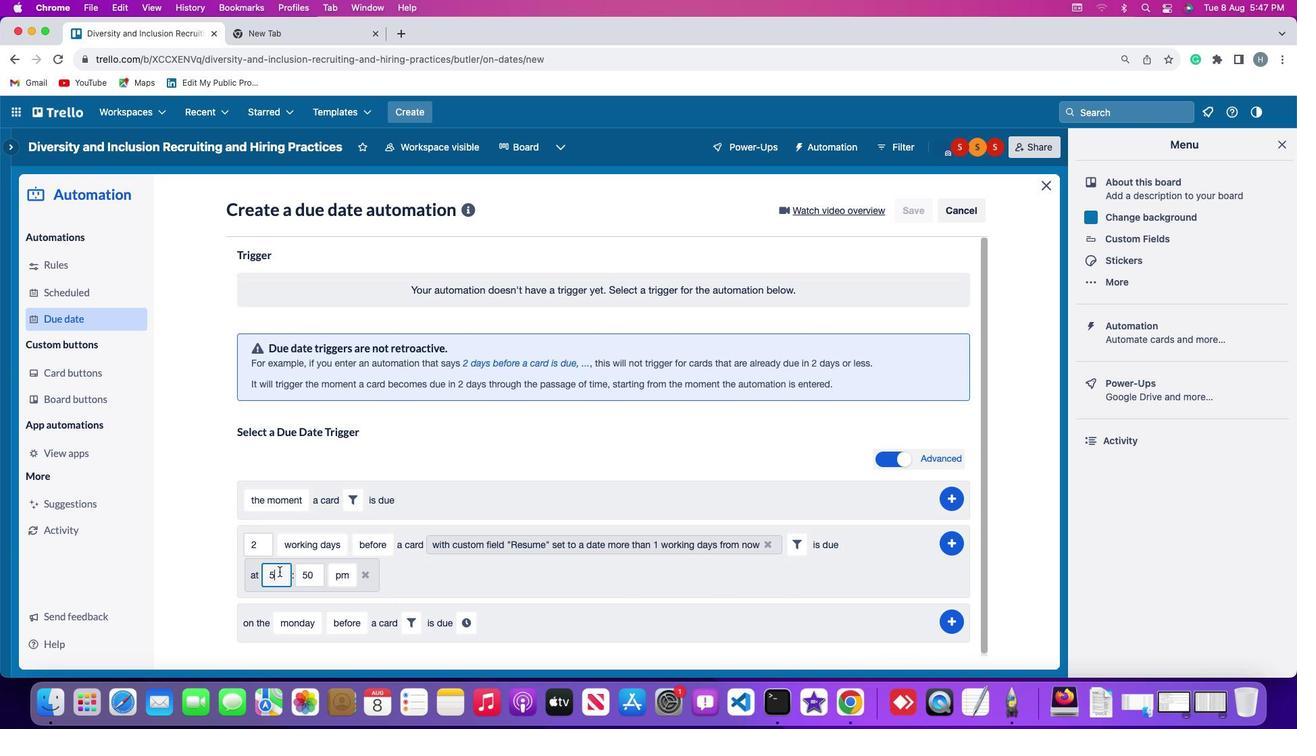
Action: Key pressed Key.backspace'1''1'
Screenshot: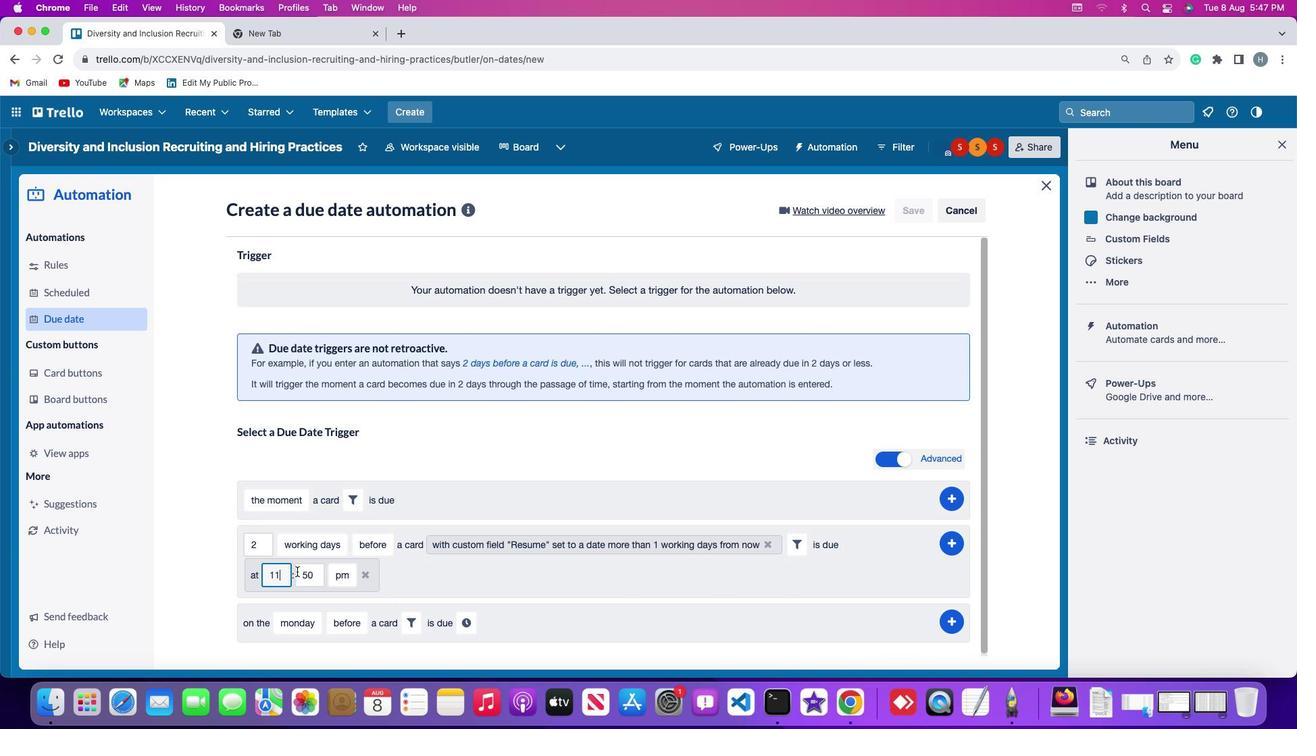 
Action: Mouse moved to (315, 571)
Screenshot: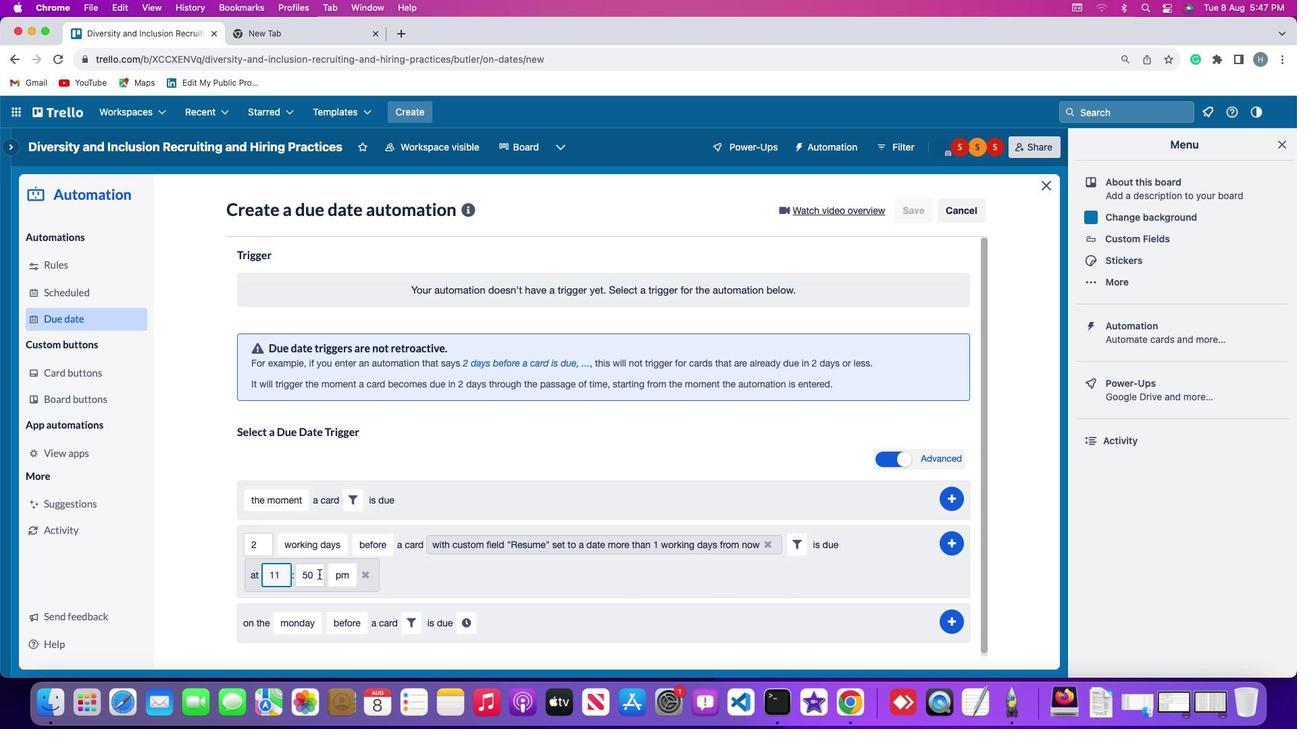 
Action: Mouse pressed left at (315, 571)
Screenshot: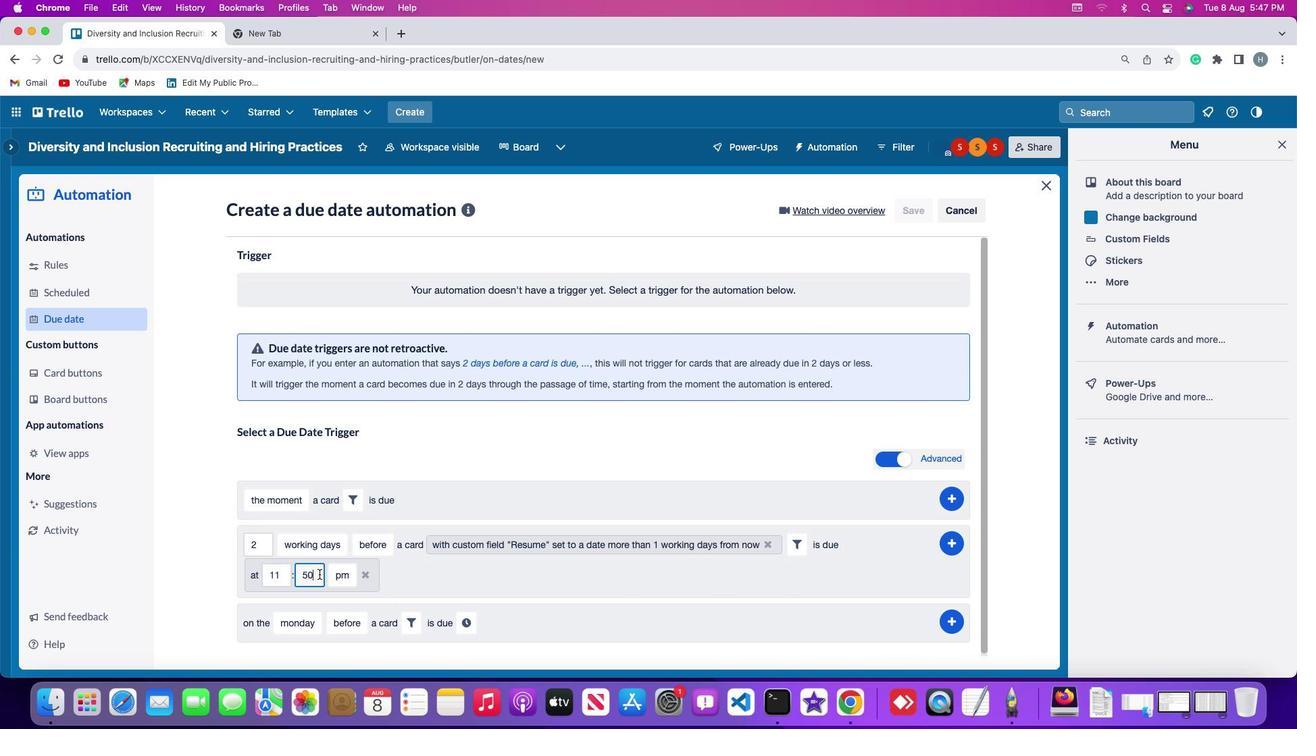 
Action: Mouse moved to (316, 571)
Screenshot: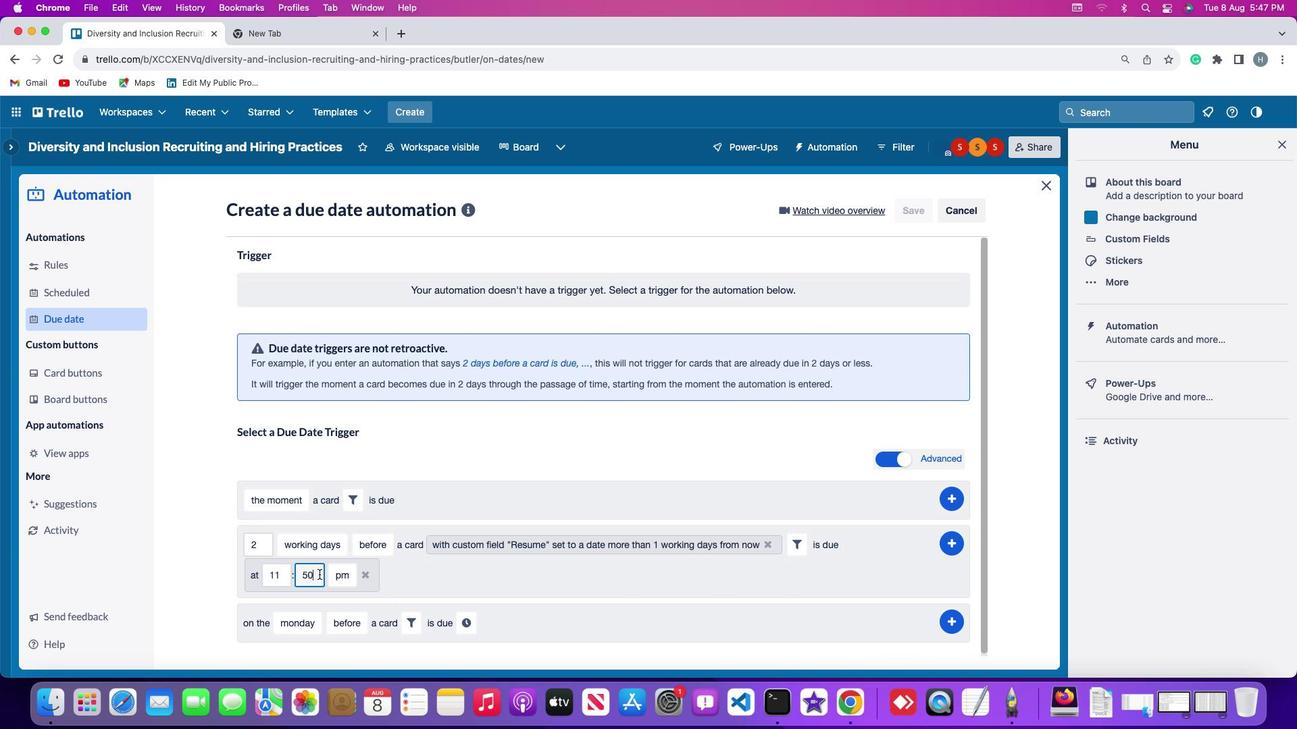 
Action: Key pressed Key.backspaceKey.backspace
Screenshot: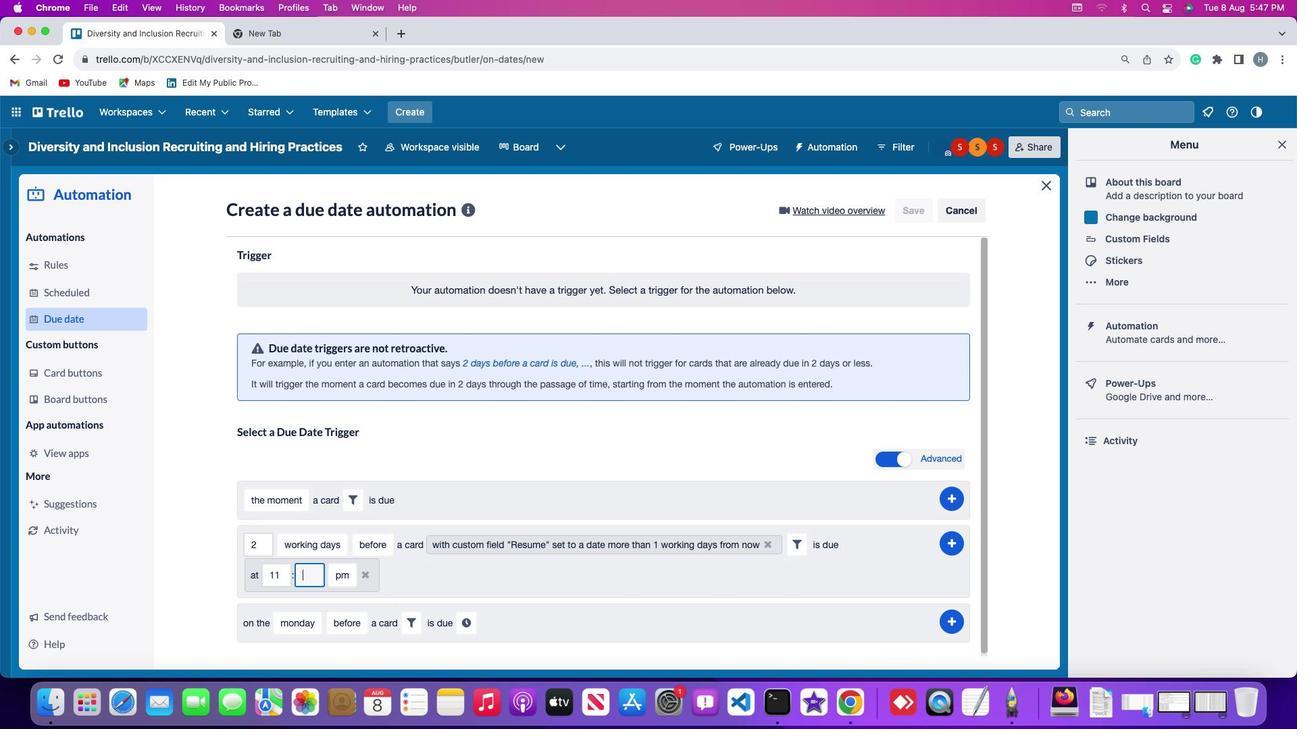 
Action: Mouse moved to (316, 571)
Screenshot: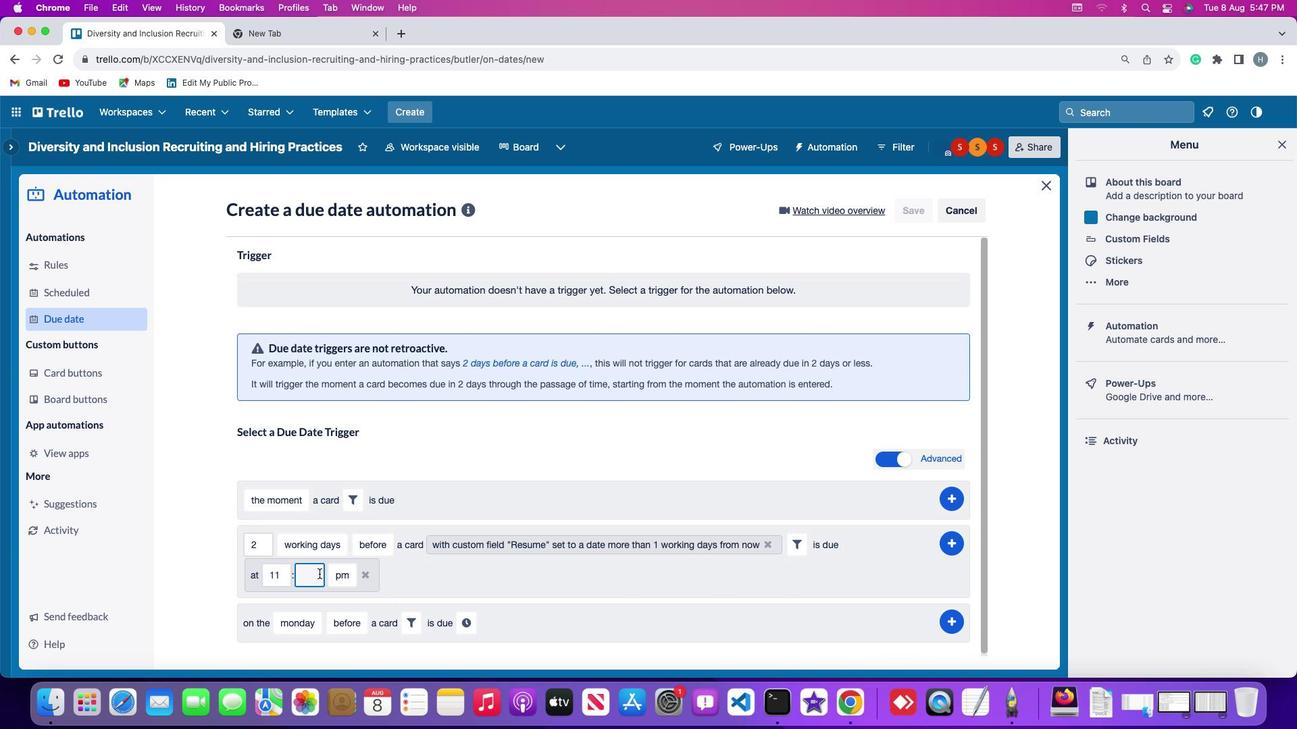 
Action: Key pressed '0''0'
Screenshot: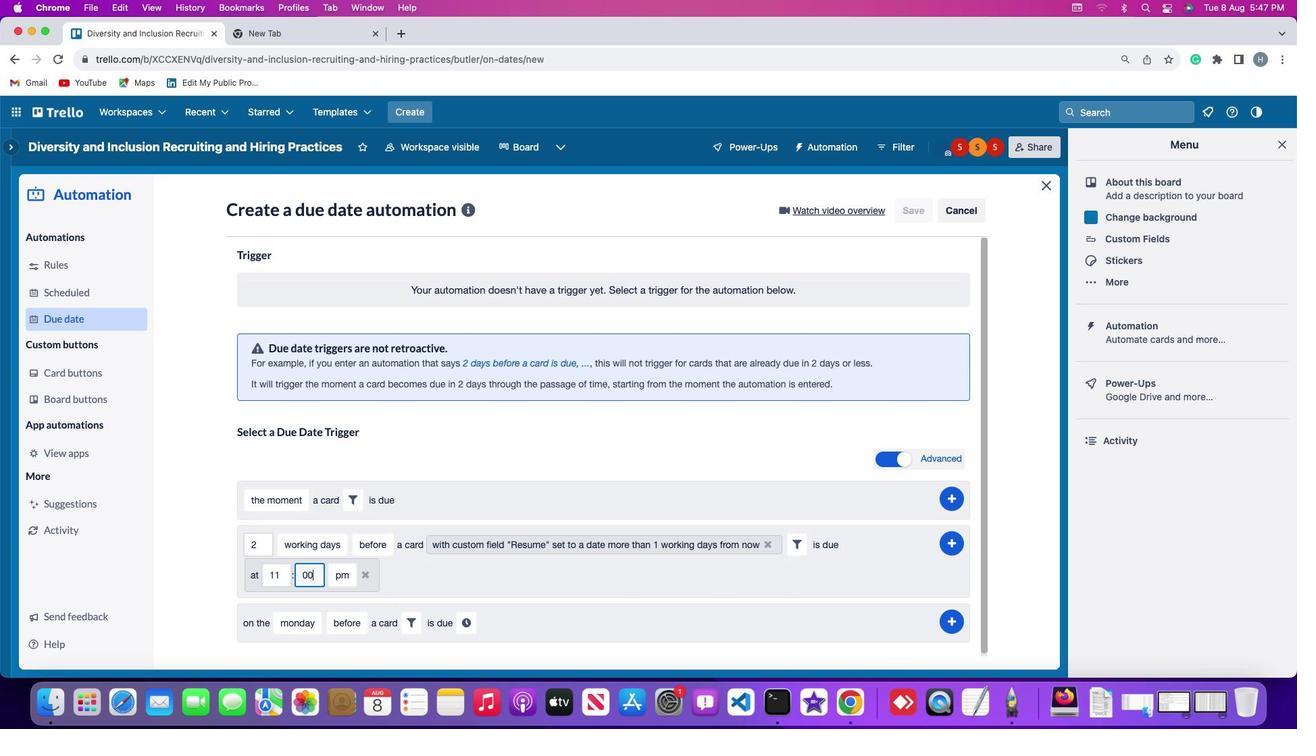 
Action: Mouse moved to (329, 569)
Screenshot: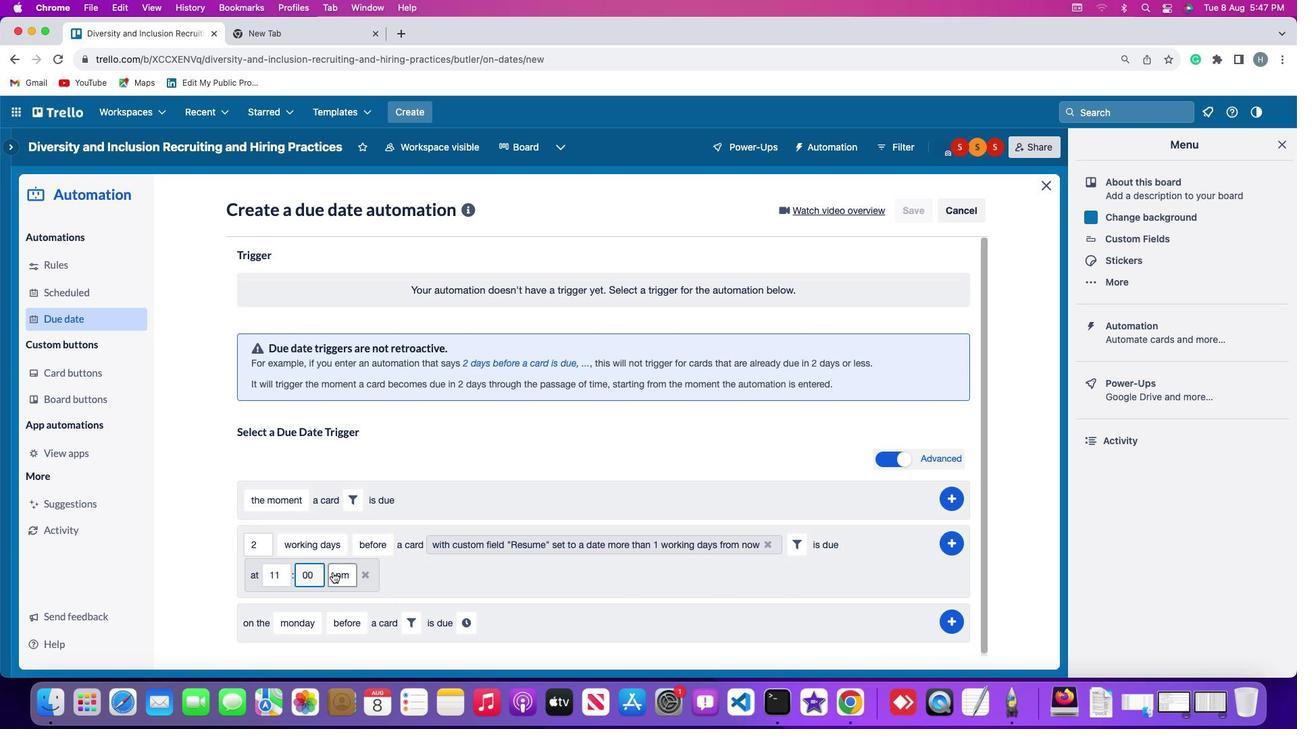
Action: Mouse pressed left at (329, 569)
Screenshot: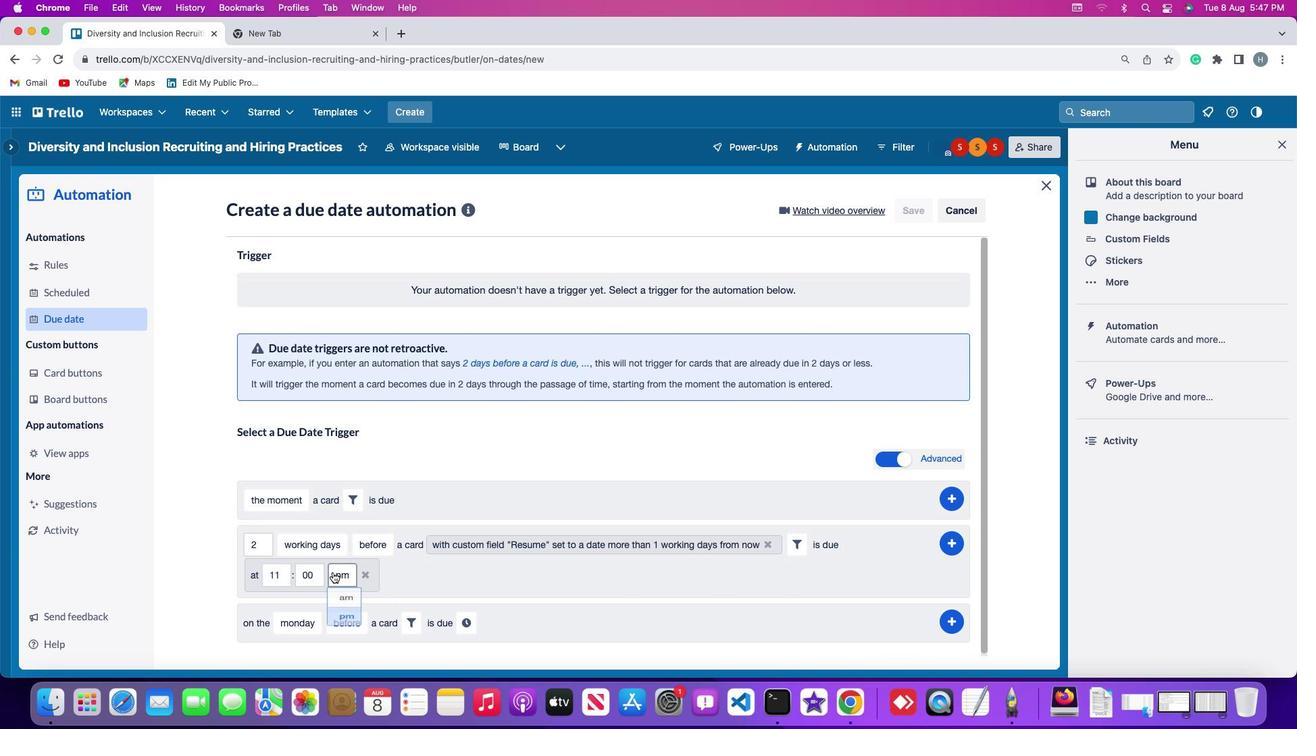 
Action: Mouse moved to (341, 598)
Screenshot: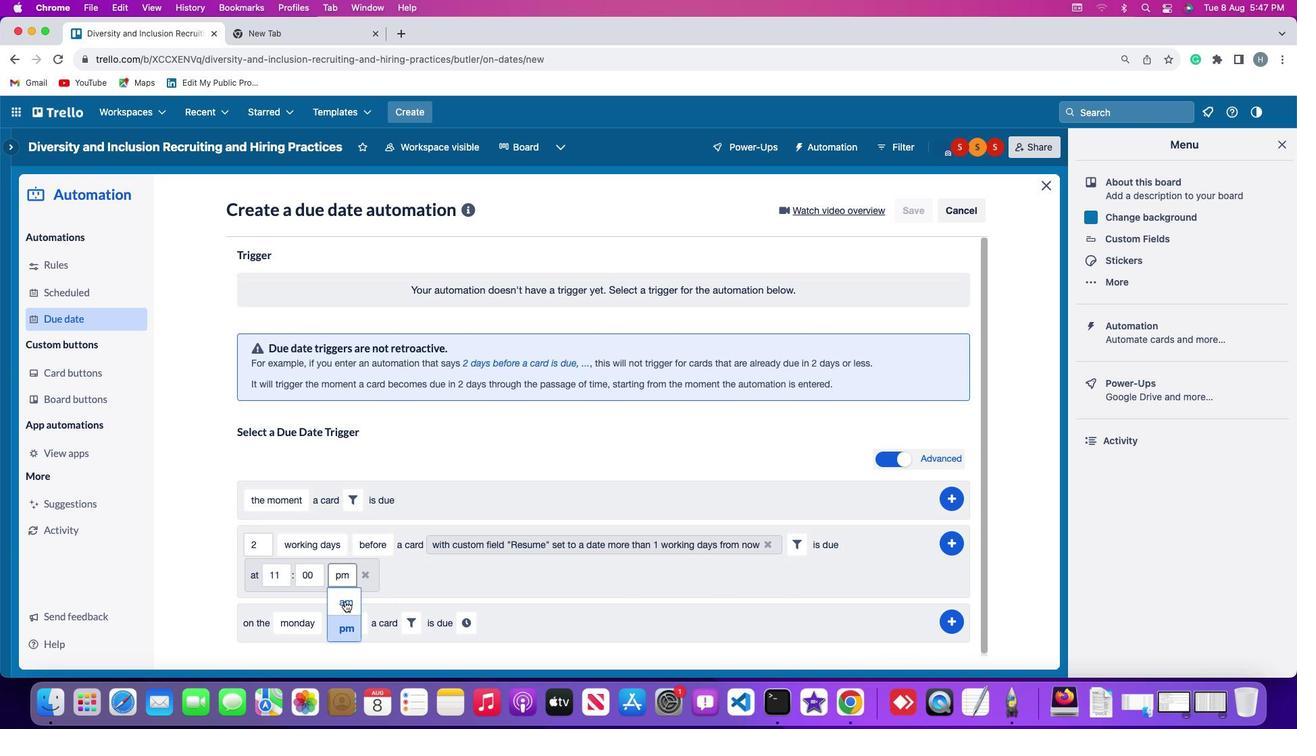 
Action: Mouse pressed left at (341, 598)
Screenshot: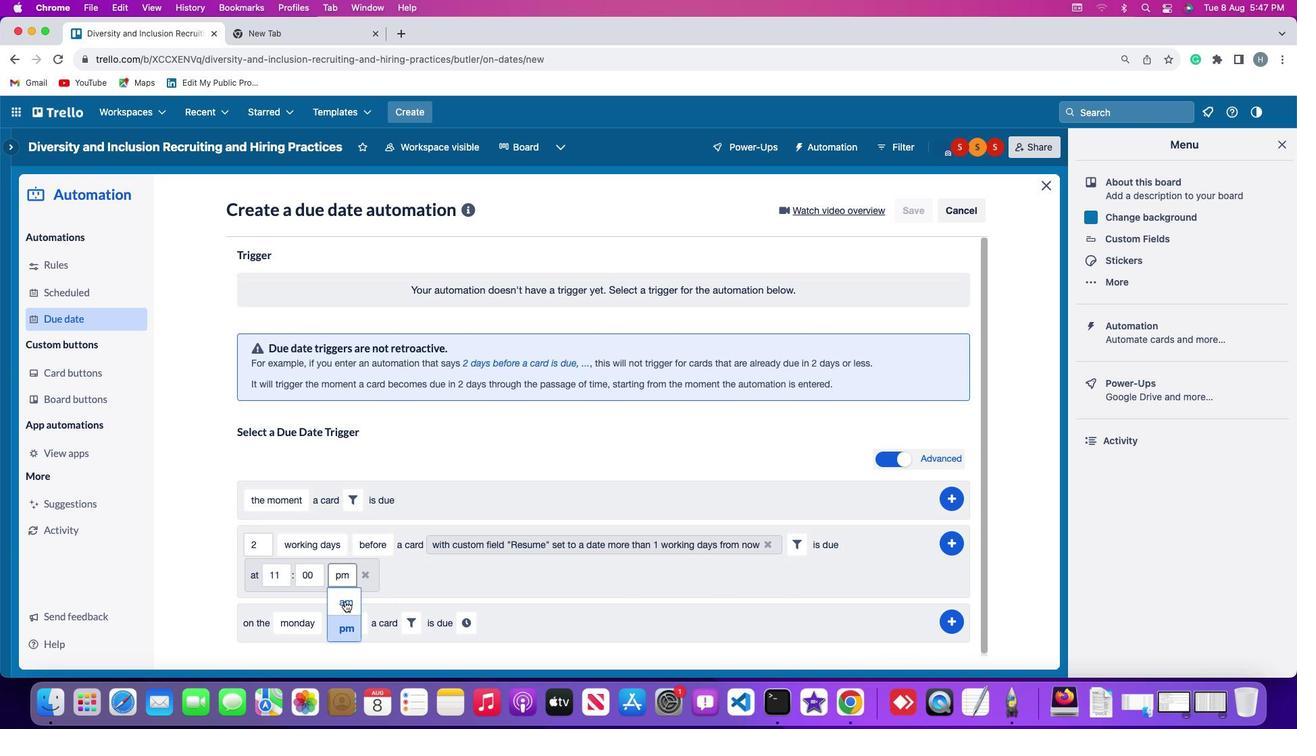 
Action: Mouse moved to (944, 537)
Screenshot: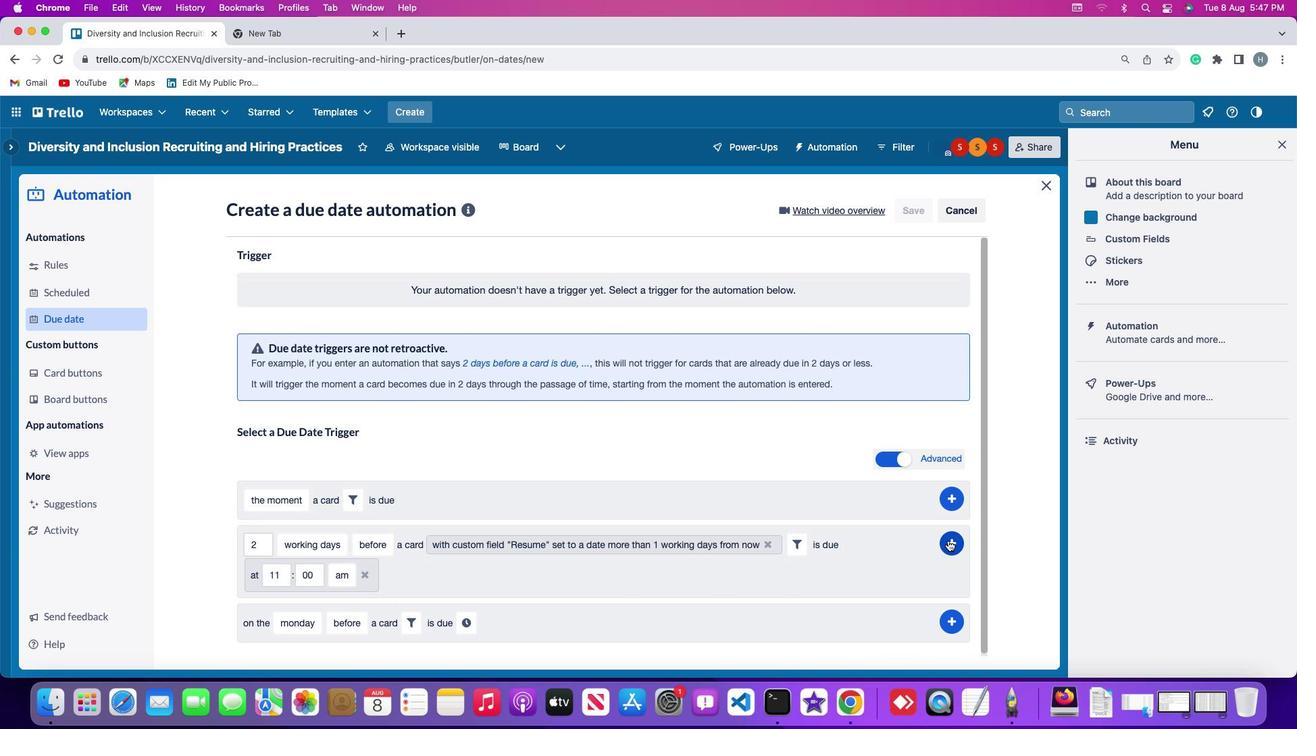 
Action: Mouse pressed left at (944, 537)
Screenshot: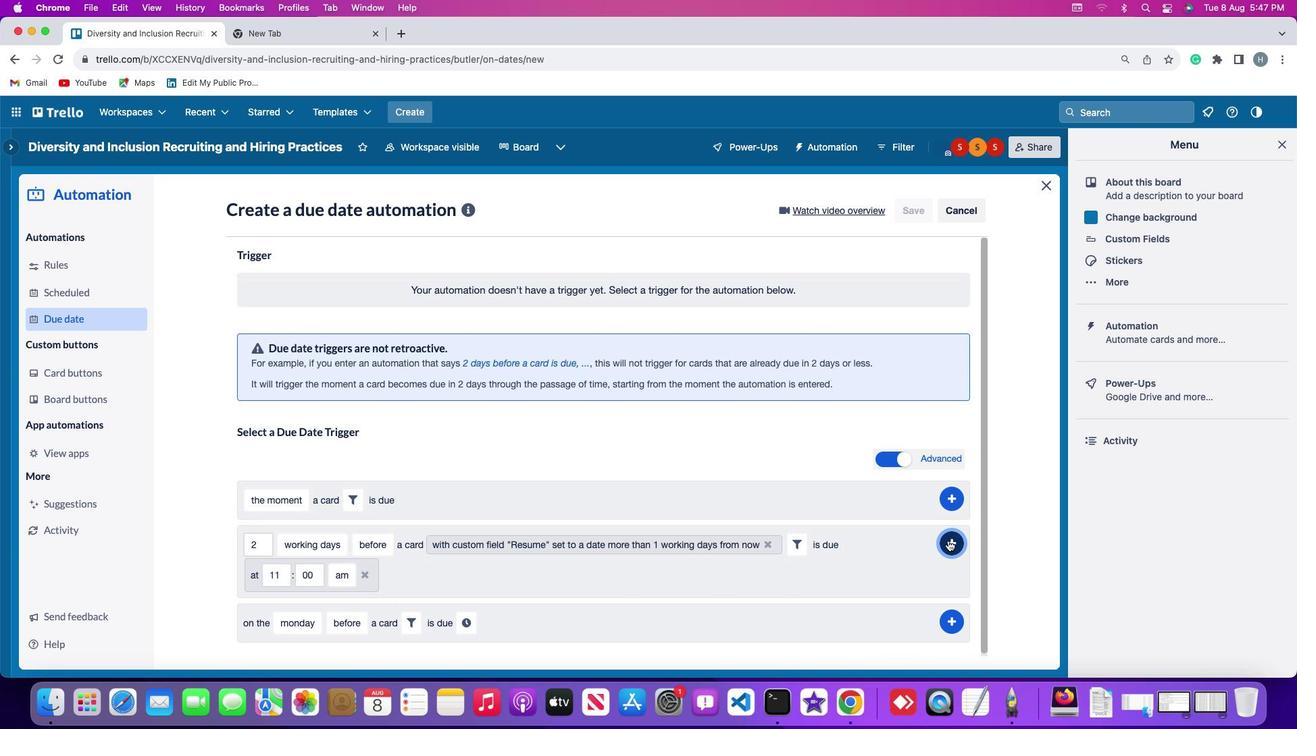 
Action: Mouse moved to (994, 432)
Screenshot: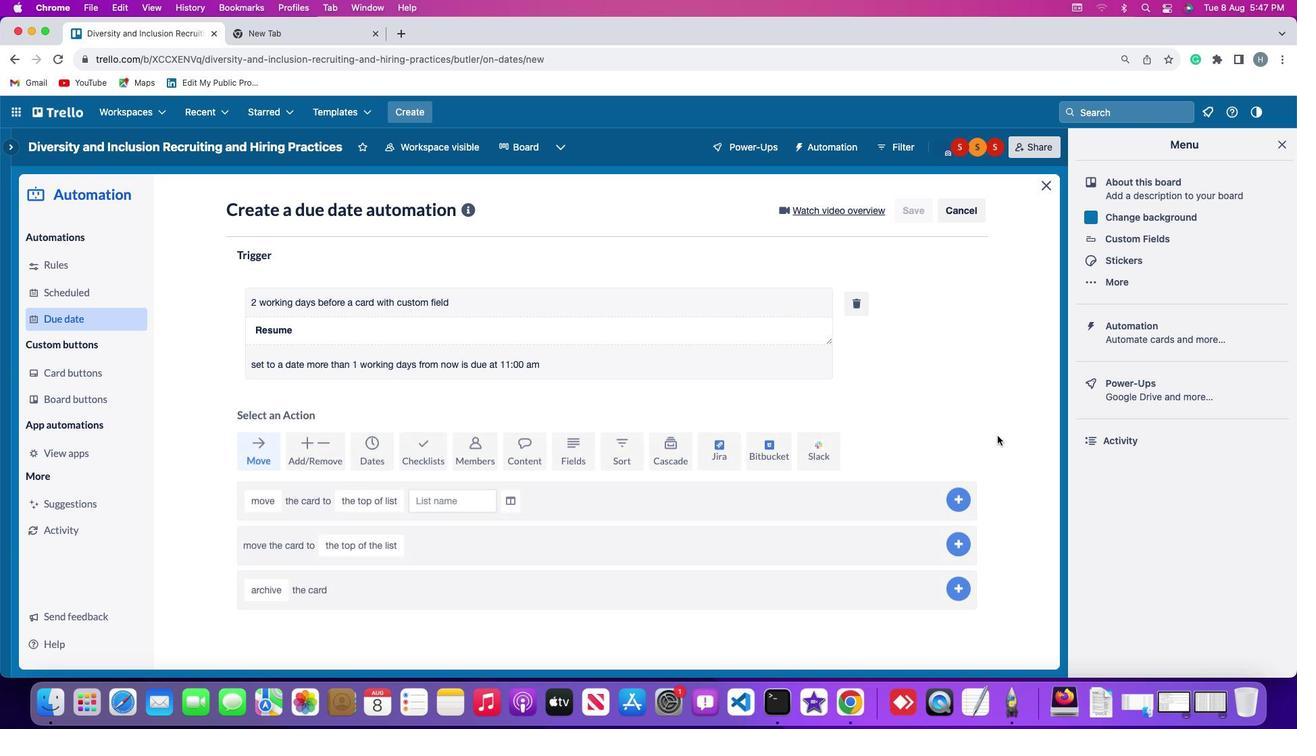 
